Task: Find LinkedIn profiles of people who attended the University of Calicut, speak French, are located in Xining, Qinghai, China, and work at Aragen Life Sciences.
Action: Mouse moved to (716, 87)
Screenshot: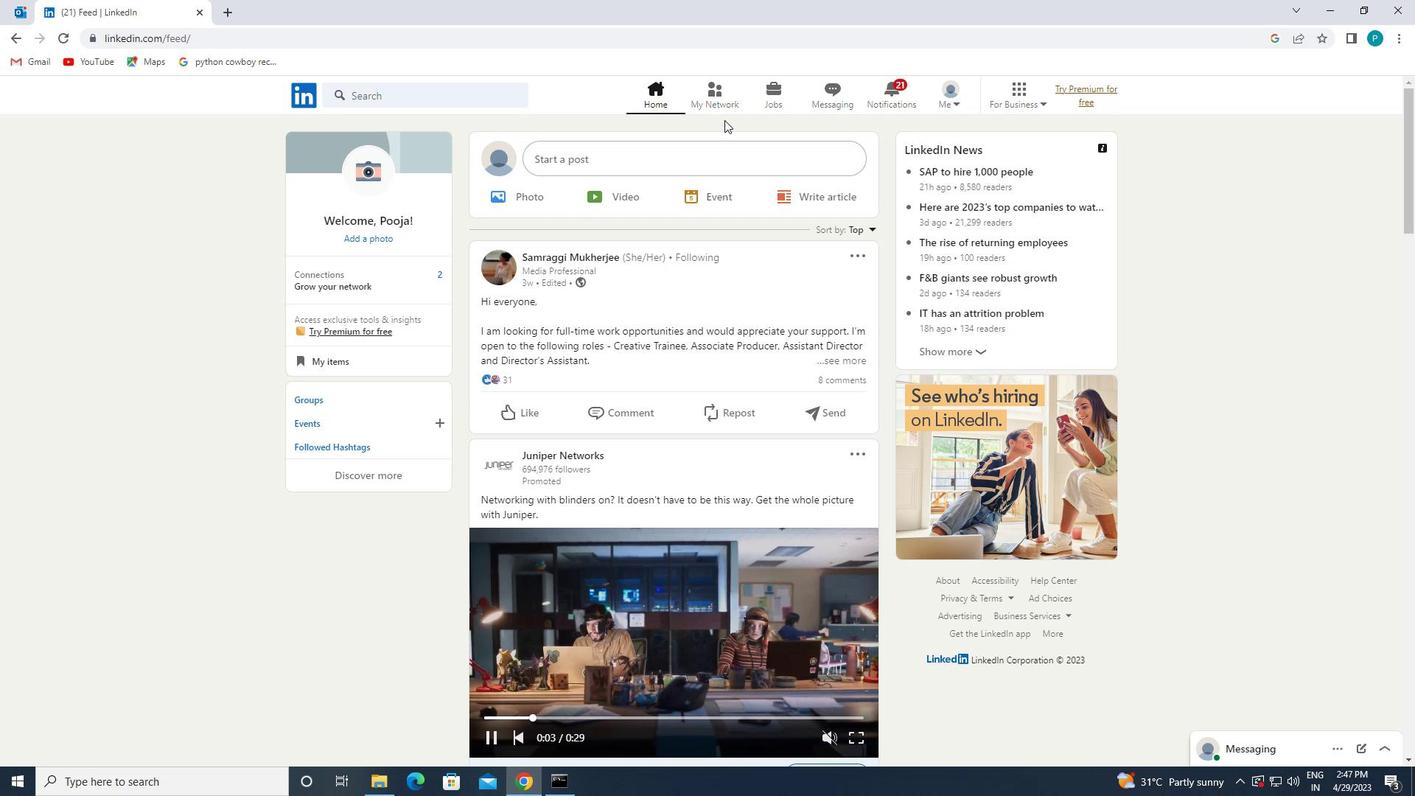 
Action: Mouse pressed left at (716, 87)
Screenshot: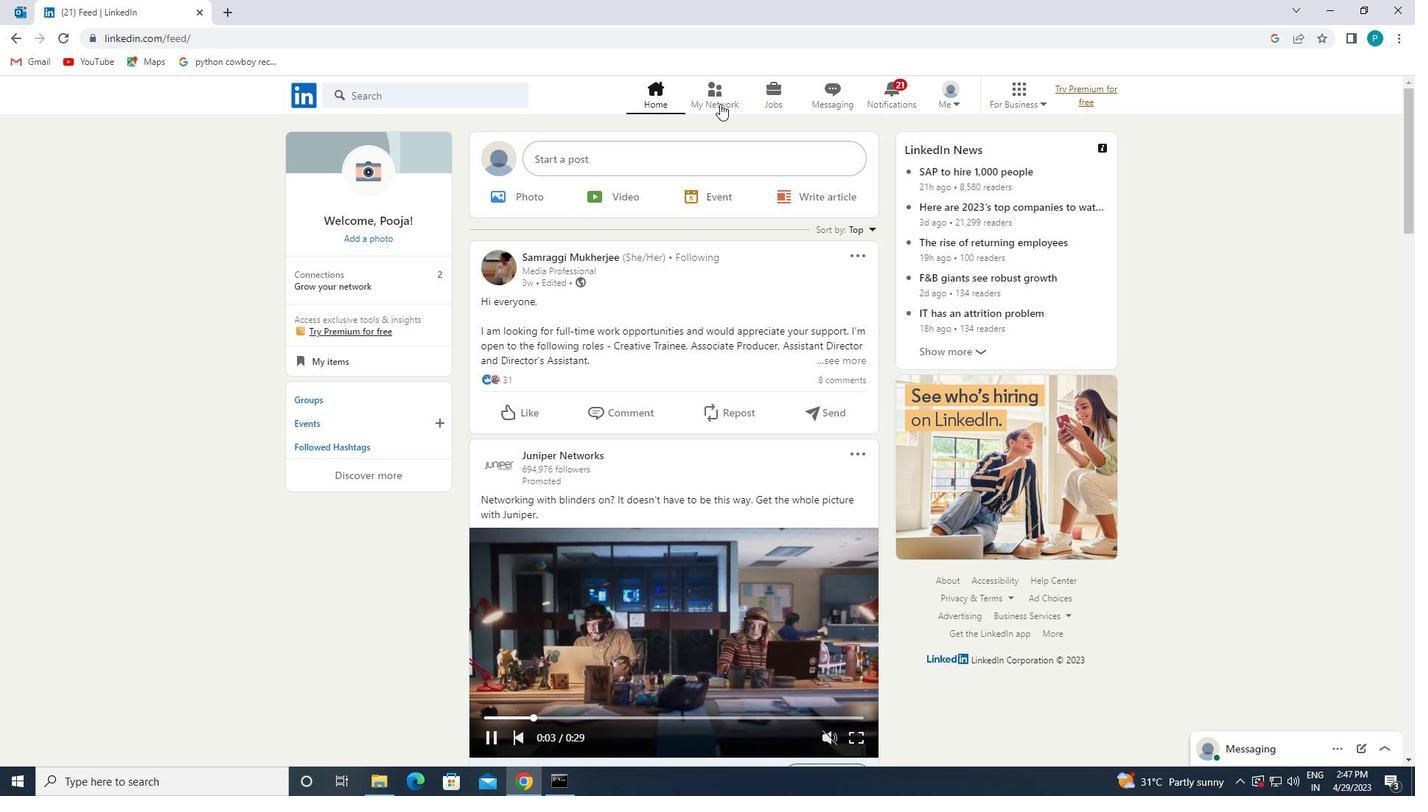 
Action: Mouse moved to (445, 184)
Screenshot: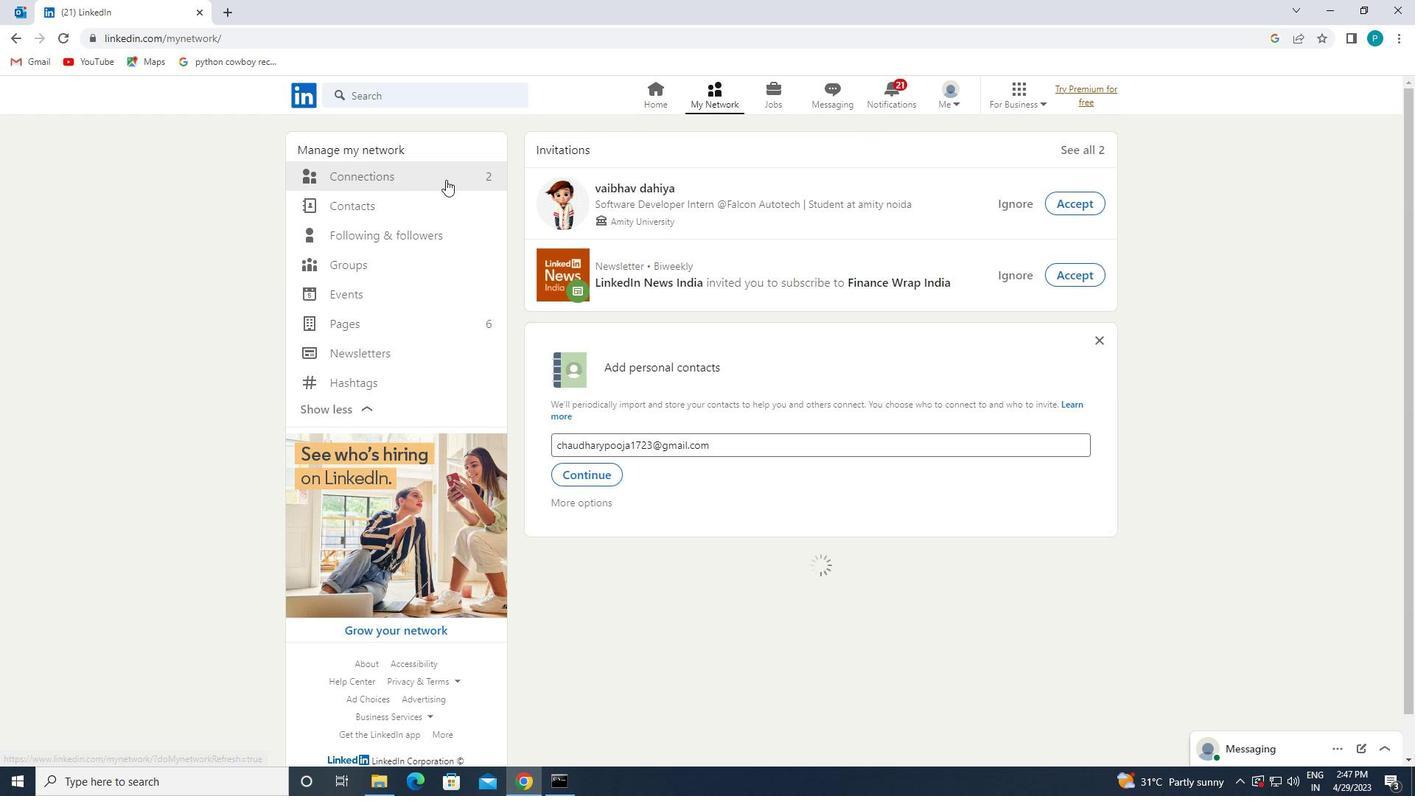 
Action: Mouse pressed left at (445, 184)
Screenshot: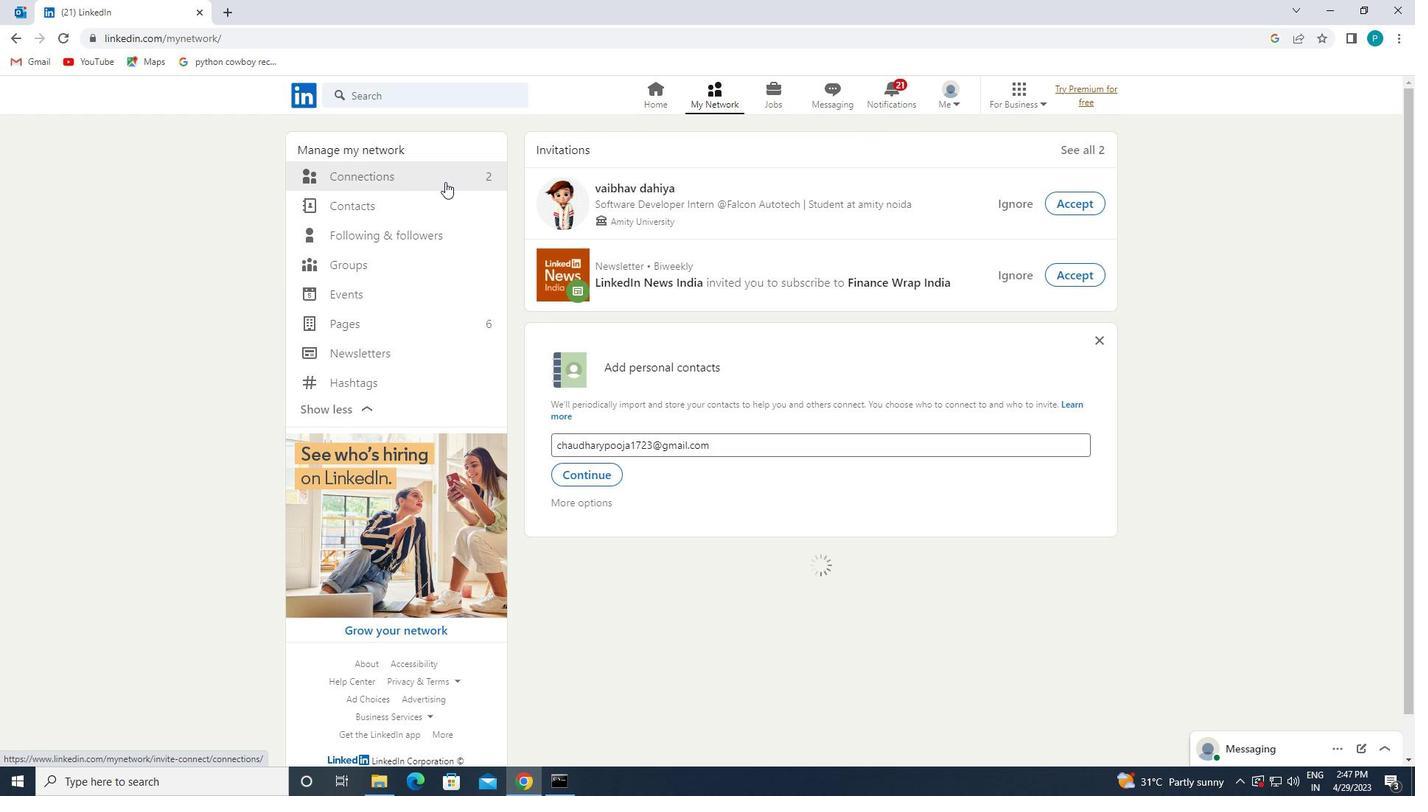 
Action: Mouse moved to (825, 171)
Screenshot: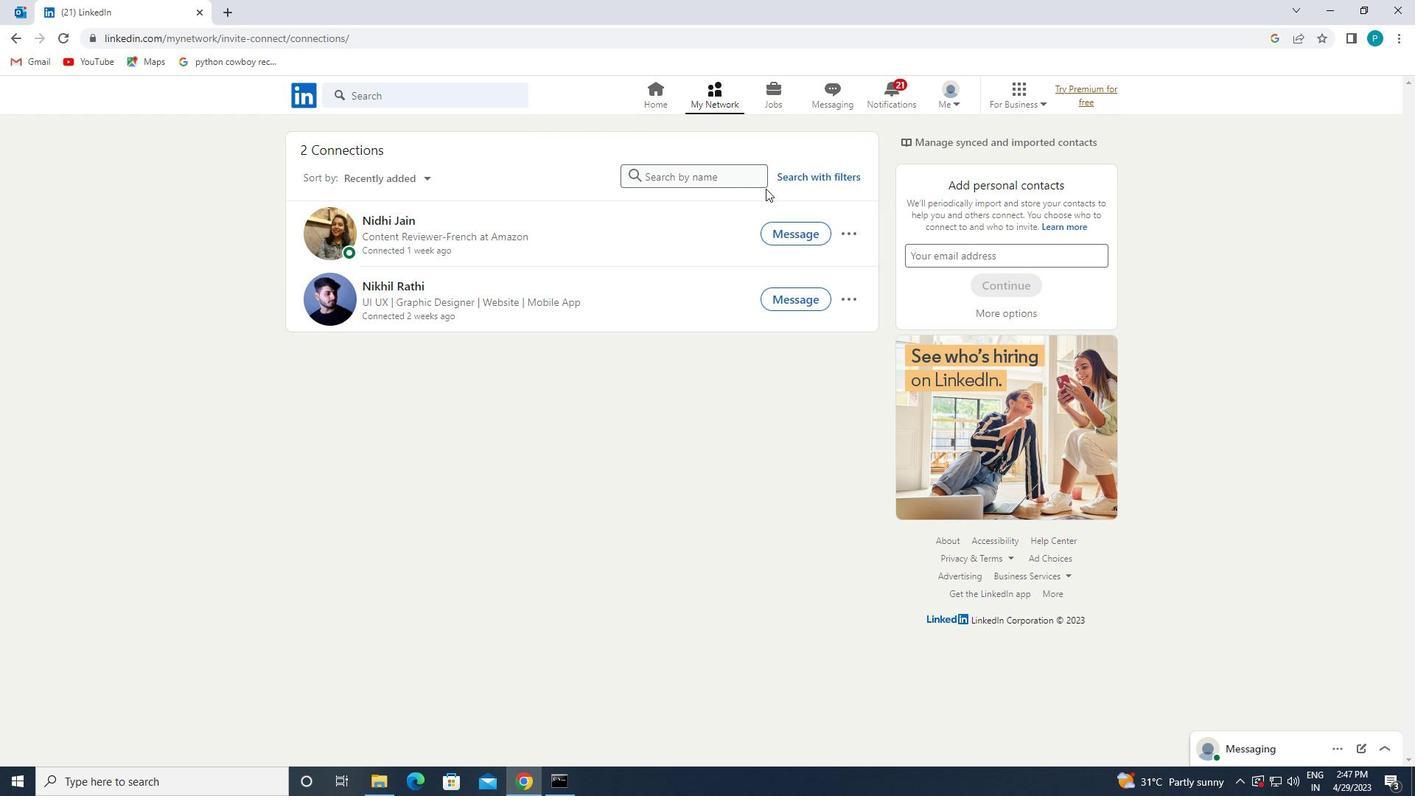 
Action: Mouse pressed left at (825, 171)
Screenshot: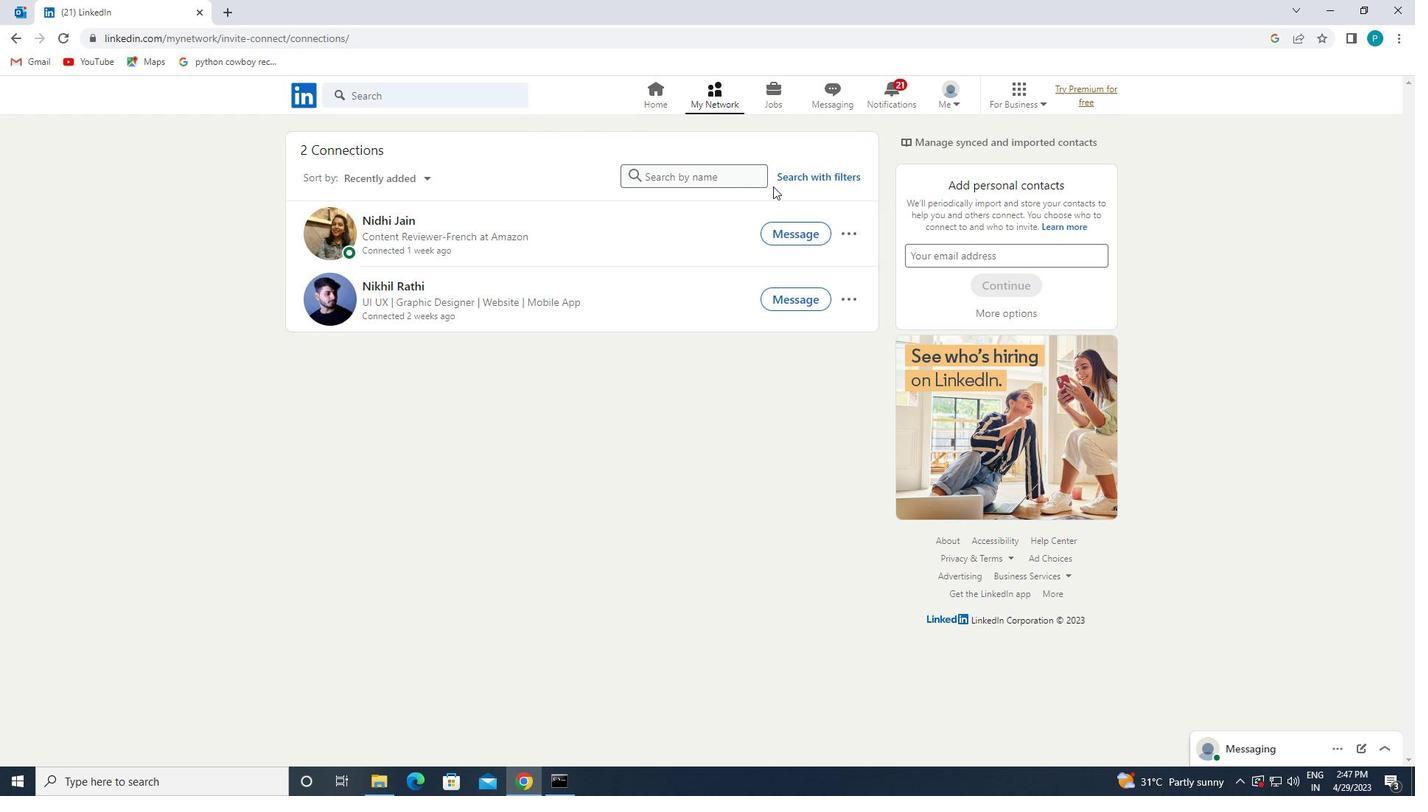 
Action: Mouse moved to (741, 140)
Screenshot: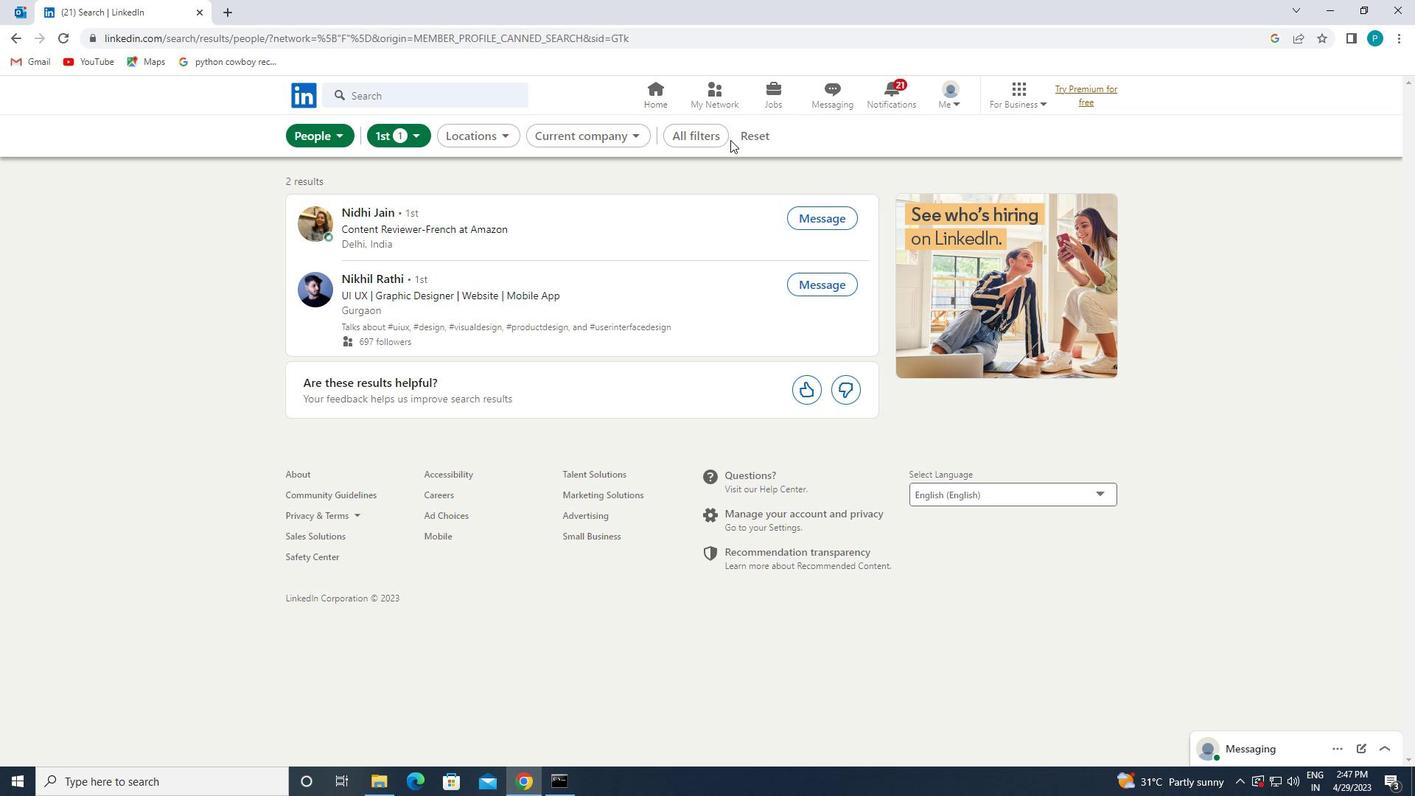 
Action: Mouse pressed left at (741, 140)
Screenshot: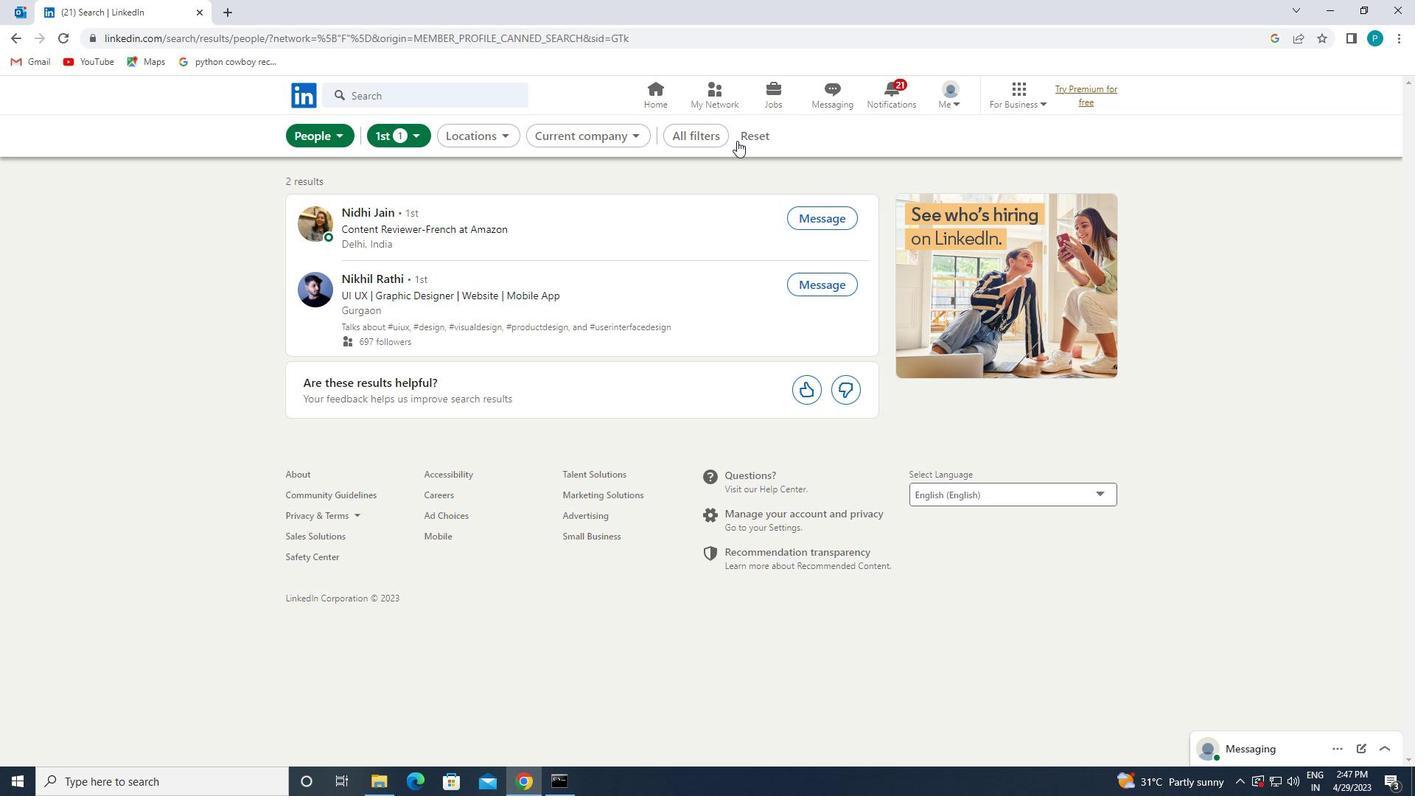
Action: Mouse moved to (733, 137)
Screenshot: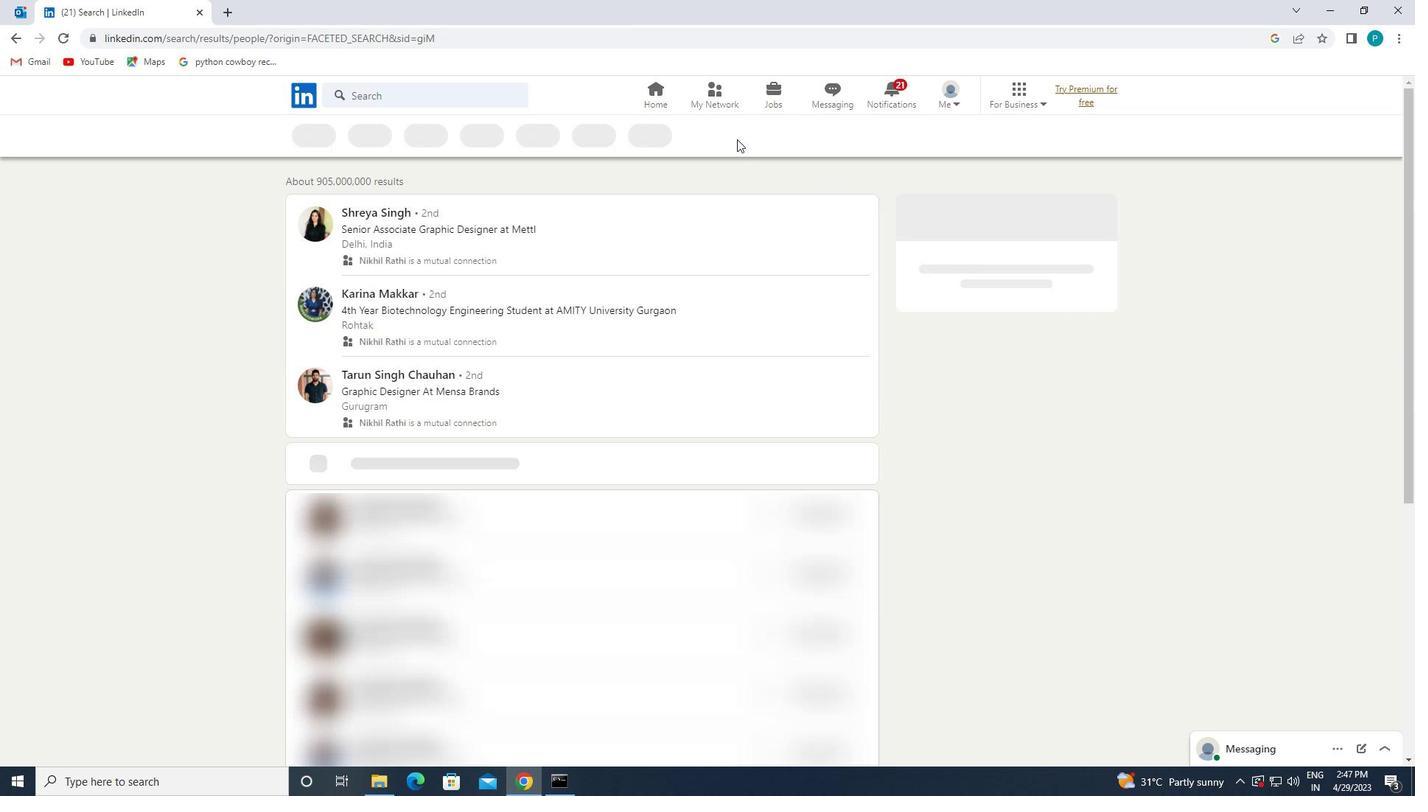 
Action: Mouse pressed left at (733, 137)
Screenshot: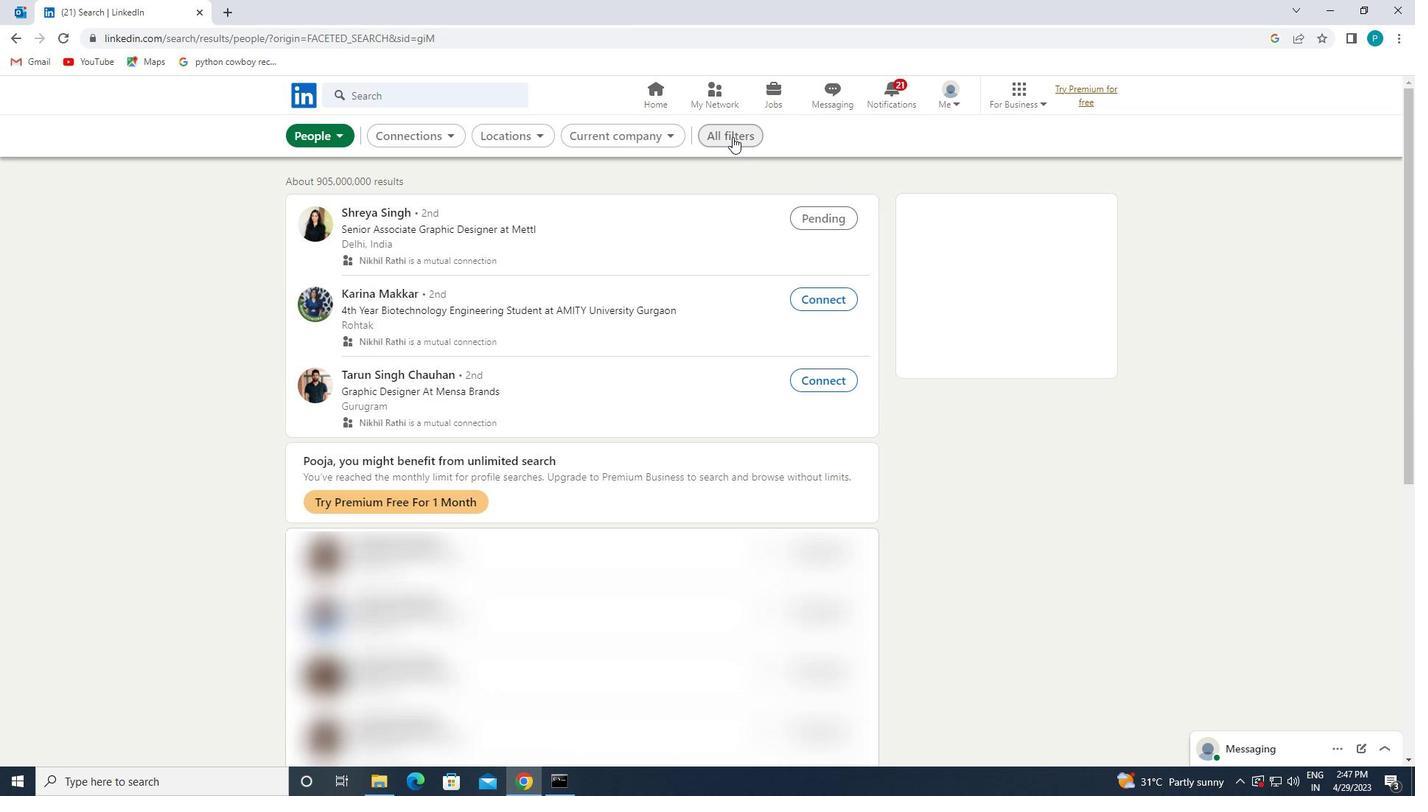 
Action: Mouse moved to (1335, 396)
Screenshot: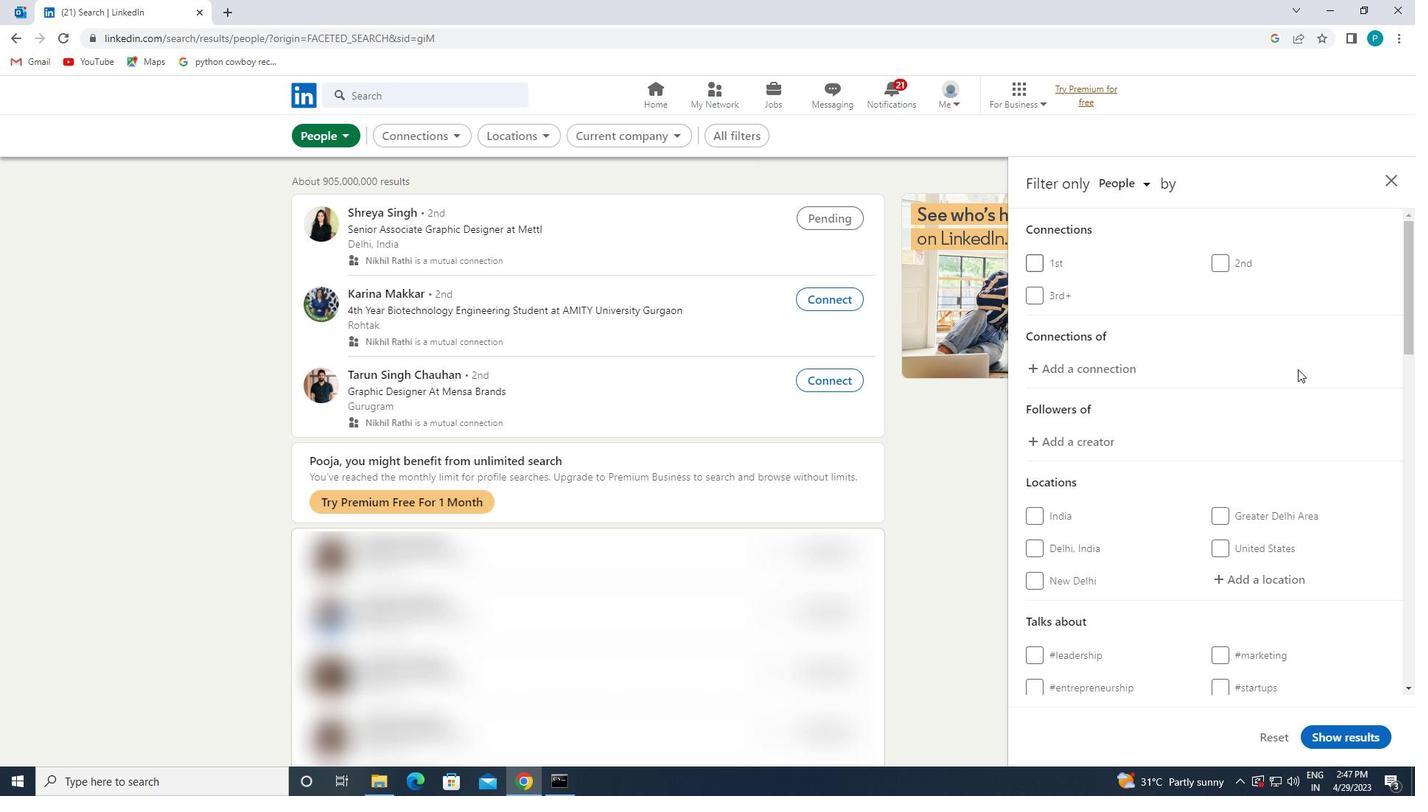 
Action: Mouse scrolled (1335, 395) with delta (0, 0)
Screenshot: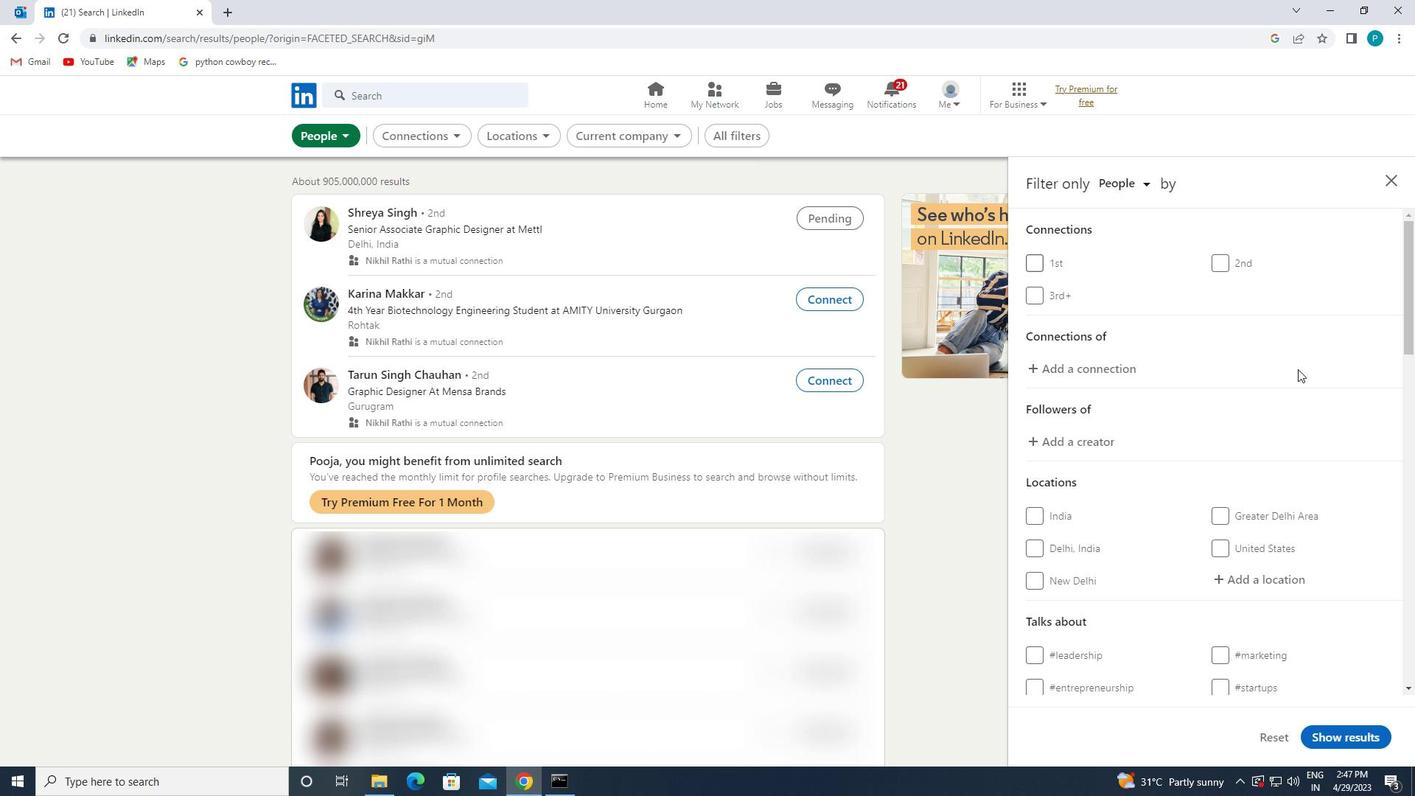 
Action: Mouse moved to (1337, 397)
Screenshot: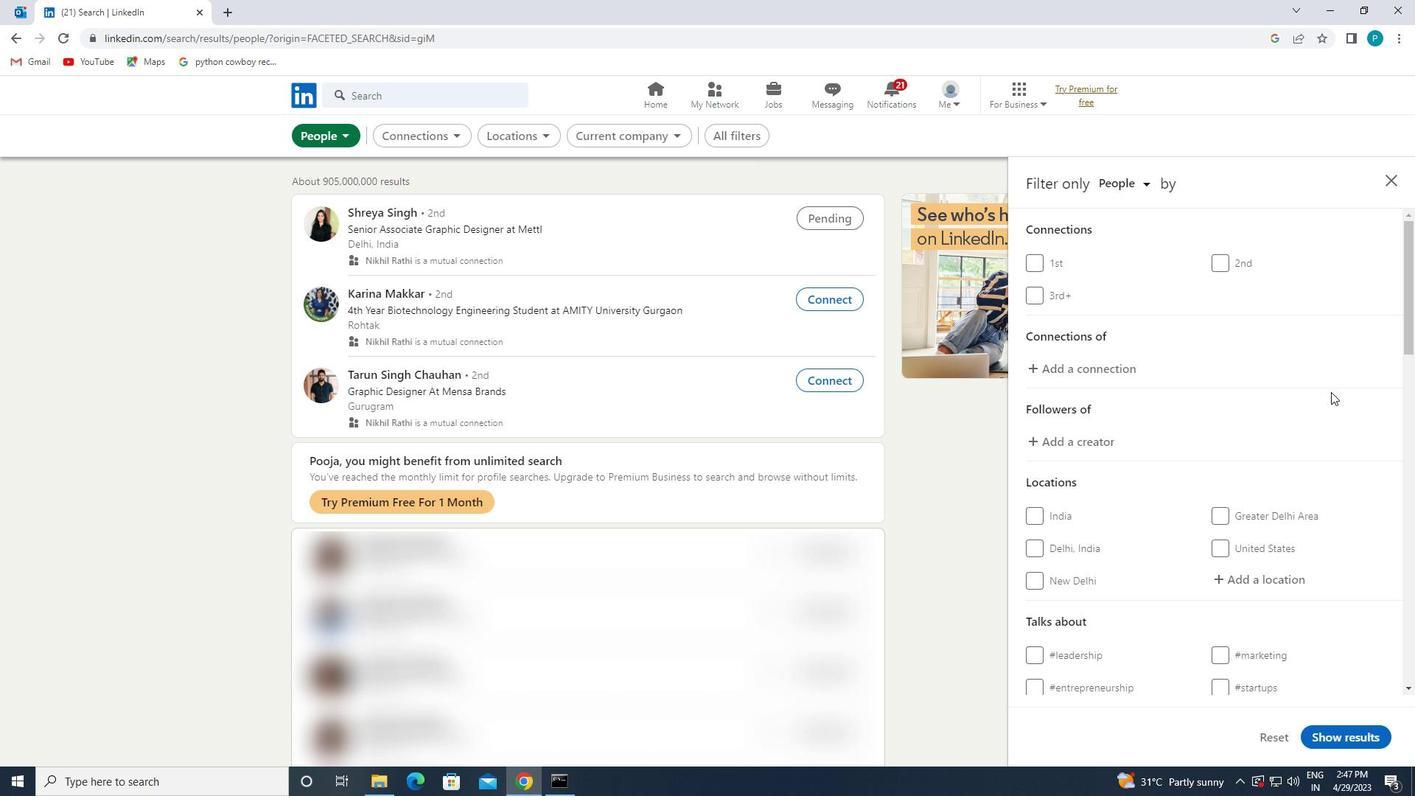 
Action: Mouse scrolled (1337, 396) with delta (0, 0)
Screenshot: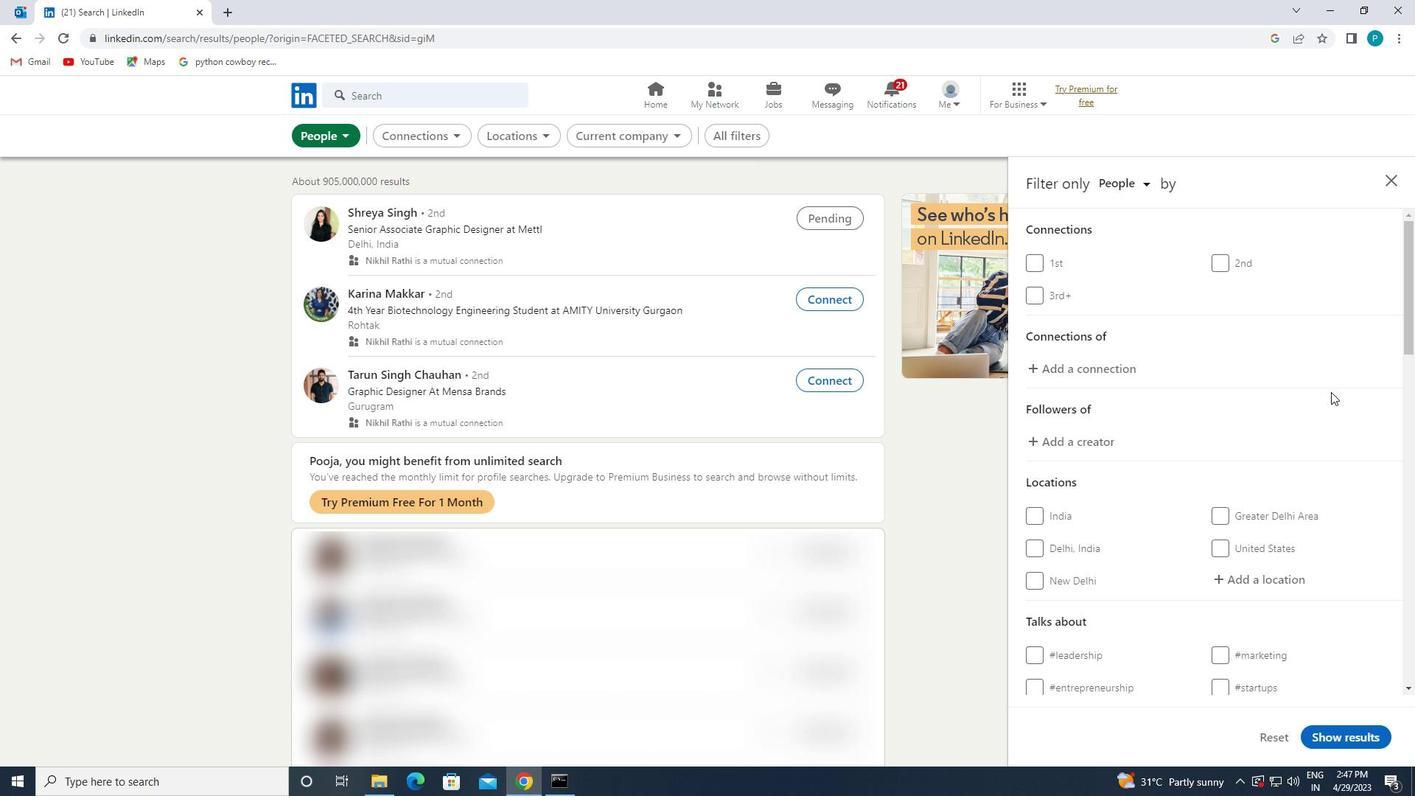 
Action: Mouse moved to (1309, 426)
Screenshot: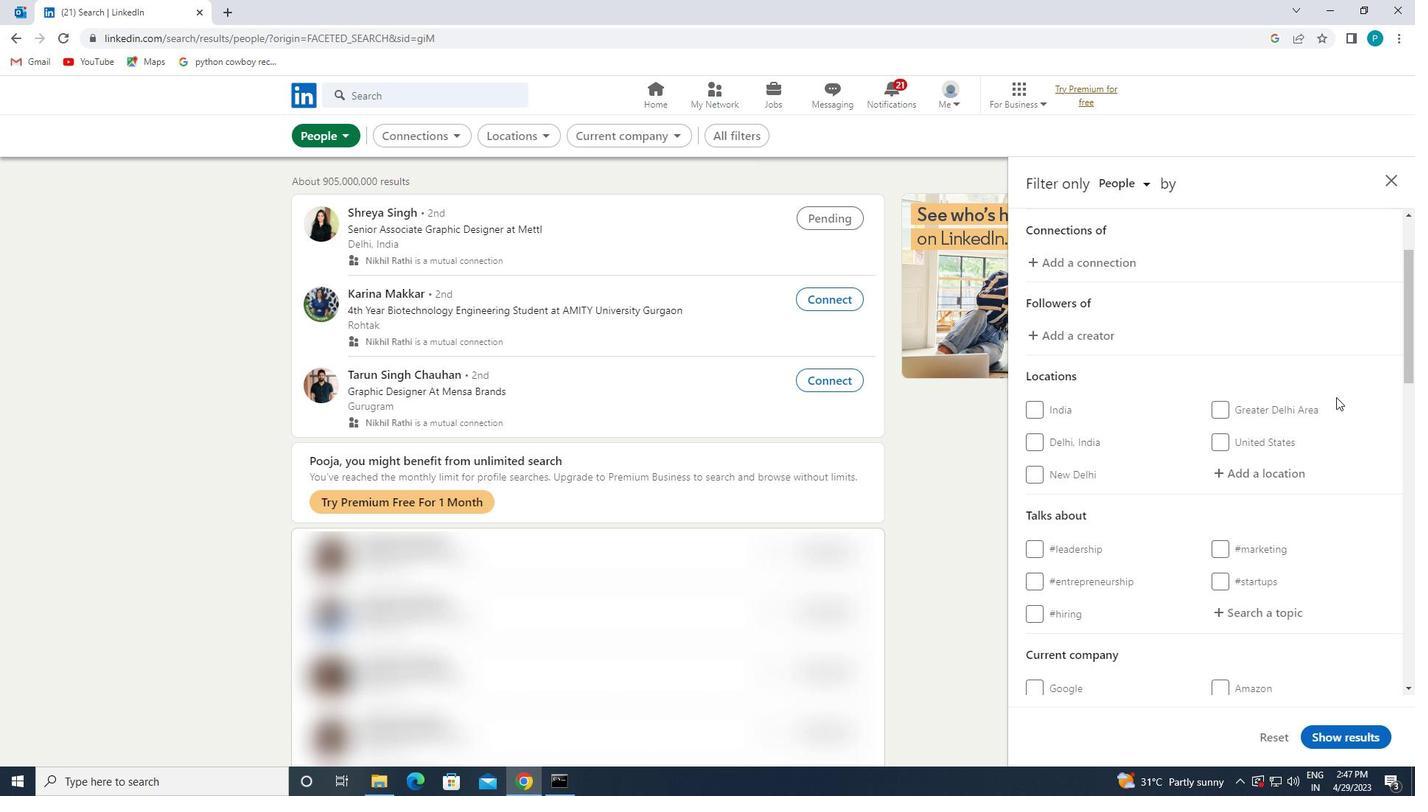 
Action: Mouse pressed left at (1309, 426)
Screenshot: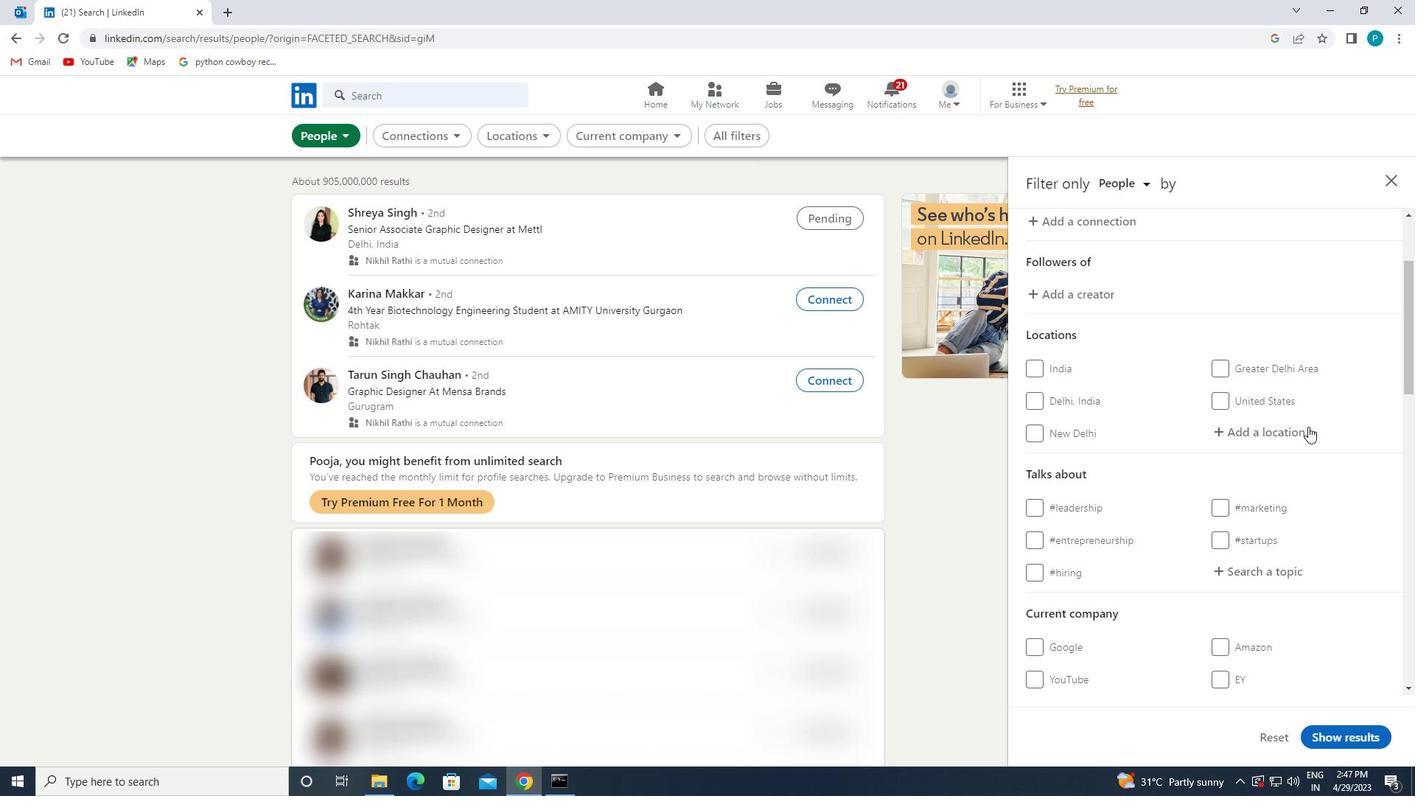 
Action: Key pressed <Key.caps_lock>x<Key.caps_lock>ining
Screenshot: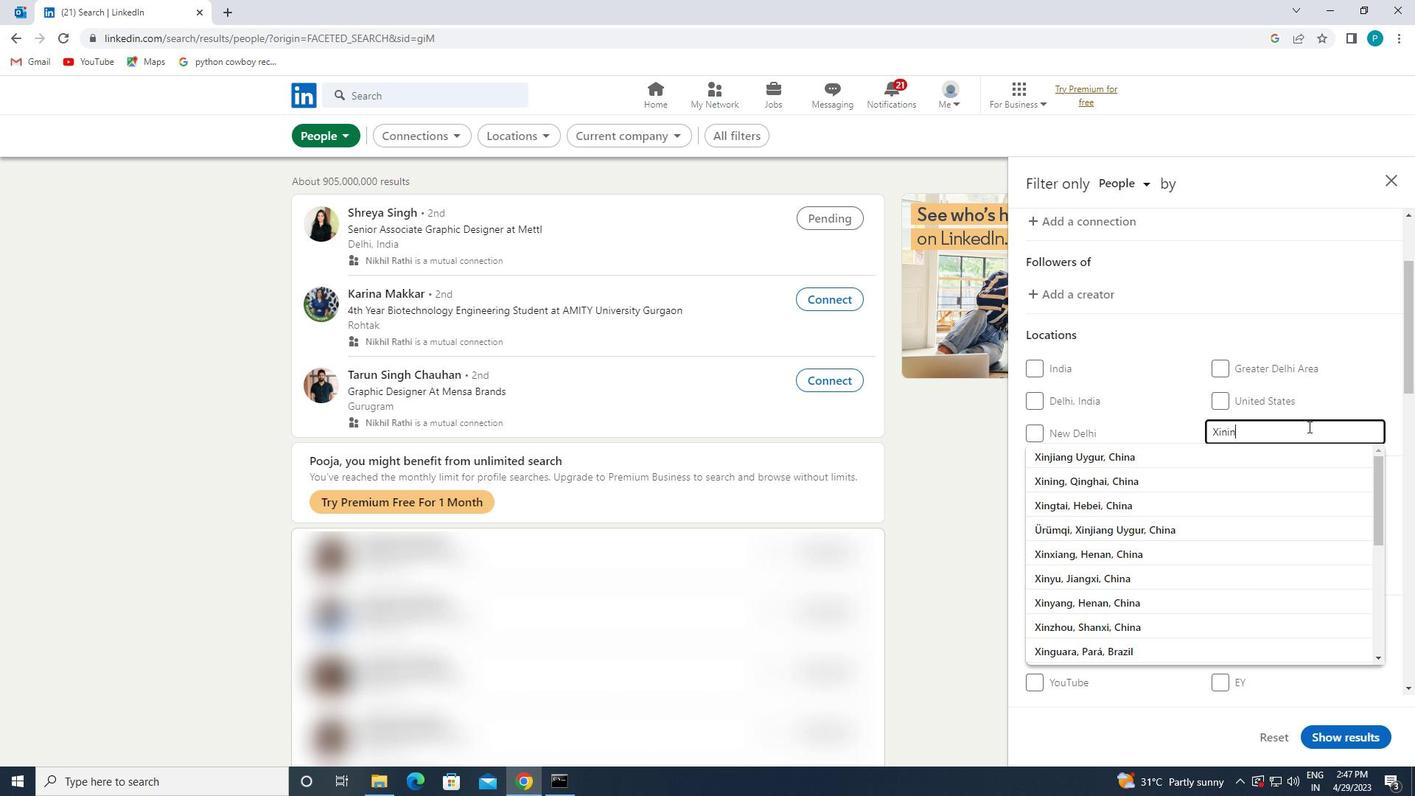 
Action: Mouse moved to (1293, 447)
Screenshot: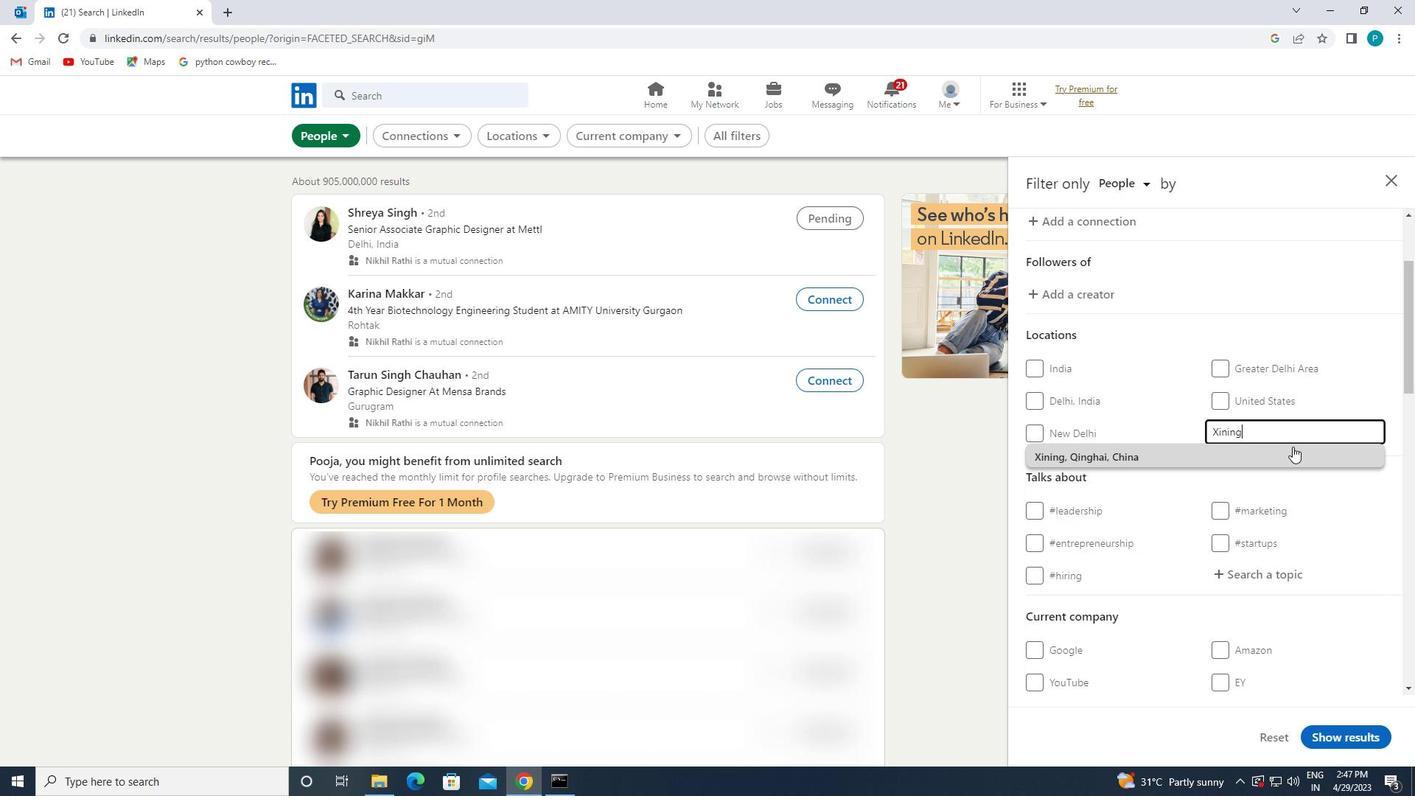 
Action: Mouse pressed left at (1293, 447)
Screenshot: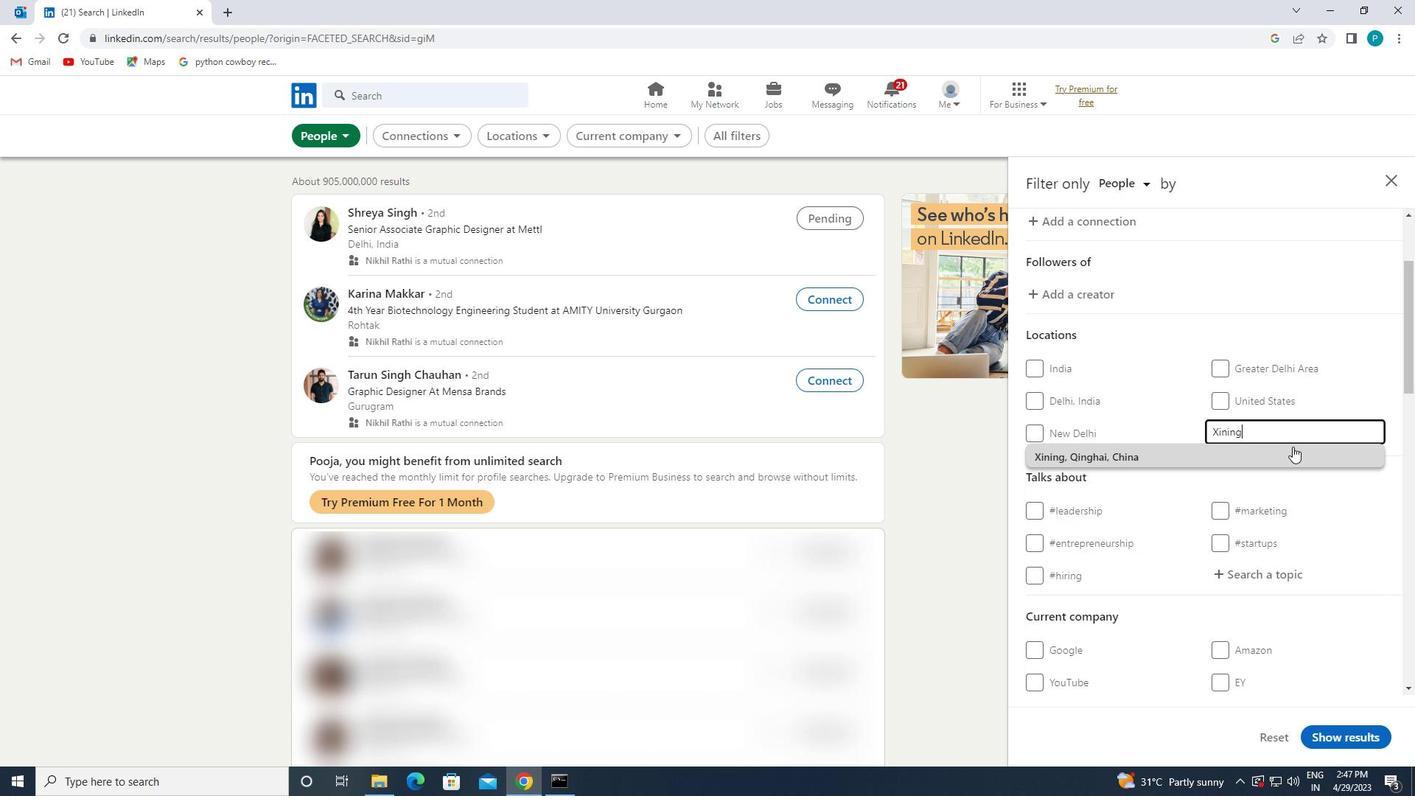 
Action: Mouse scrolled (1293, 446) with delta (0, 0)
Screenshot: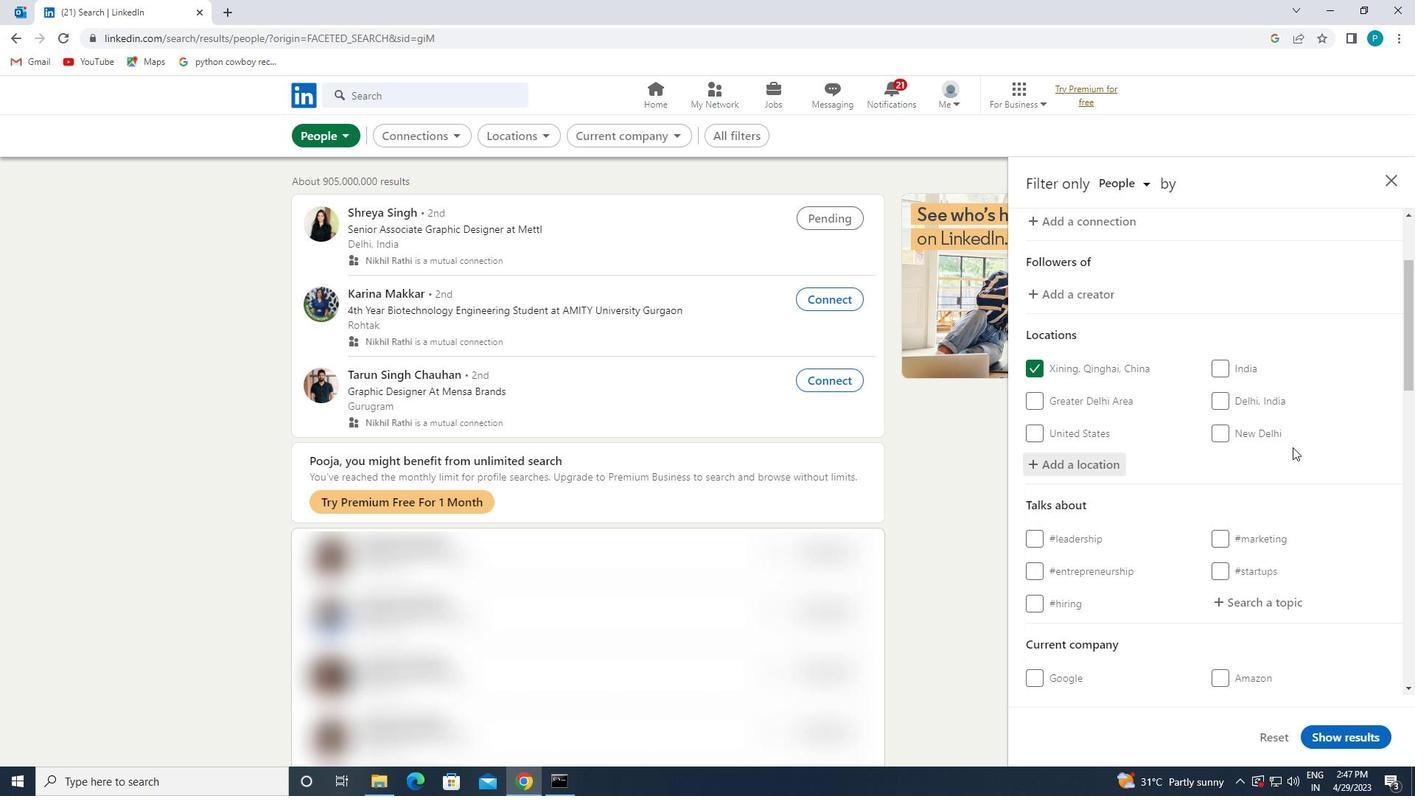 
Action: Mouse scrolled (1293, 446) with delta (0, 0)
Screenshot: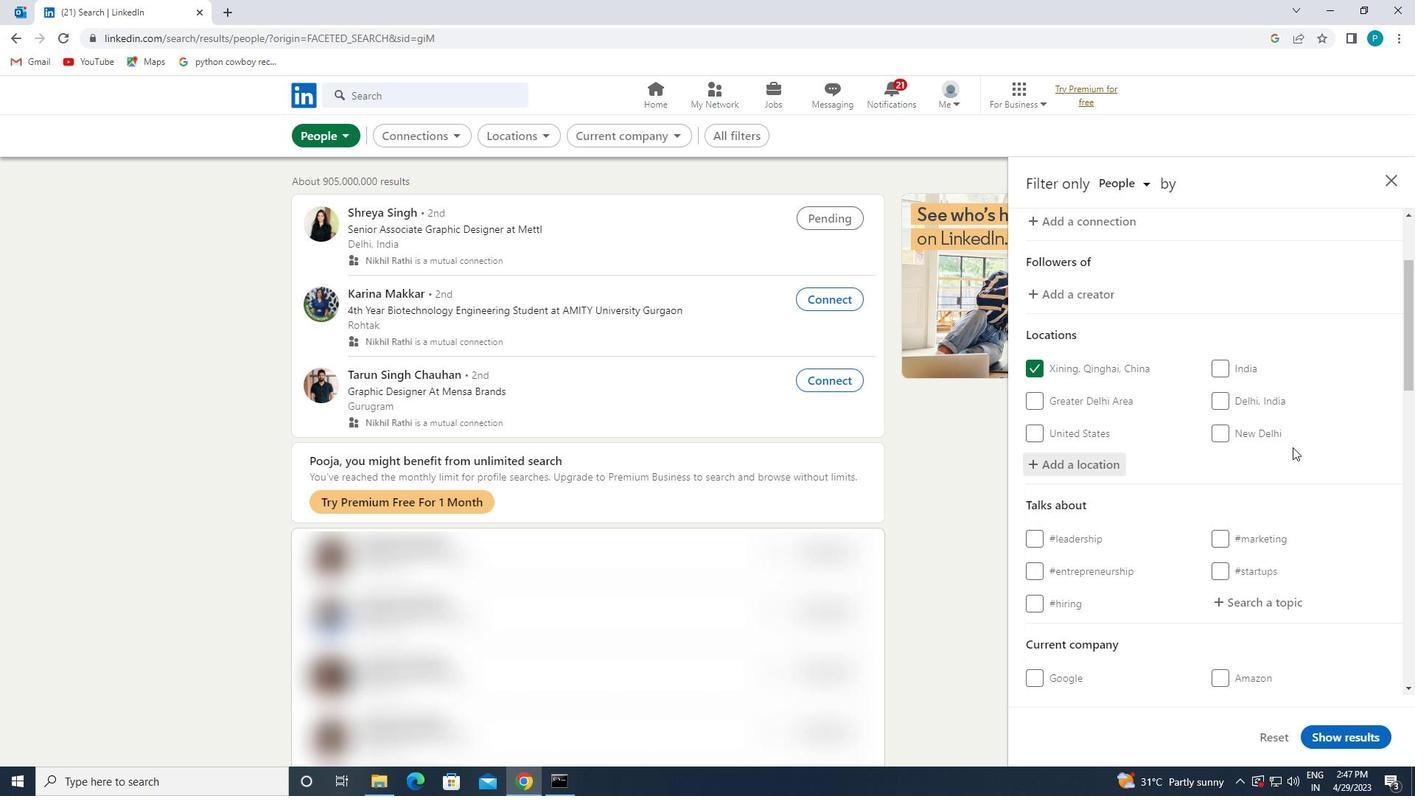 
Action: Mouse scrolled (1293, 446) with delta (0, 0)
Screenshot: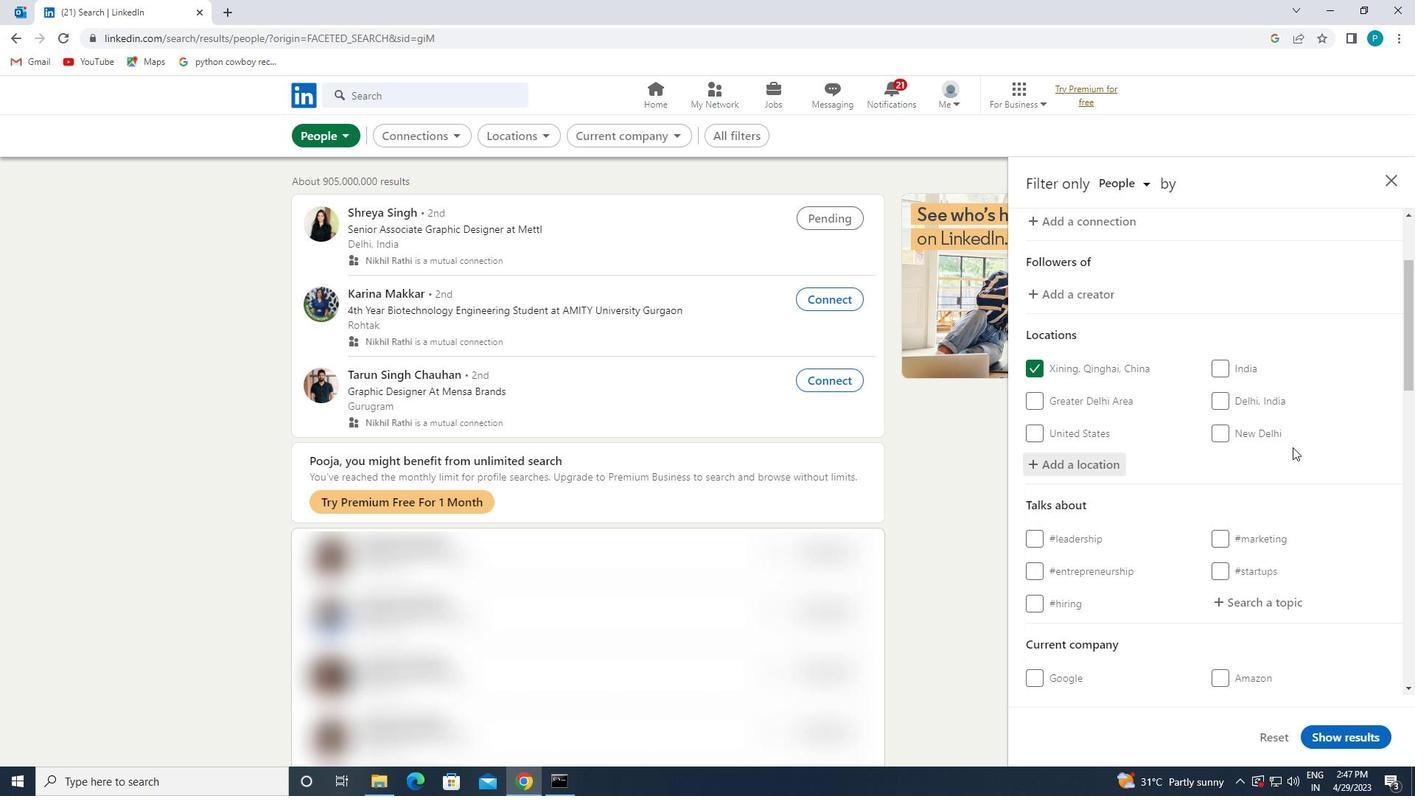 
Action: Mouse moved to (1255, 384)
Screenshot: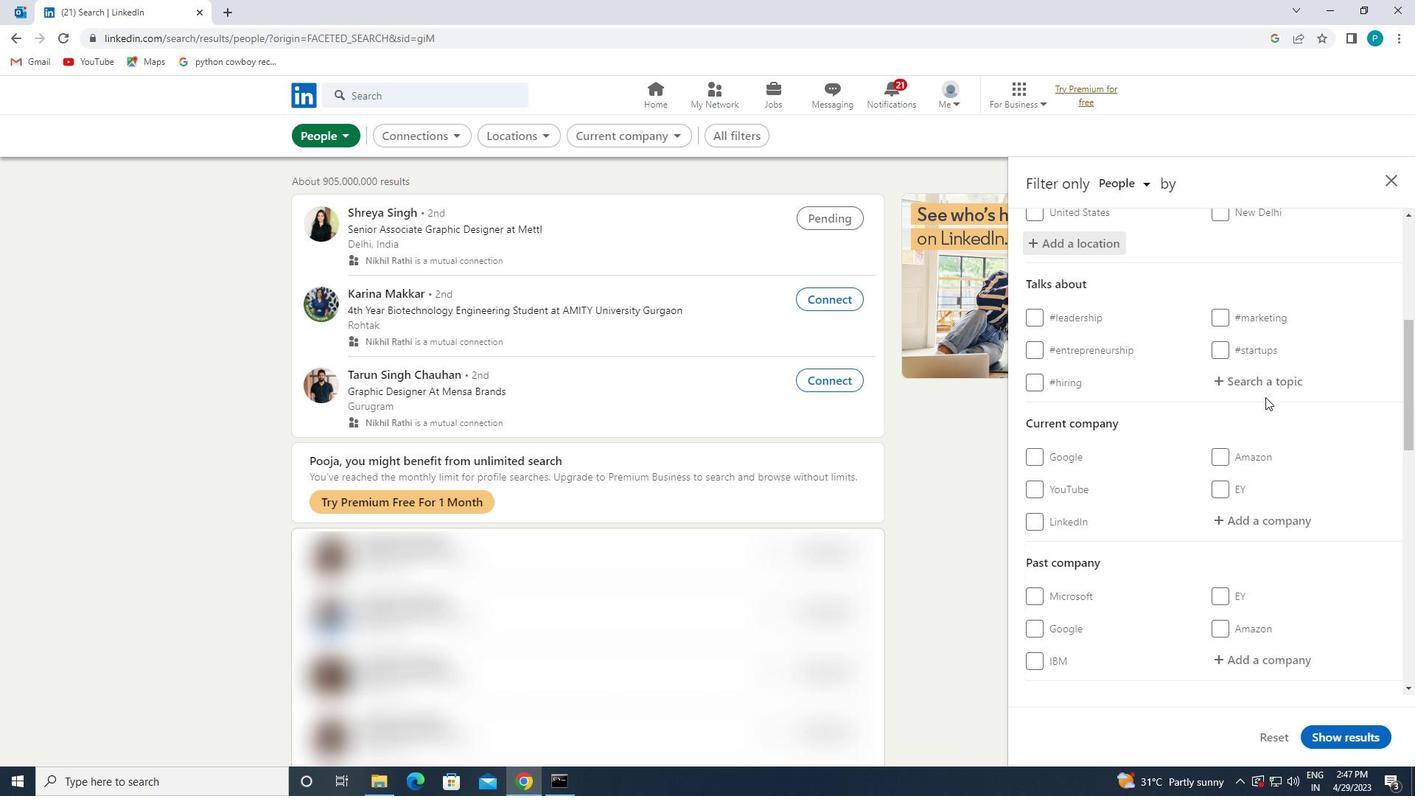 
Action: Mouse pressed left at (1255, 384)
Screenshot: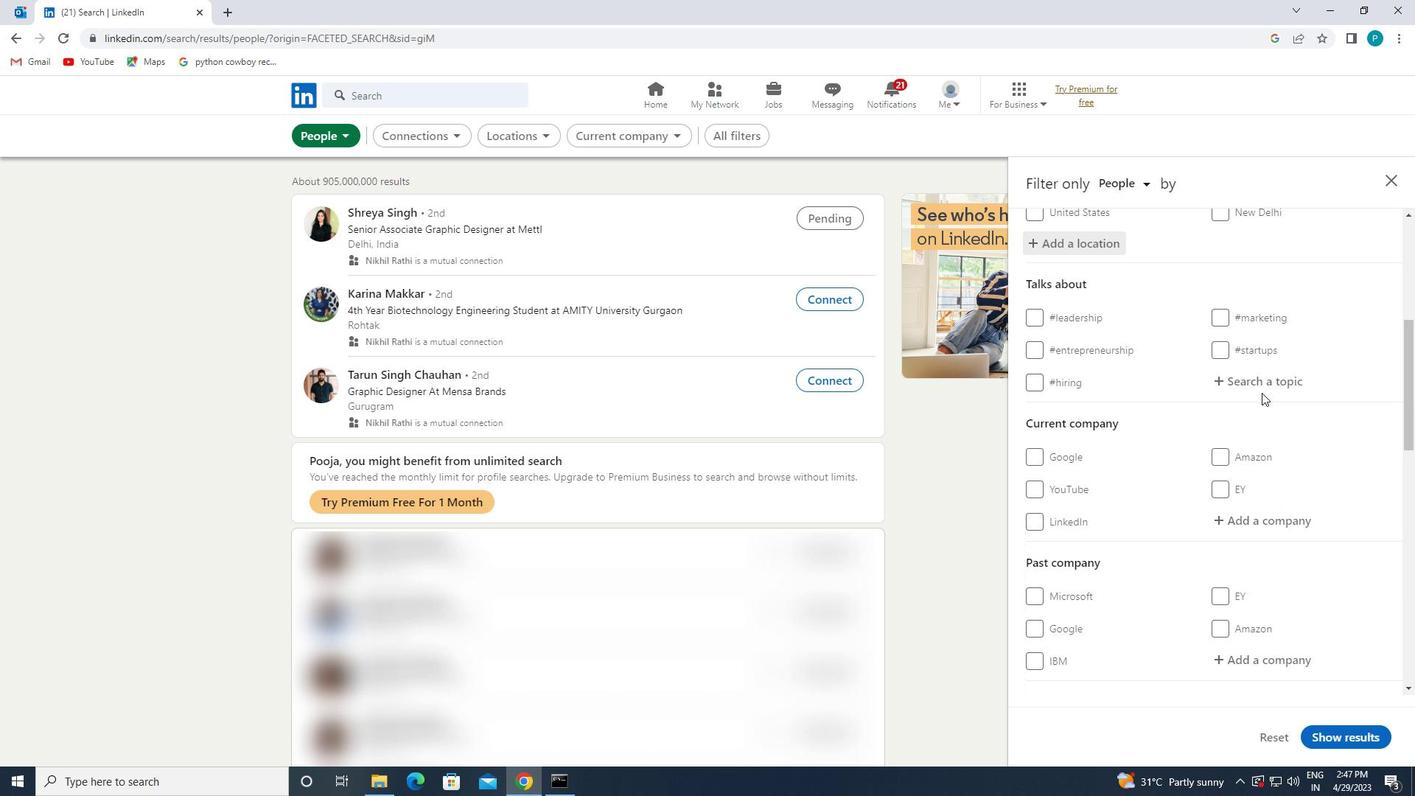 
Action: Key pressed <Key.shift>#<Key.caps_lock>M<Key.caps_lock>ONDAYMOTIVATION
Screenshot: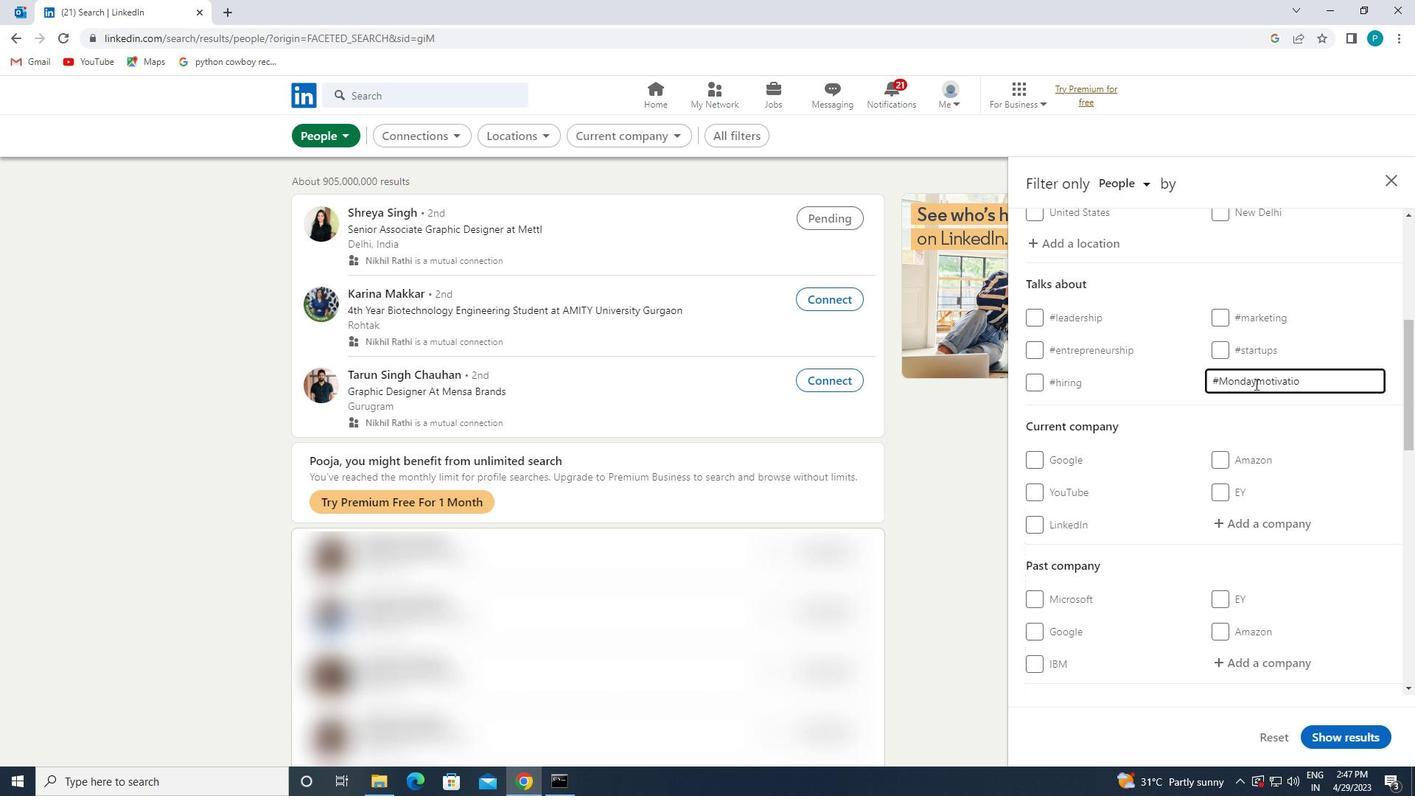 
Action: Mouse scrolled (1255, 383) with delta (0, 0)
Screenshot: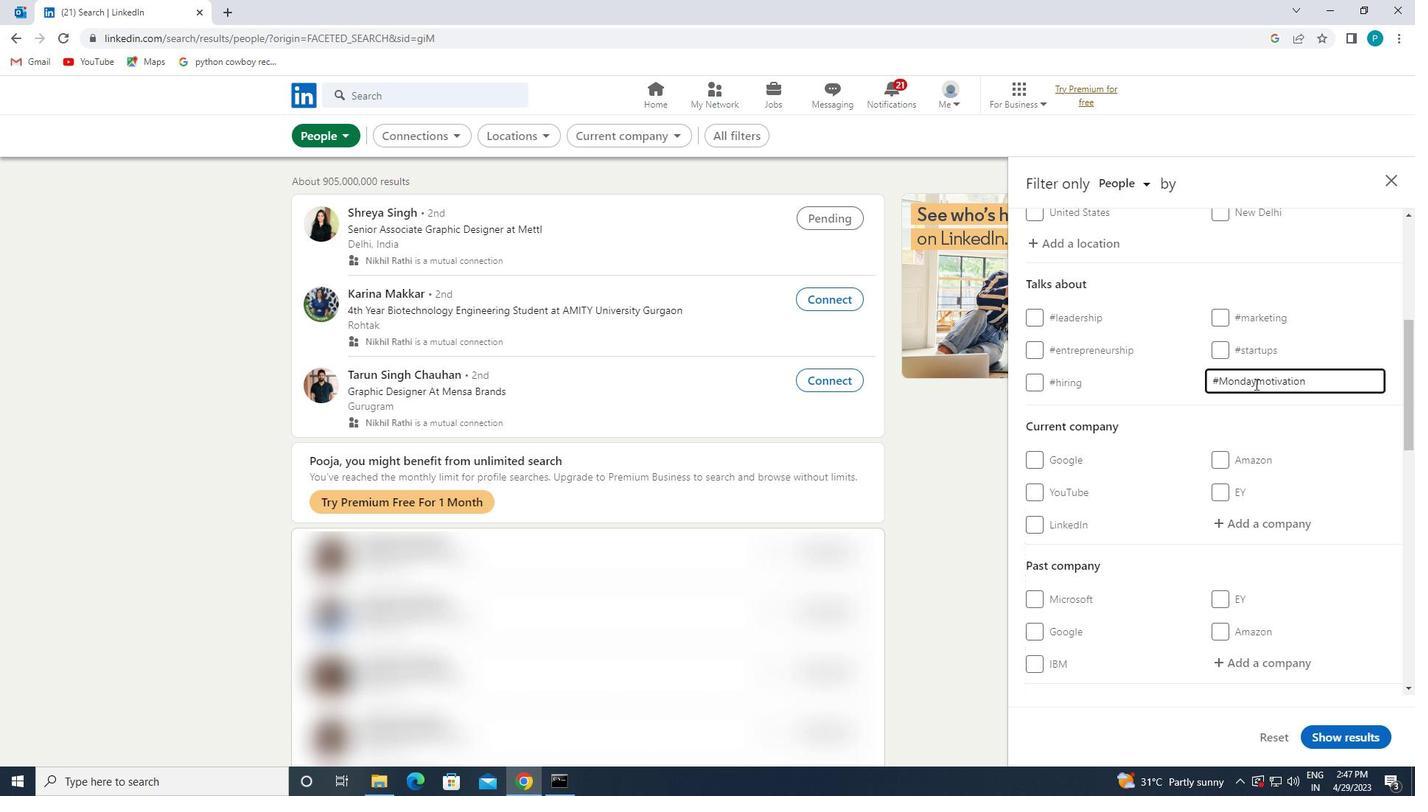 
Action: Mouse moved to (1255, 384)
Screenshot: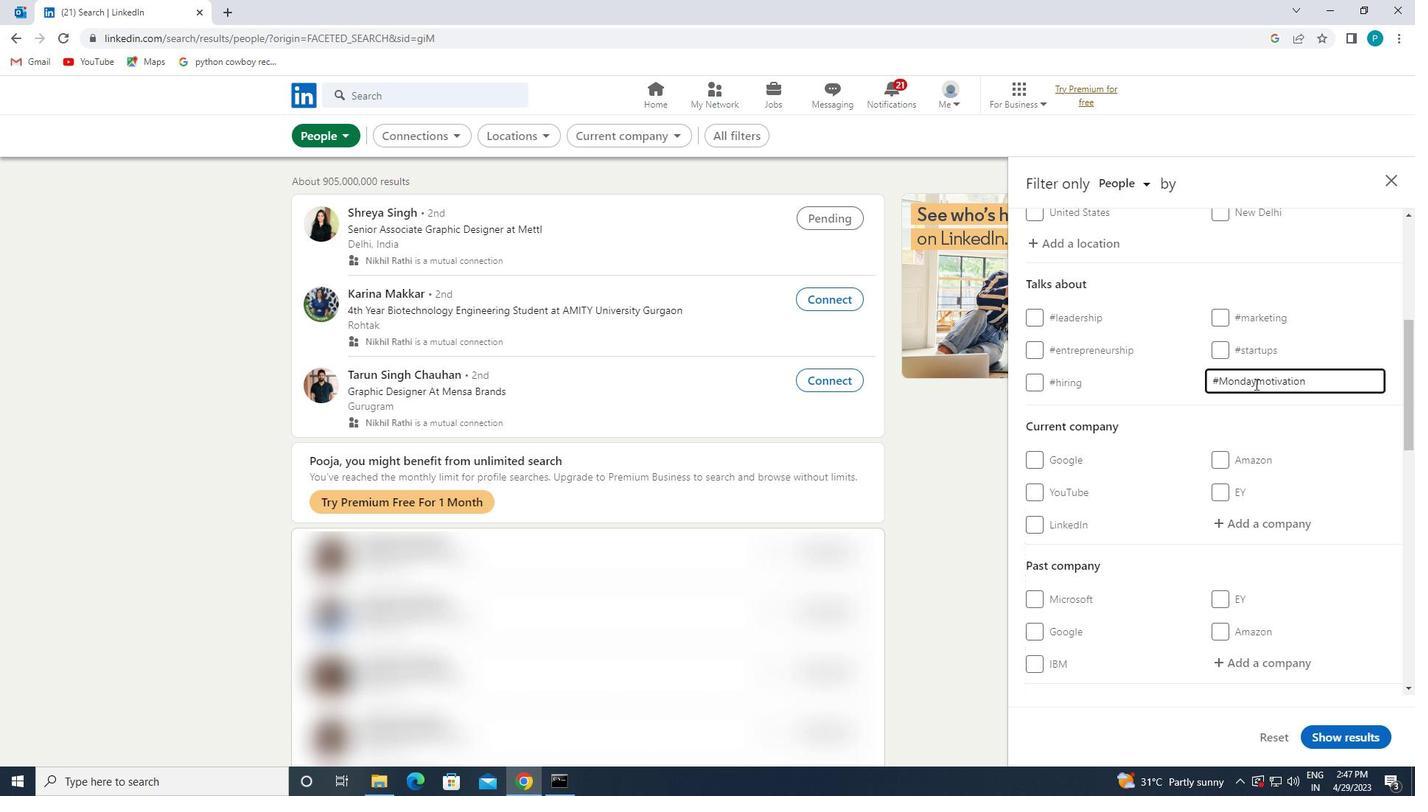 
Action: Mouse scrolled (1255, 383) with delta (0, 0)
Screenshot: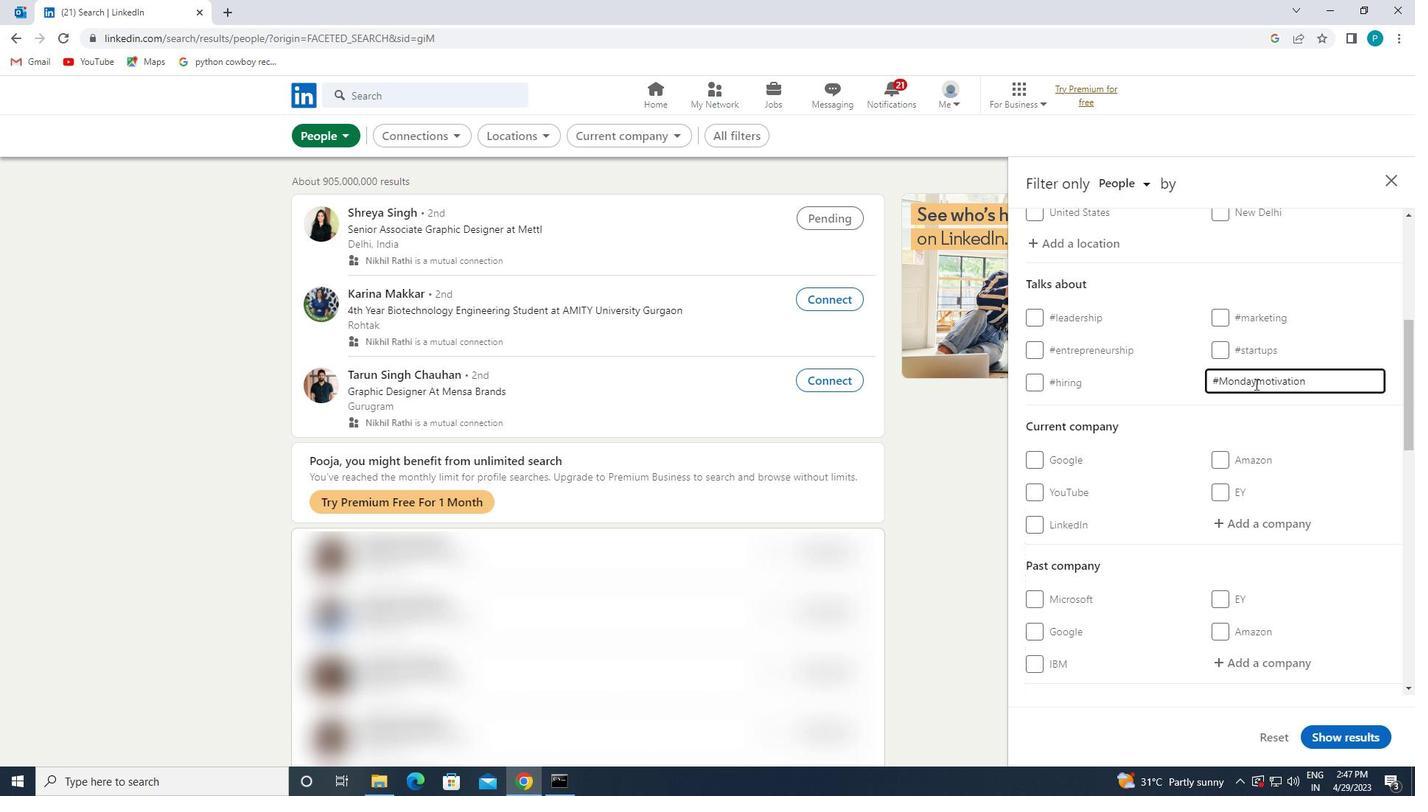 
Action: Mouse moved to (1230, 474)
Screenshot: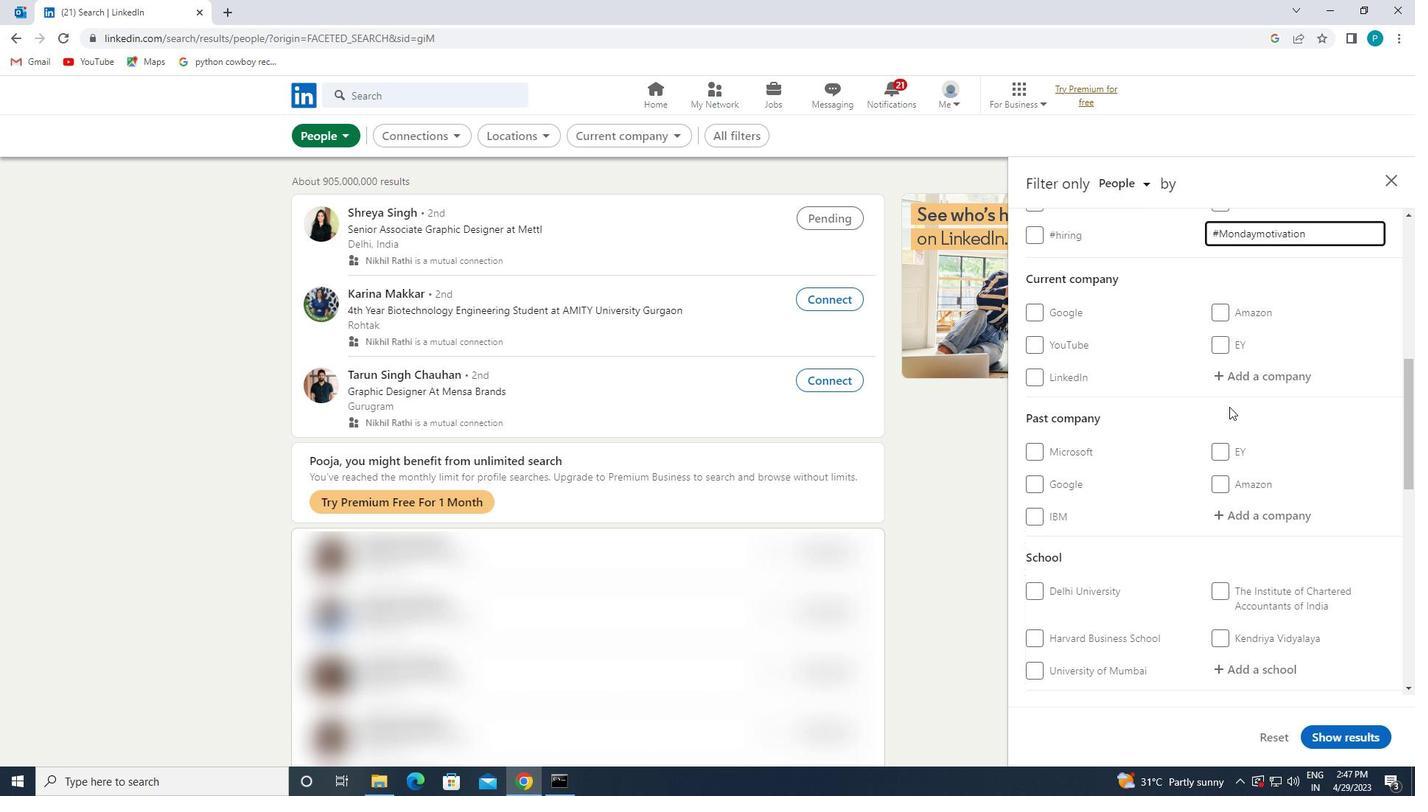 
Action: Mouse scrolled (1230, 474) with delta (0, 0)
Screenshot: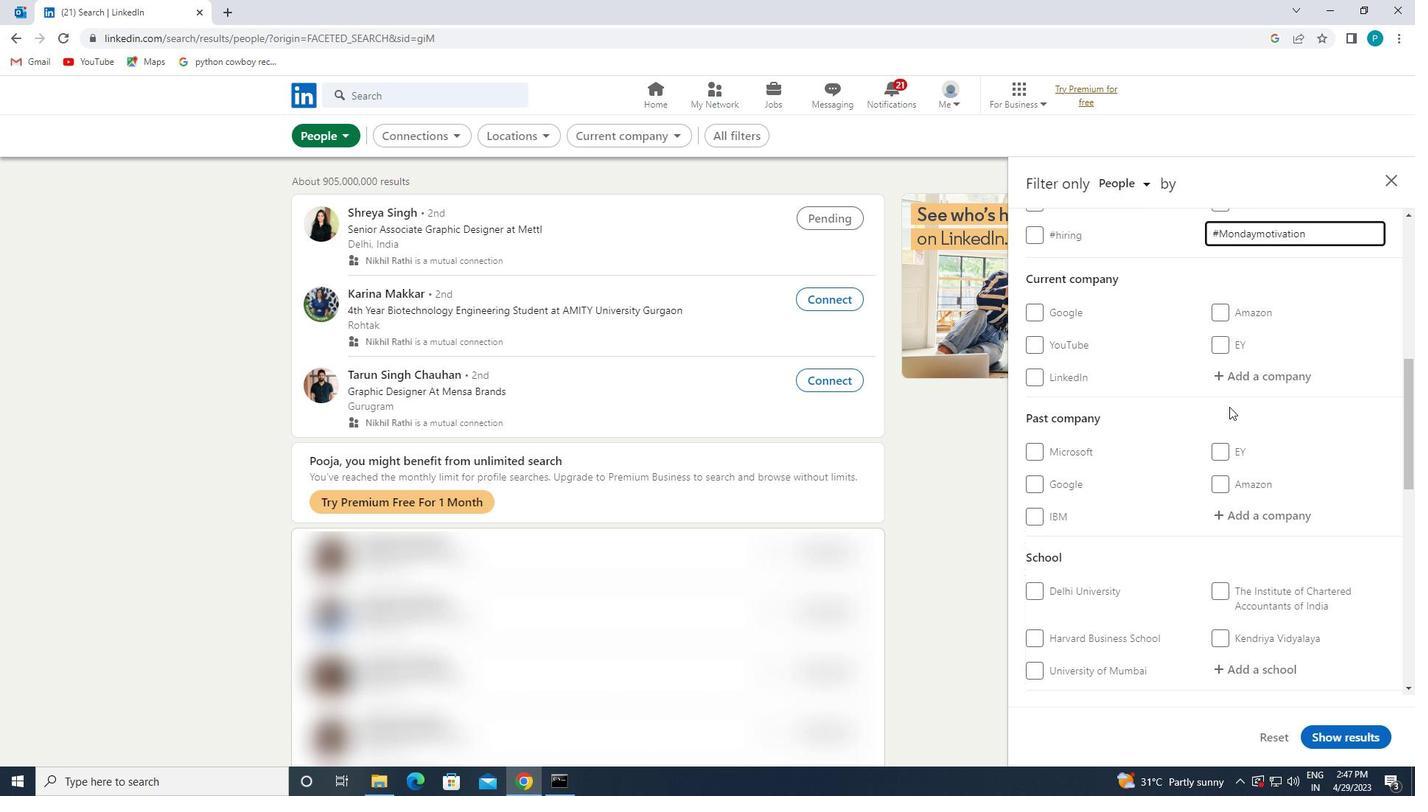 
Action: Mouse moved to (1230, 476)
Screenshot: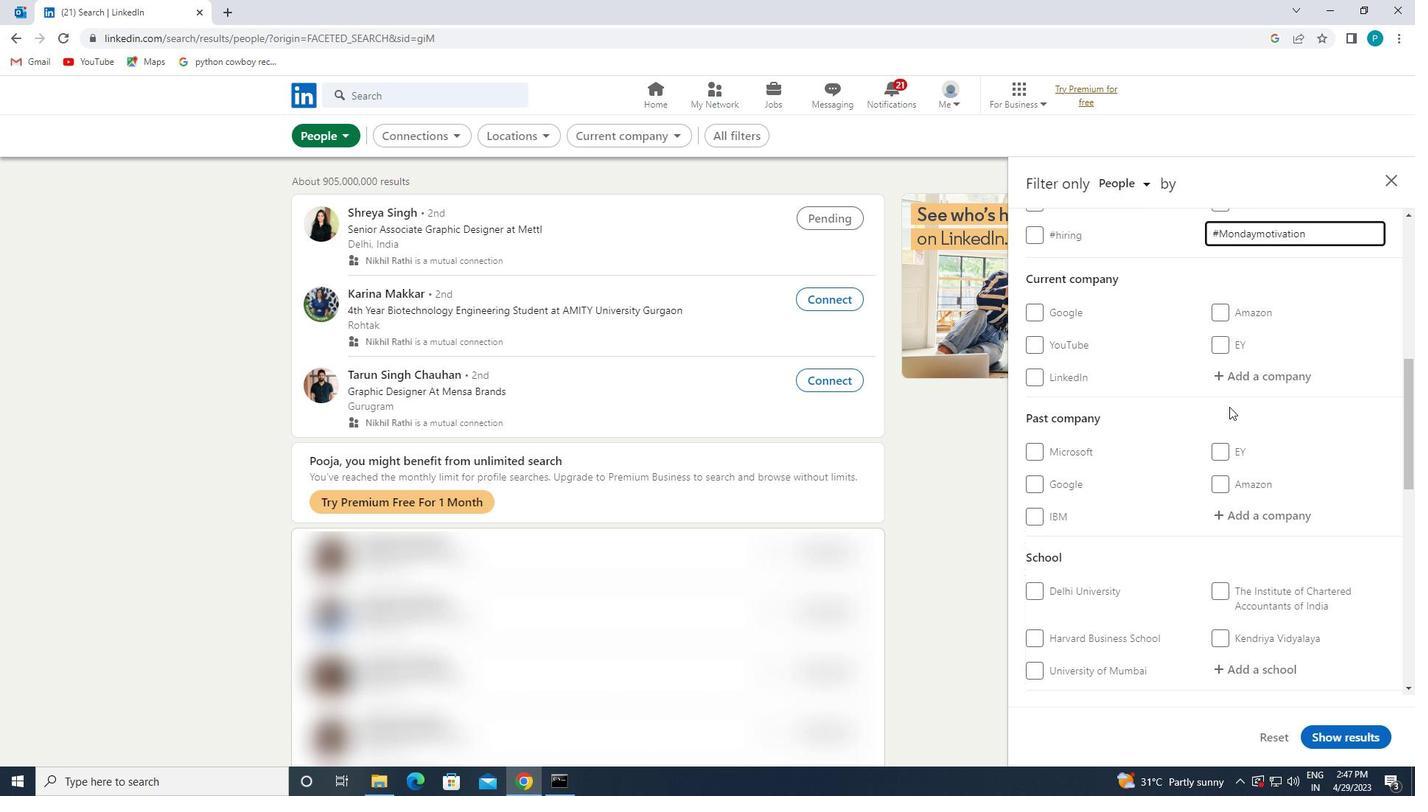 
Action: Mouse scrolled (1230, 475) with delta (0, 0)
Screenshot: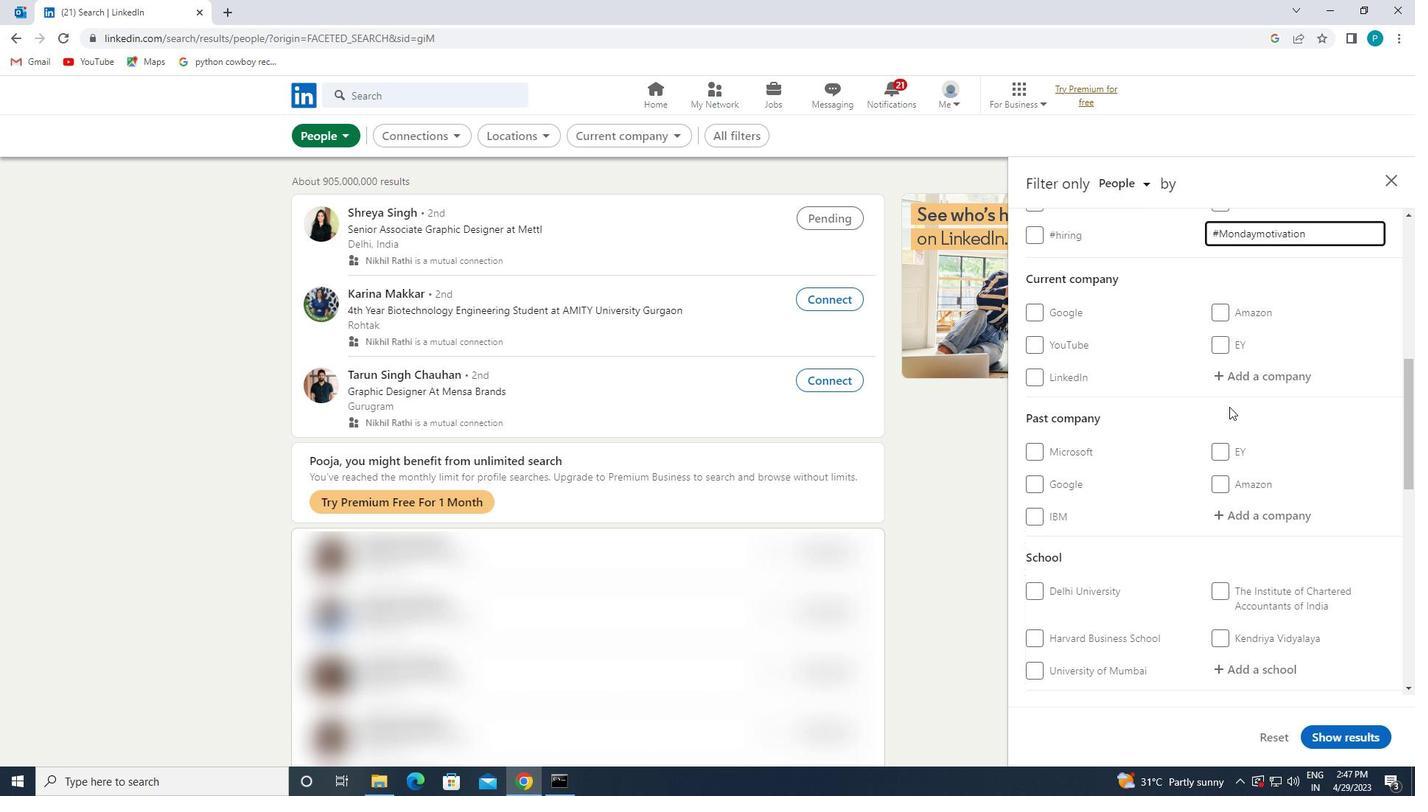 
Action: Mouse moved to (1230, 481)
Screenshot: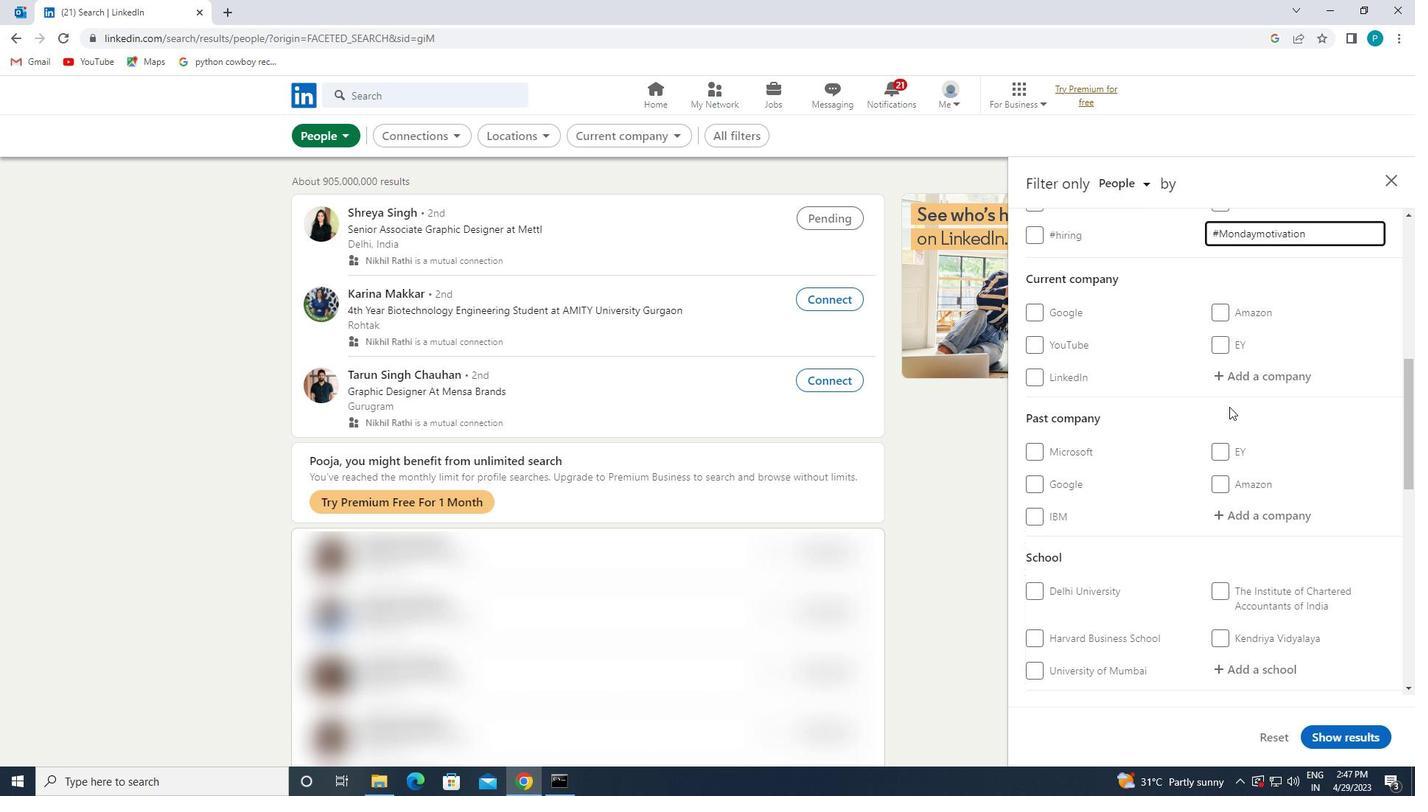 
Action: Mouse scrolled (1230, 480) with delta (0, 0)
Screenshot: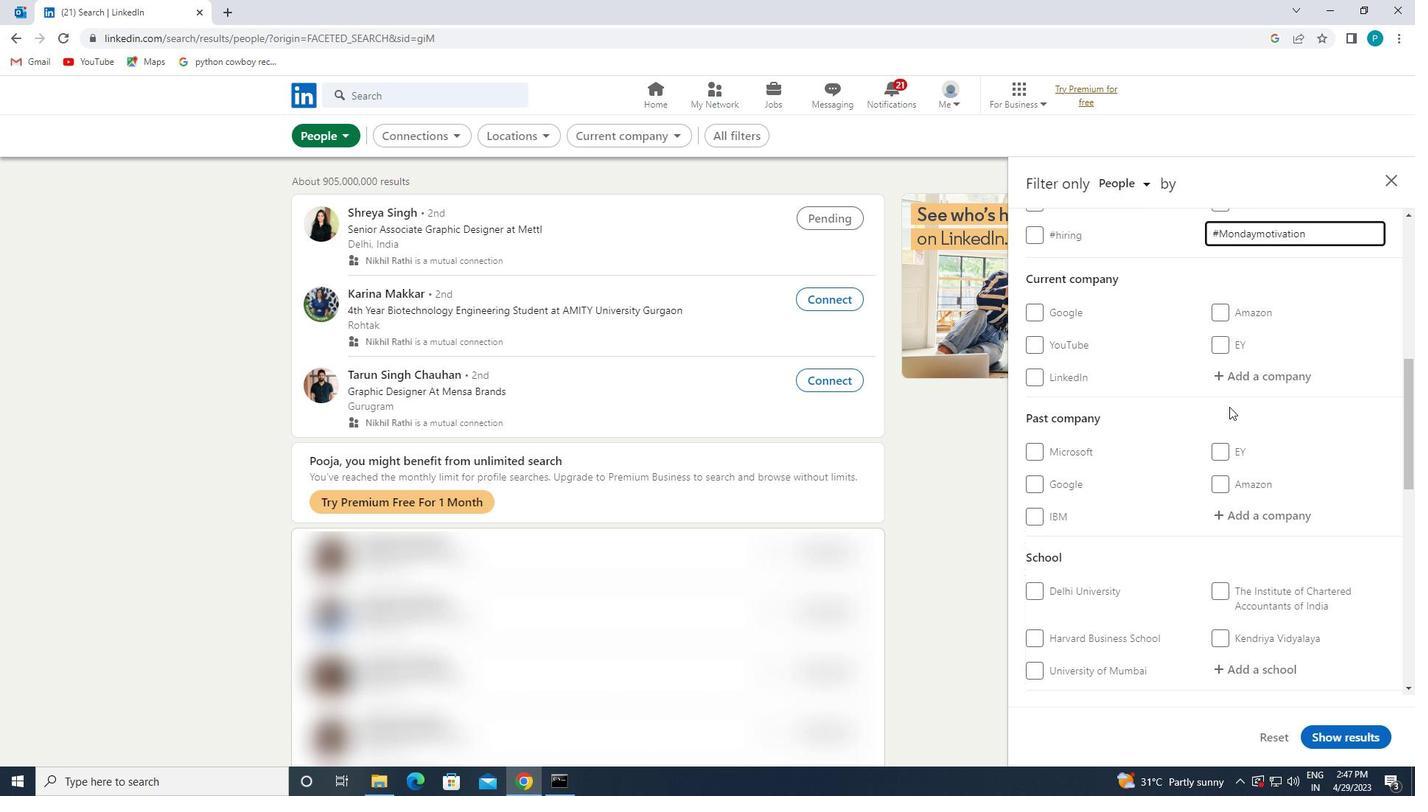 
Action: Mouse scrolled (1230, 480) with delta (0, 0)
Screenshot: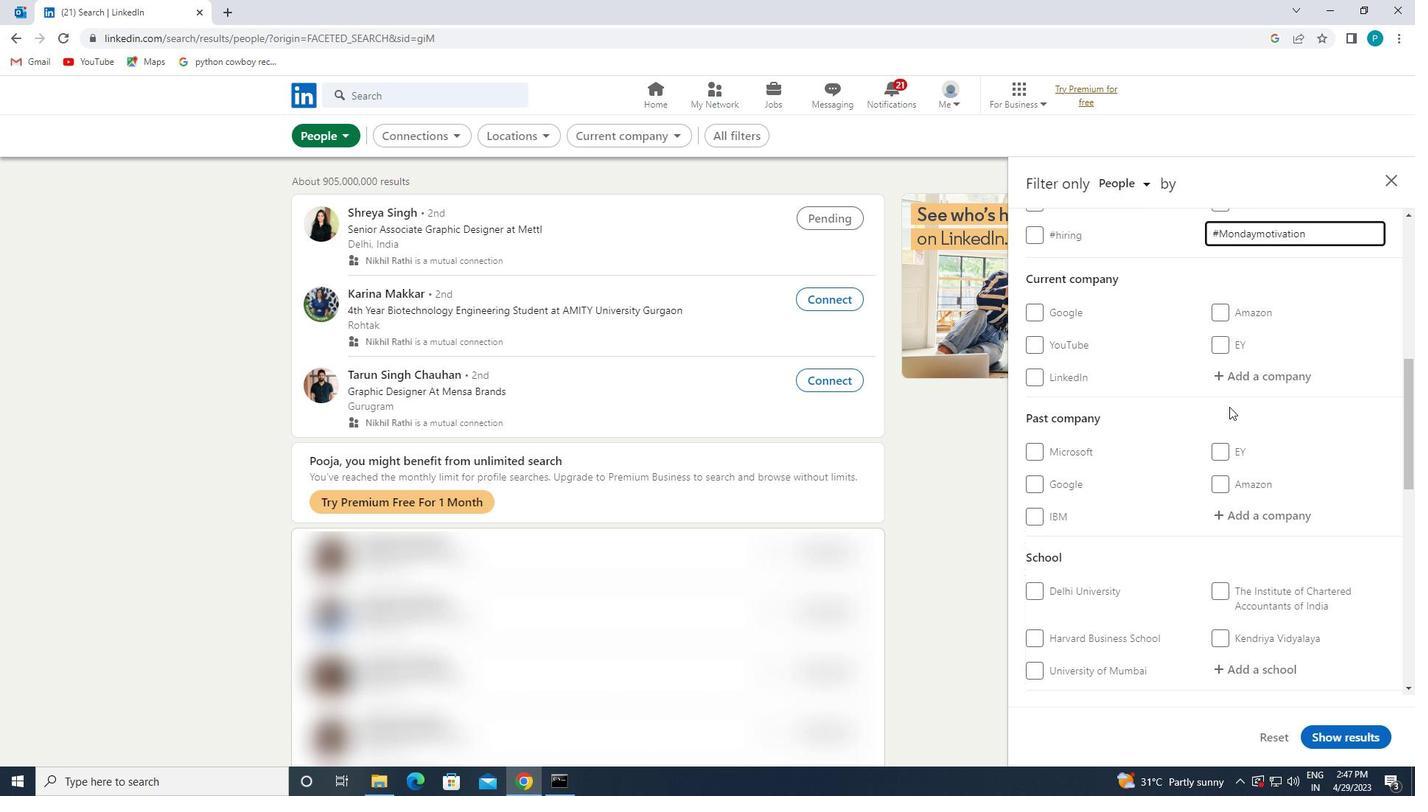 
Action: Mouse scrolled (1230, 480) with delta (0, 0)
Screenshot: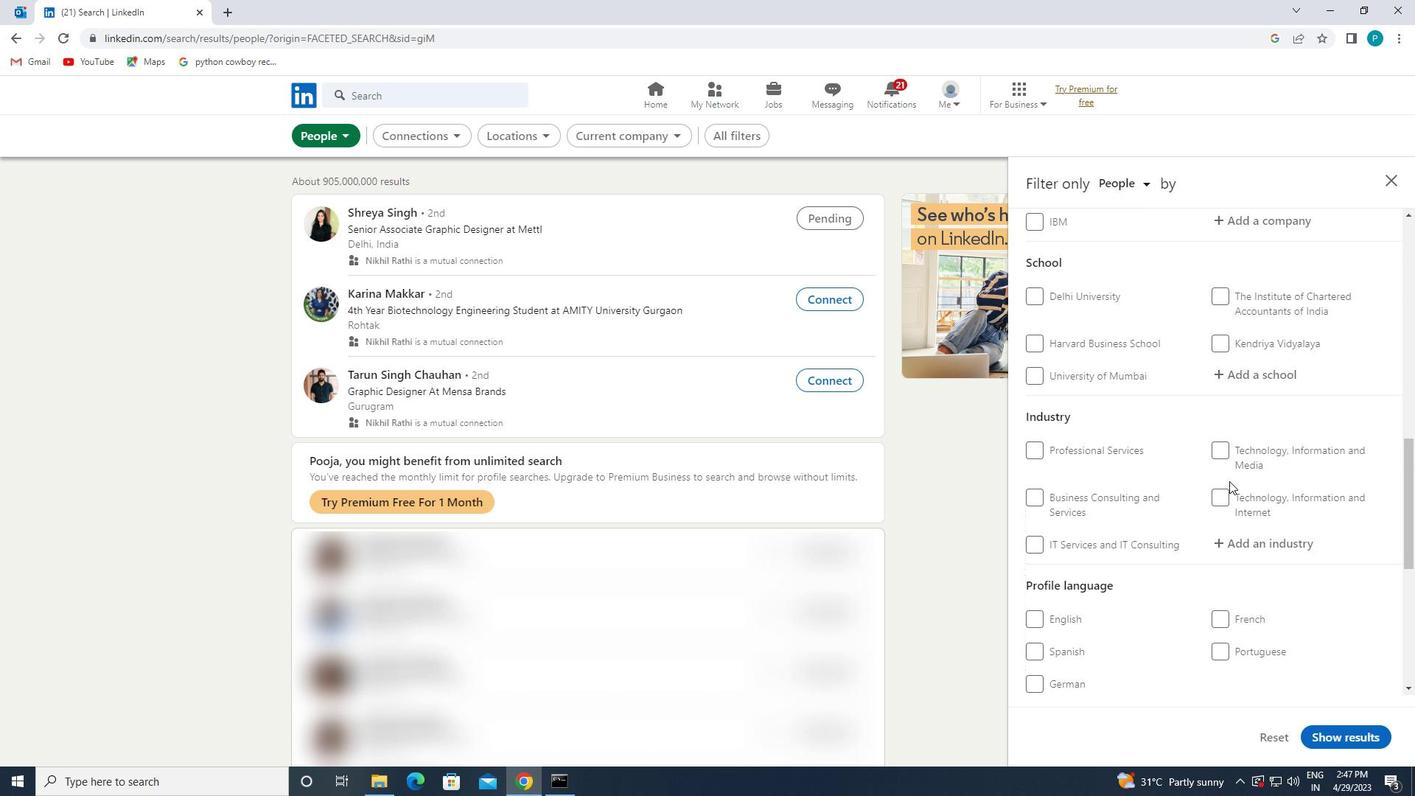 
Action: Mouse scrolled (1230, 480) with delta (0, 0)
Screenshot: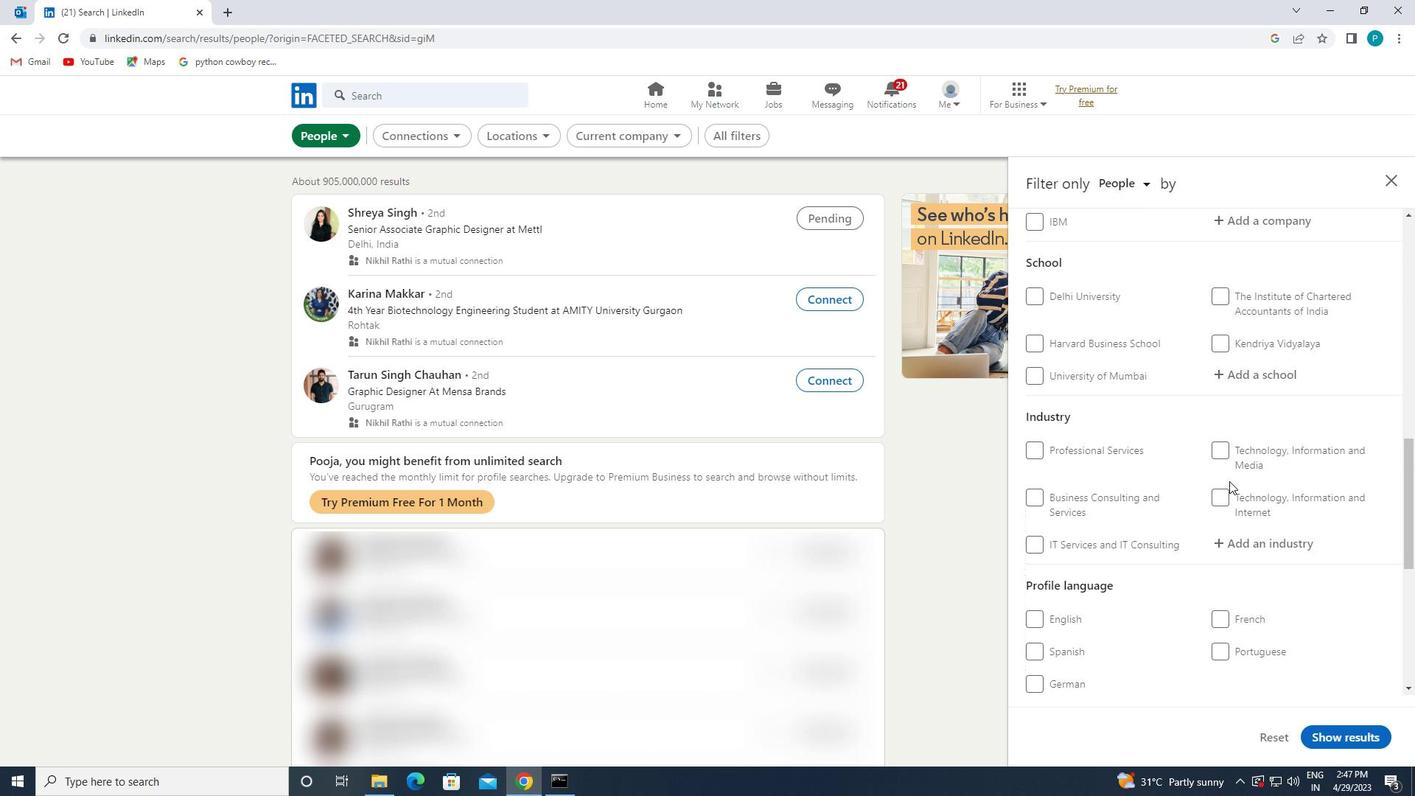 
Action: Mouse scrolled (1230, 480) with delta (0, 0)
Screenshot: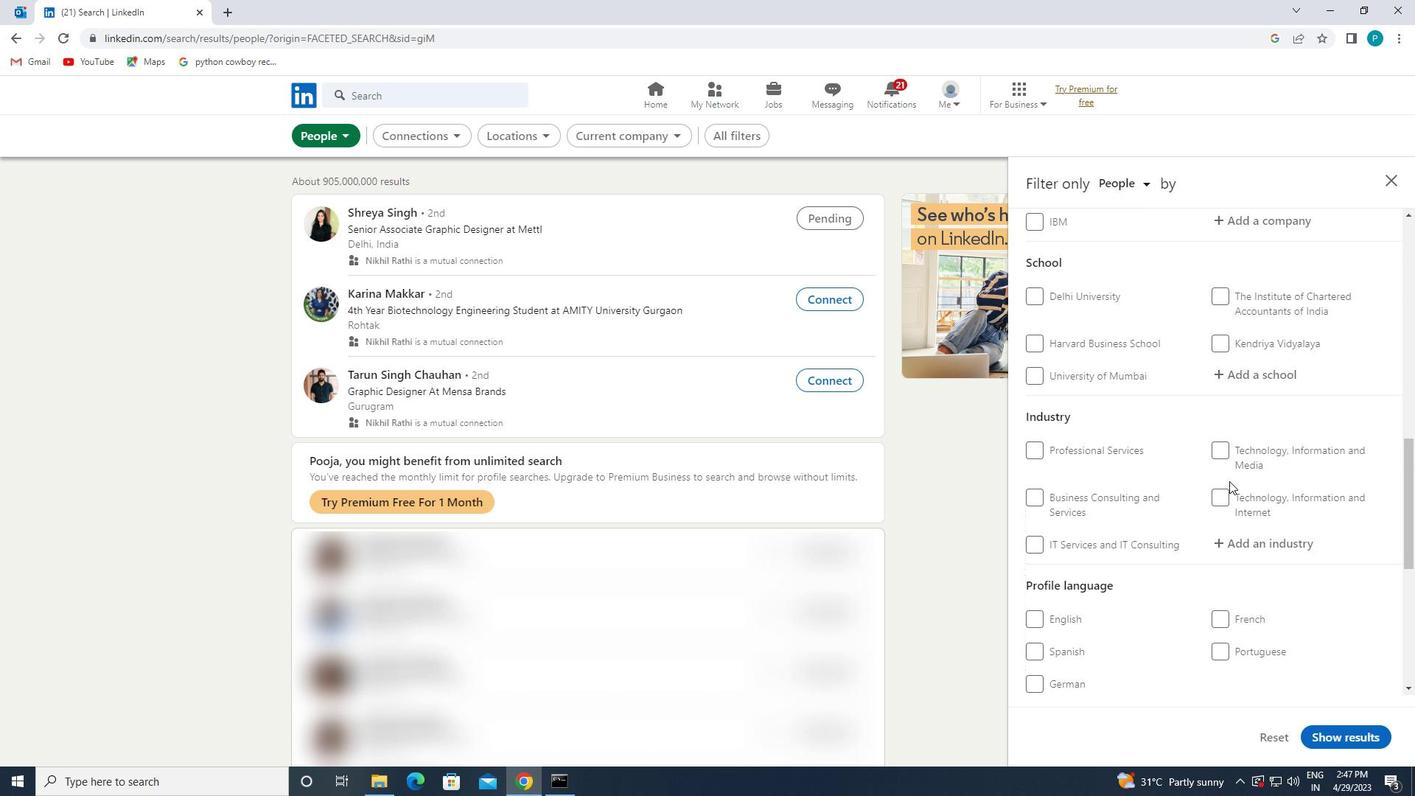 
Action: Mouse scrolled (1230, 480) with delta (0, 0)
Screenshot: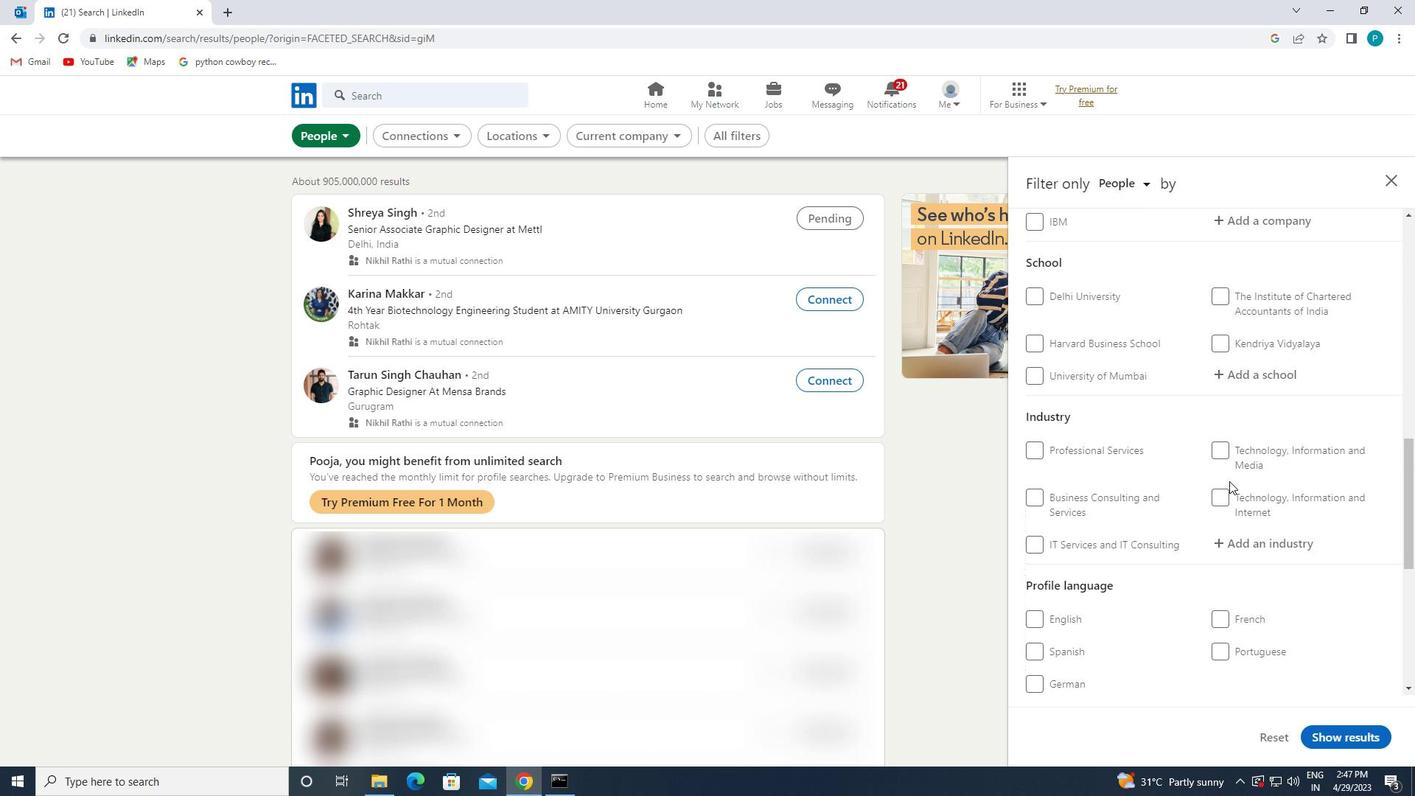 
Action: Mouse moved to (1119, 499)
Screenshot: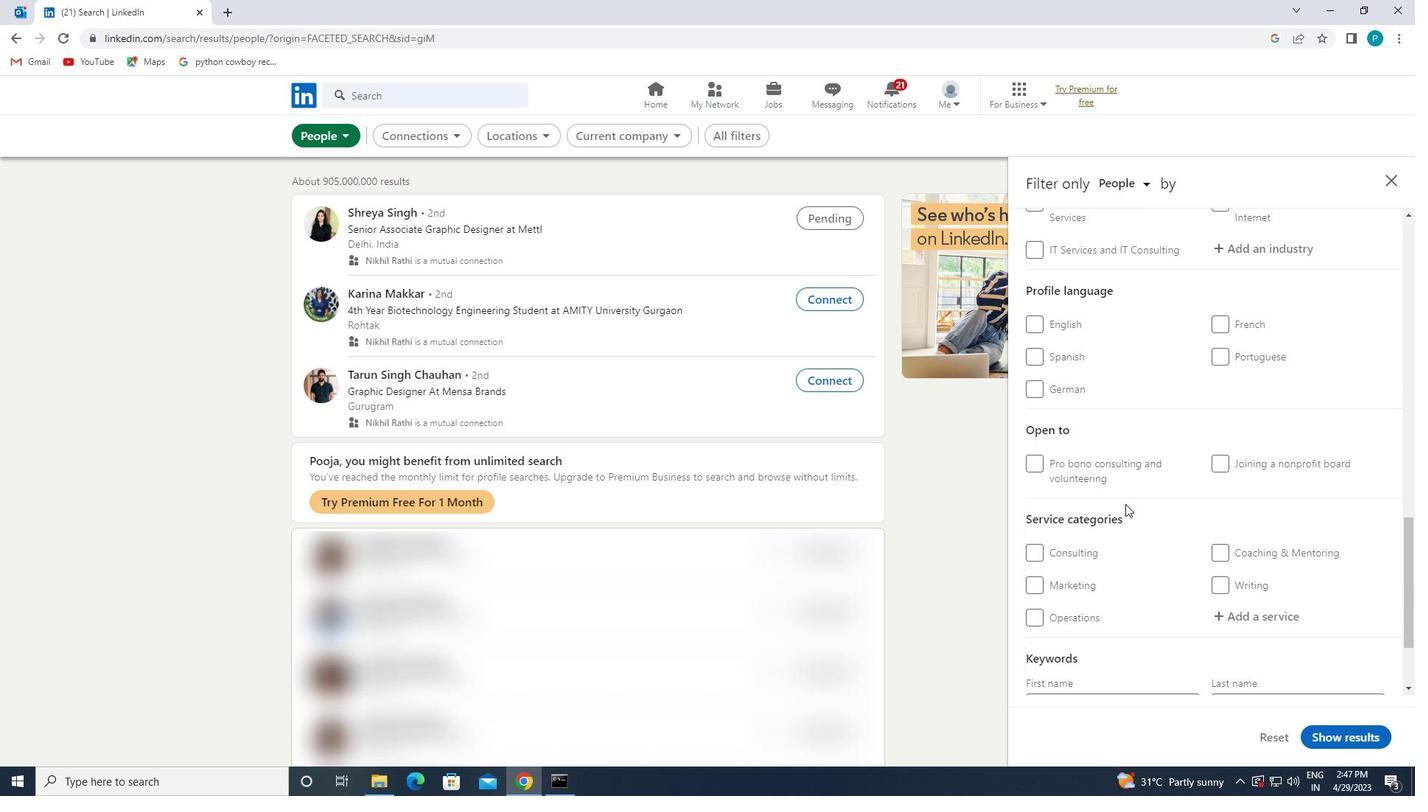 
Action: Mouse scrolled (1119, 498) with delta (0, 0)
Screenshot: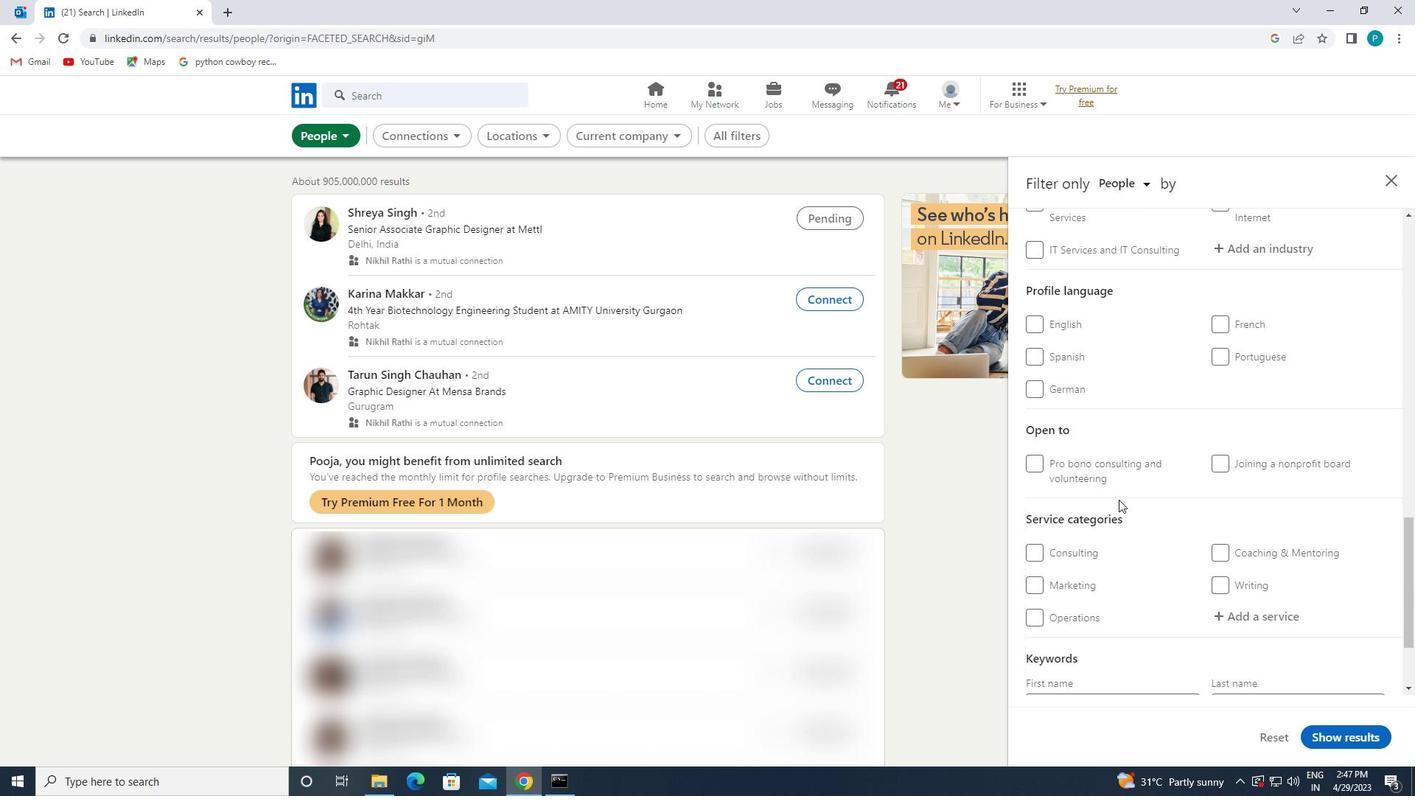 
Action: Mouse moved to (1180, 502)
Screenshot: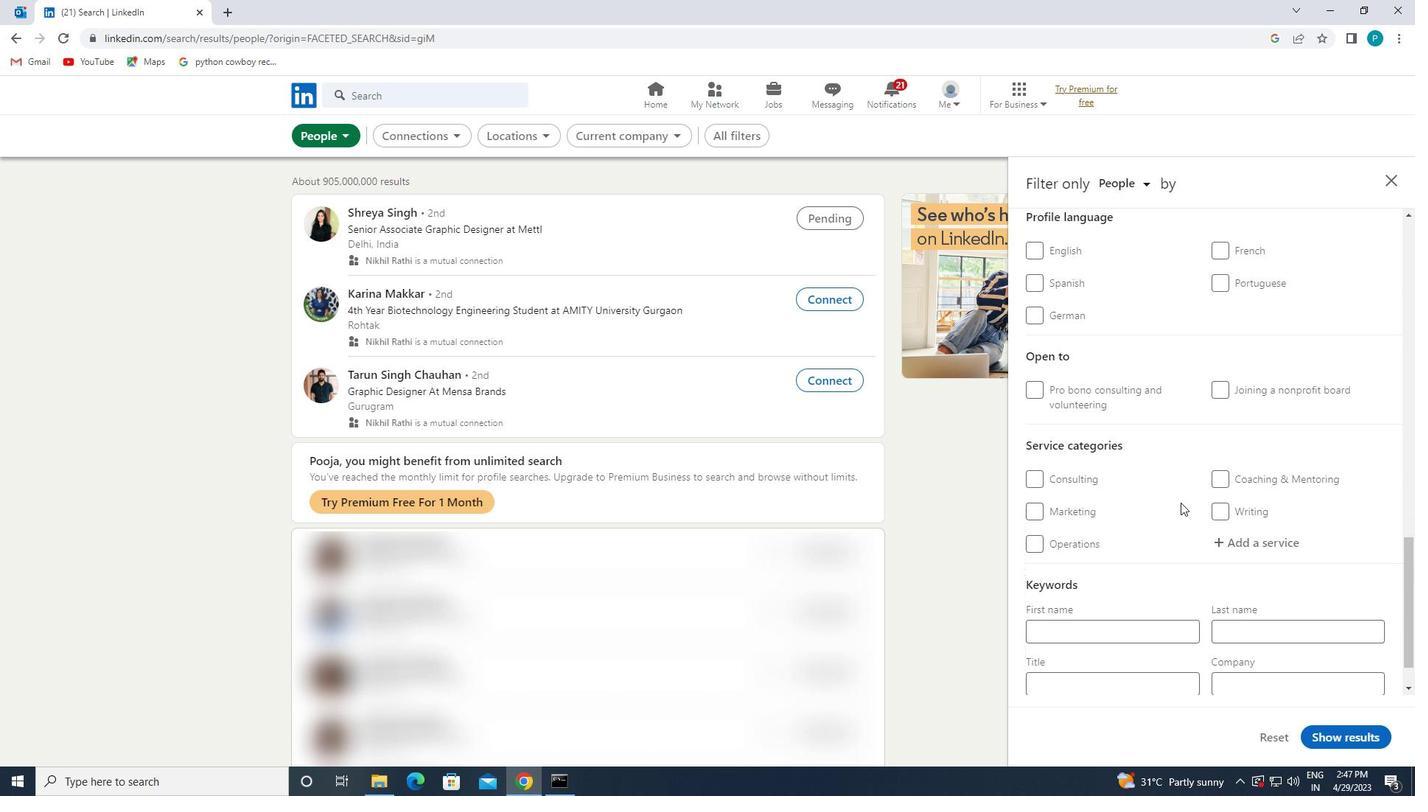 
Action: Mouse scrolled (1180, 503) with delta (0, 0)
Screenshot: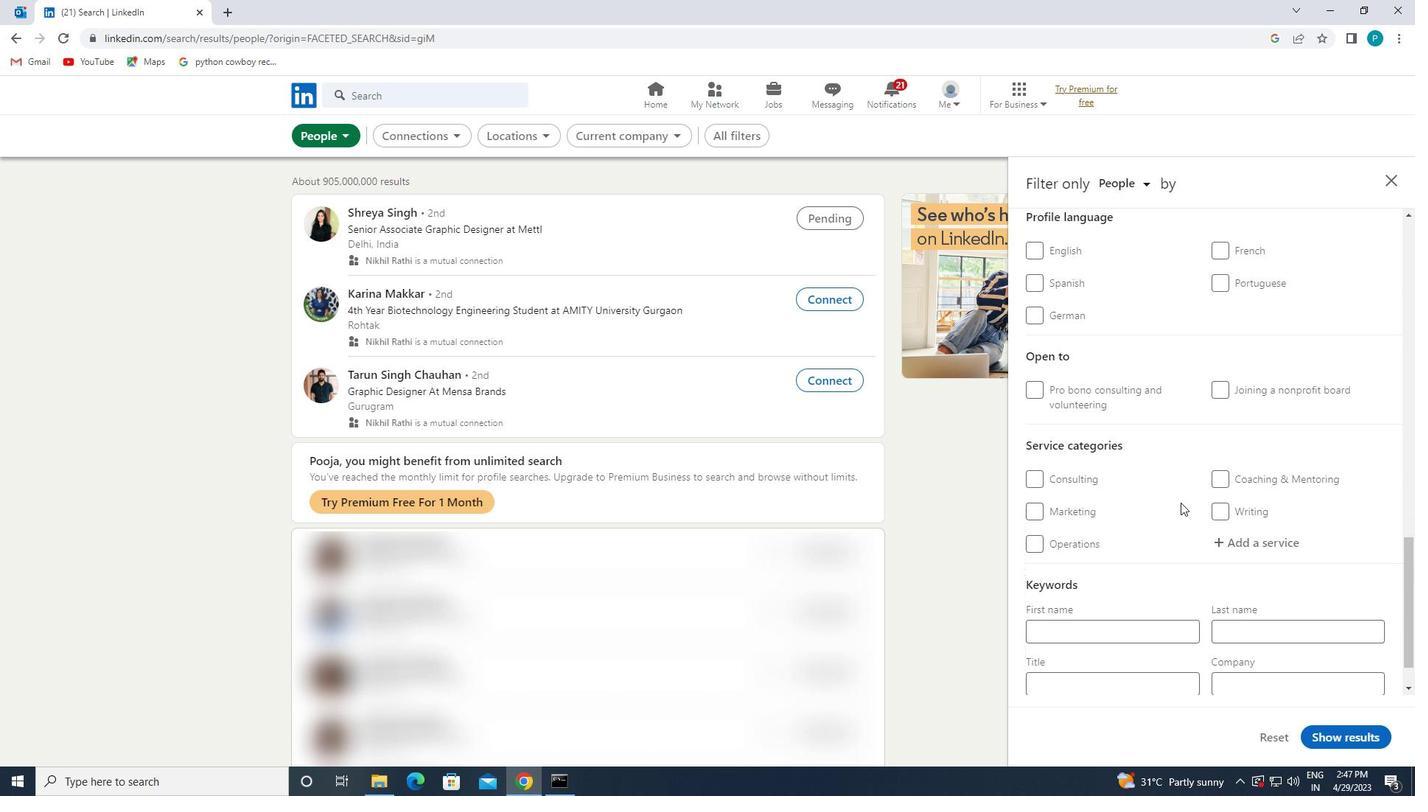
Action: Mouse moved to (1179, 501)
Screenshot: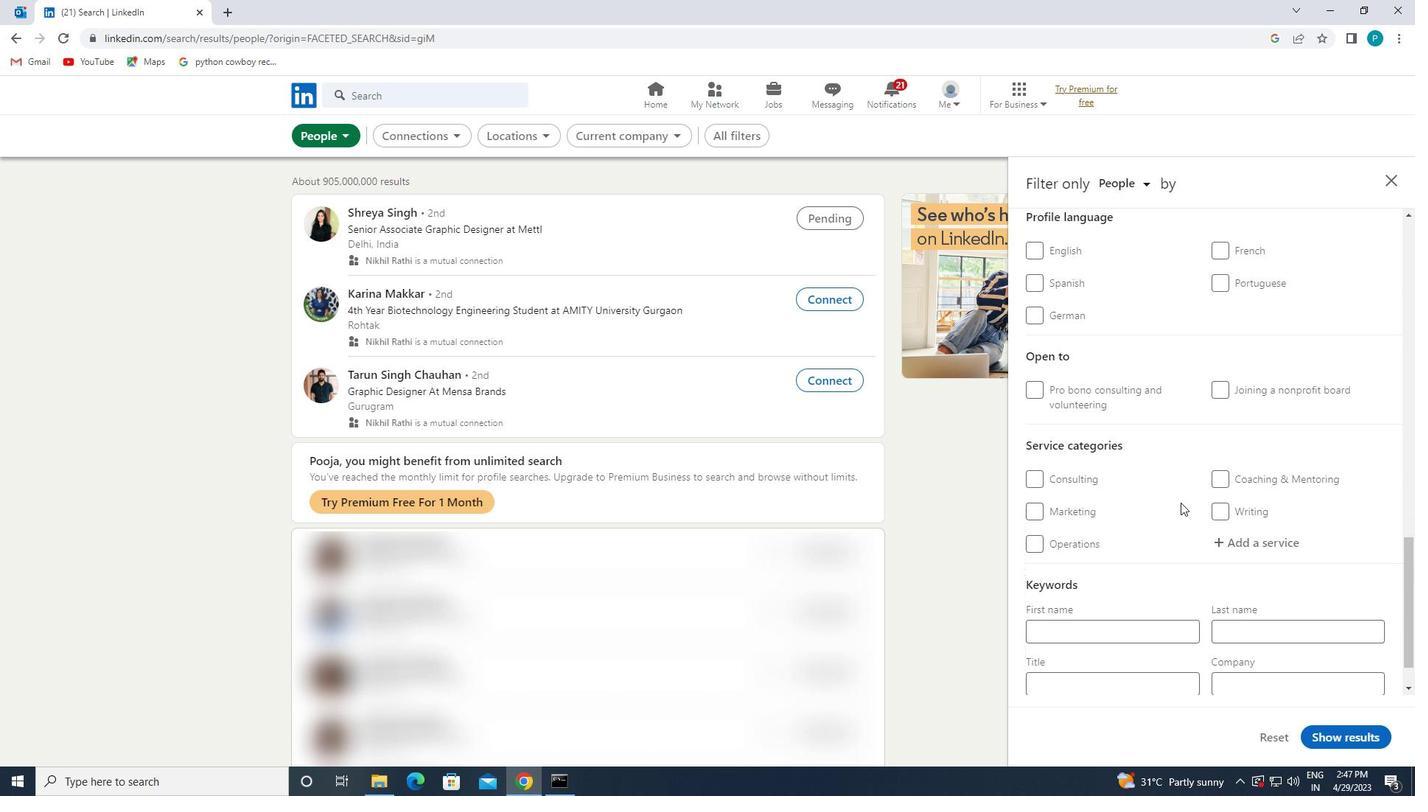 
Action: Mouse scrolled (1179, 502) with delta (0, 0)
Screenshot: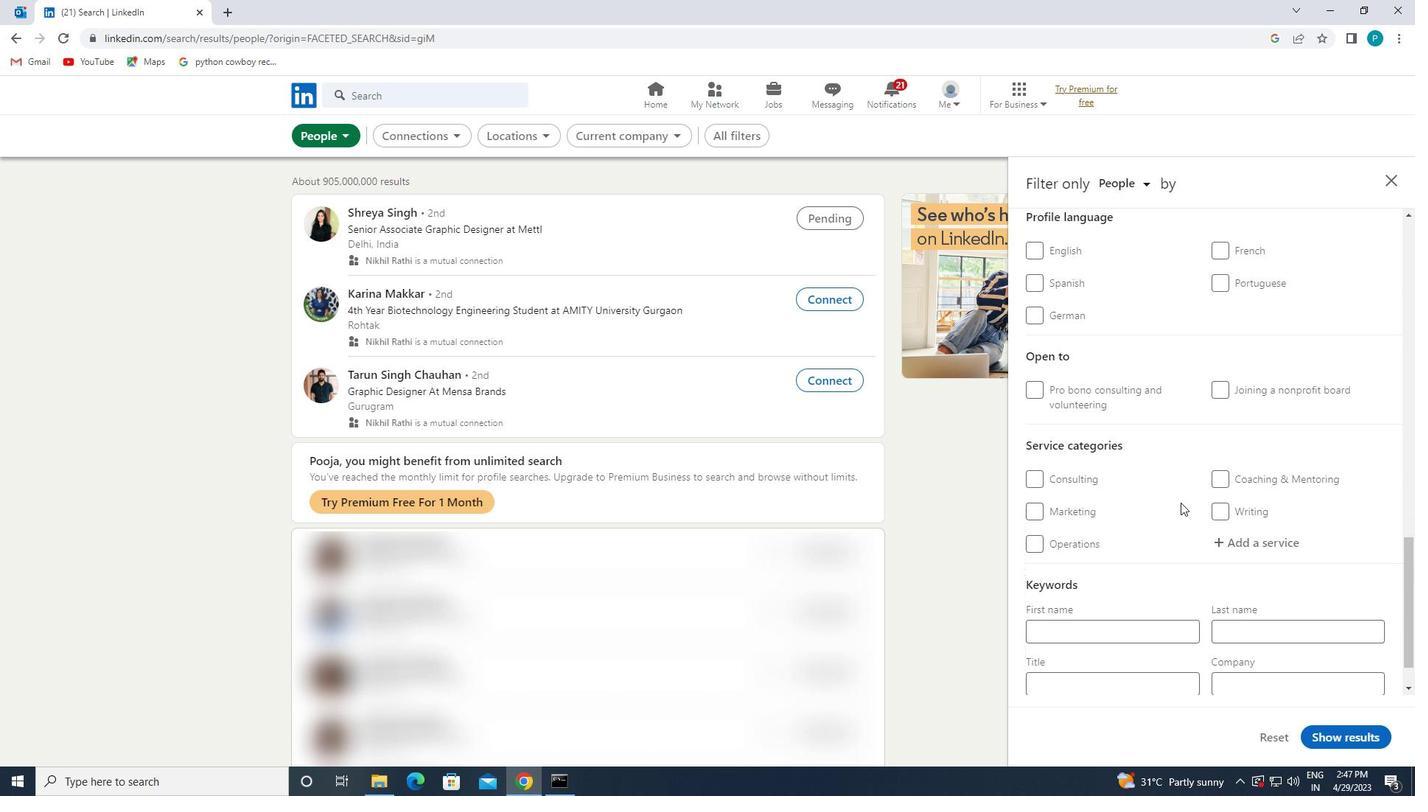 
Action: Mouse moved to (1179, 497)
Screenshot: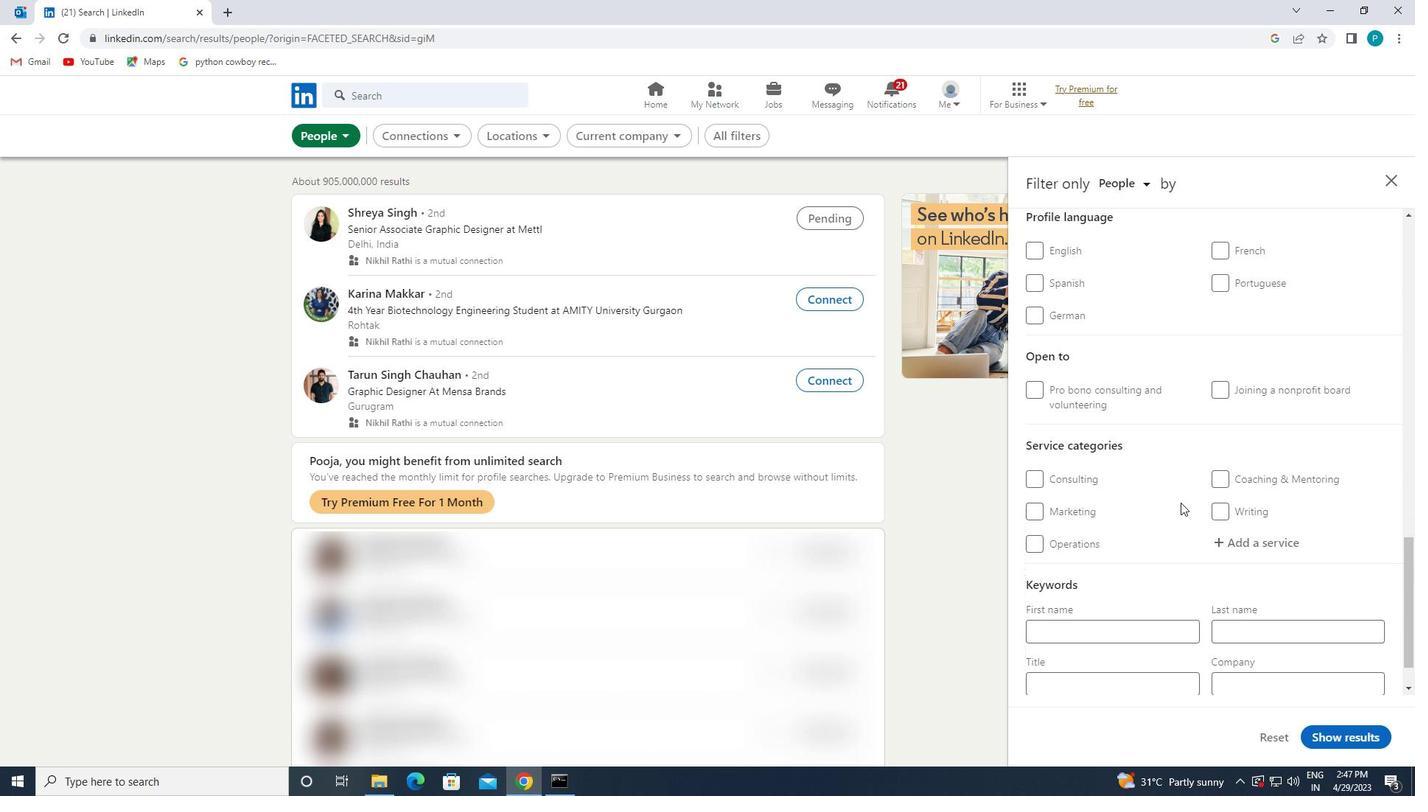 
Action: Mouse scrolled (1179, 497) with delta (0, 0)
Screenshot: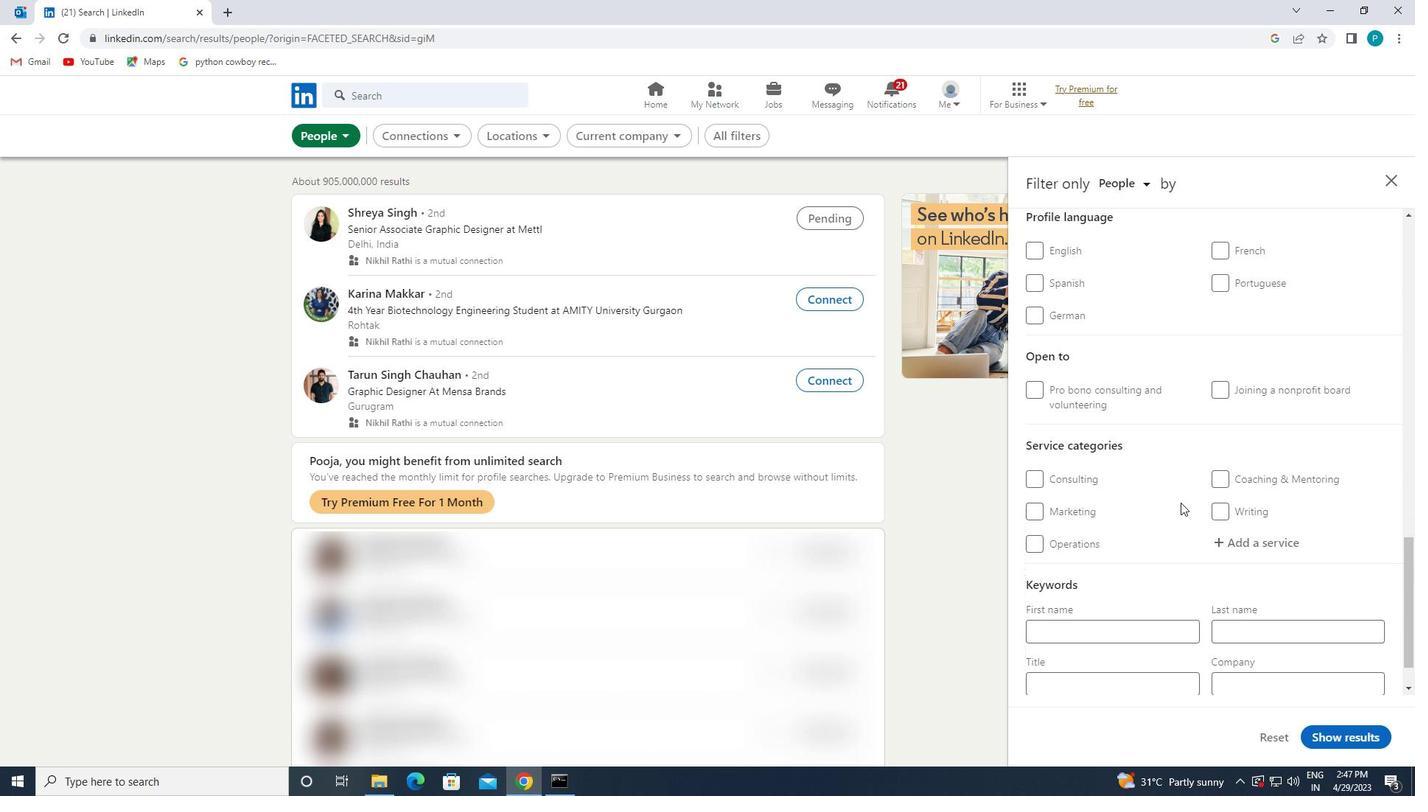 
Action: Mouse moved to (1242, 471)
Screenshot: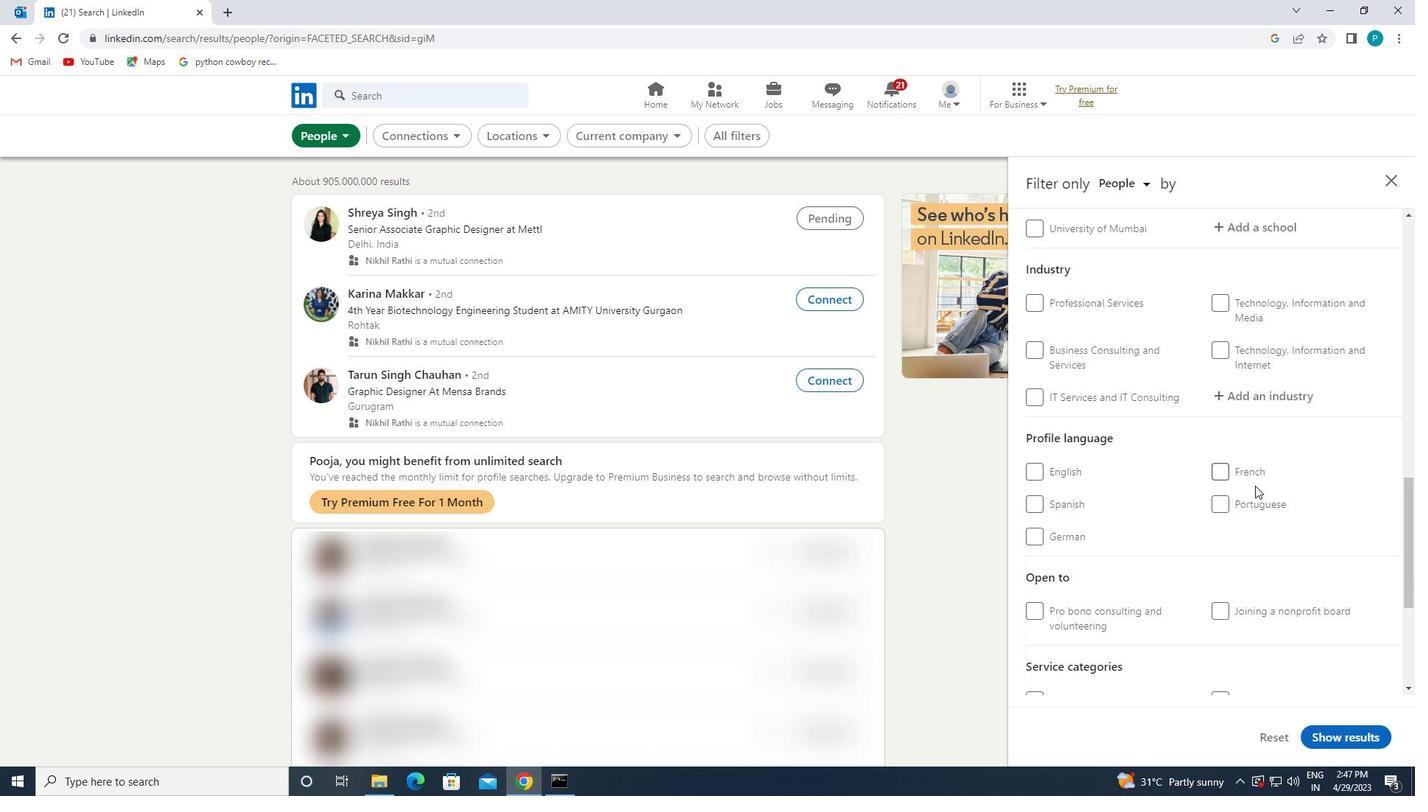 
Action: Mouse pressed left at (1242, 471)
Screenshot: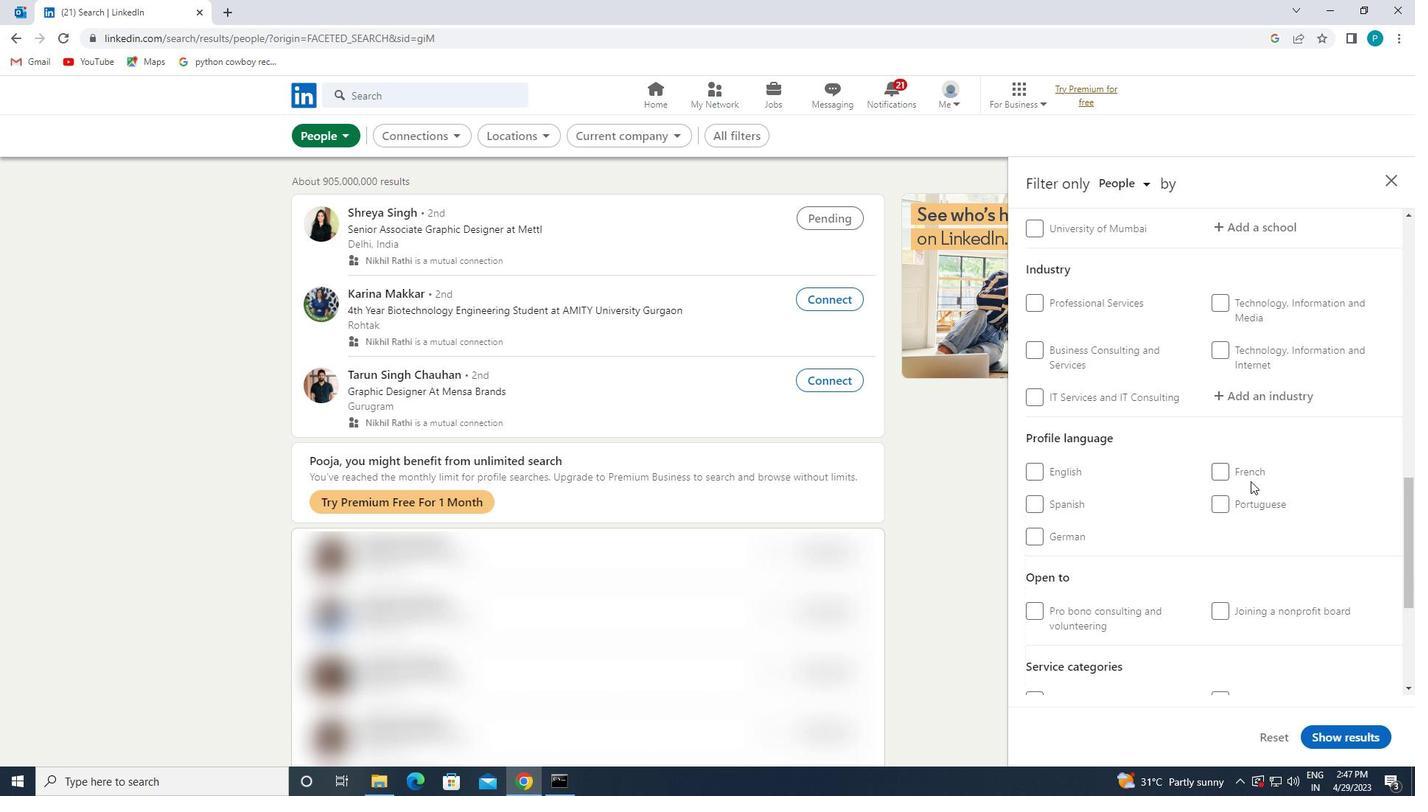 
Action: Mouse moved to (1284, 447)
Screenshot: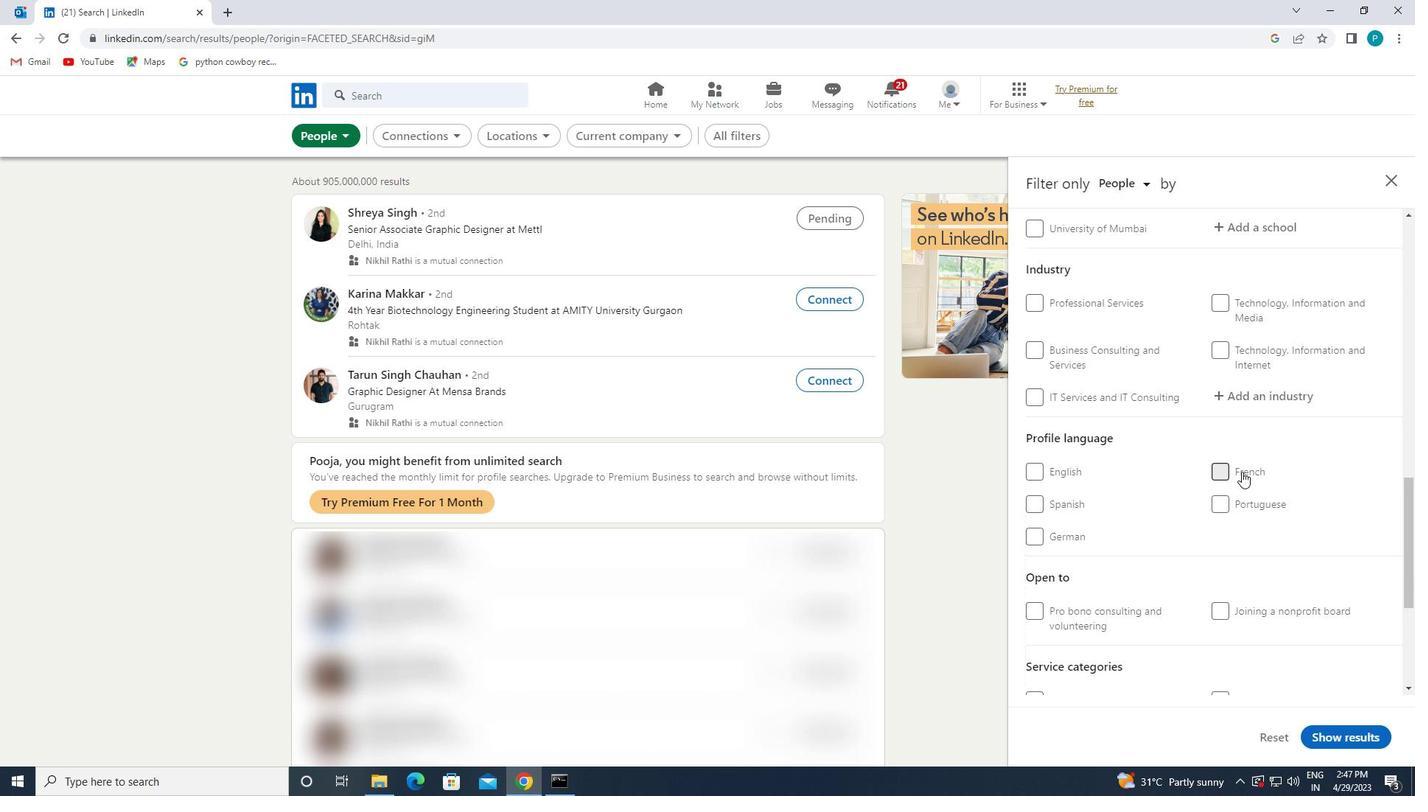 
Action: Mouse scrolled (1284, 448) with delta (0, 0)
Screenshot: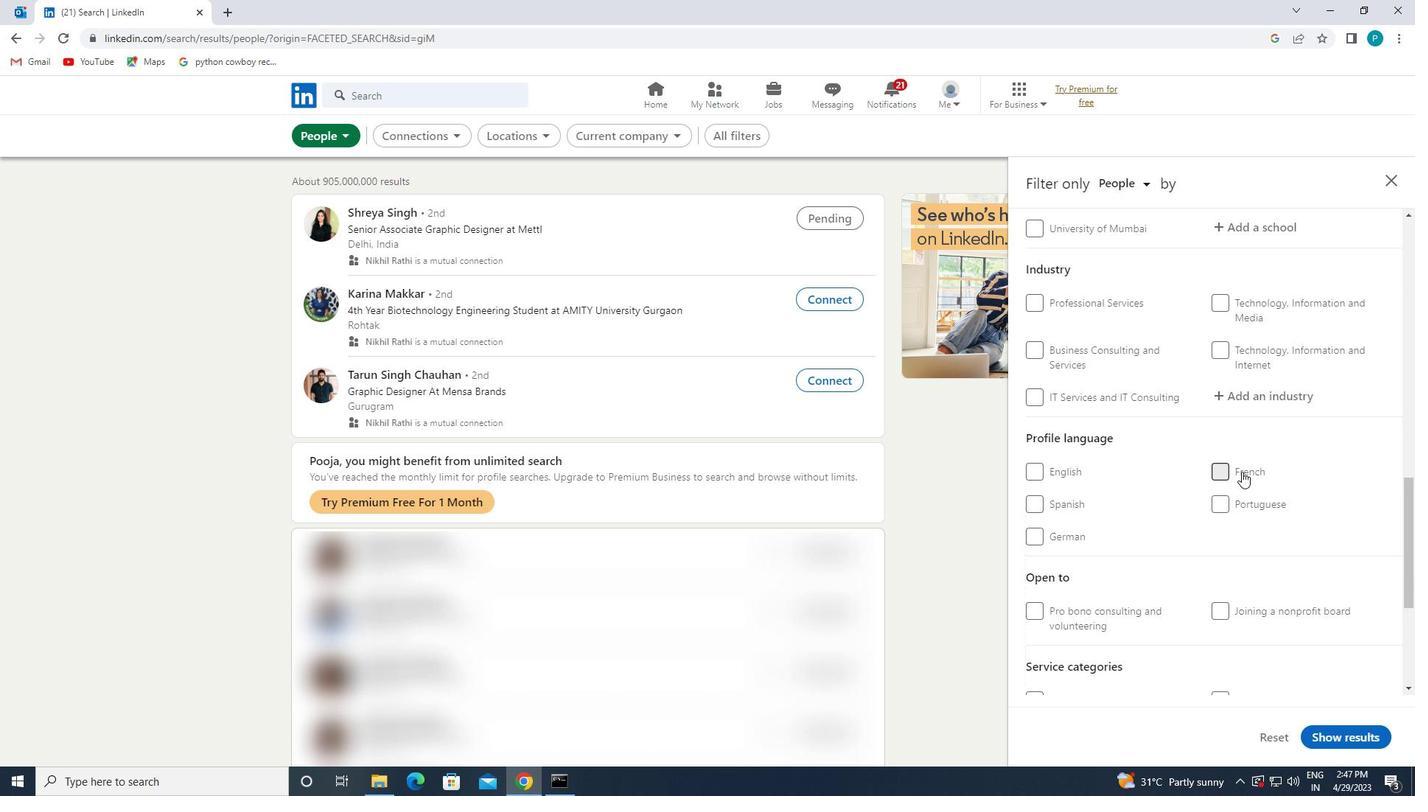 
Action: Mouse scrolled (1284, 448) with delta (0, 0)
Screenshot: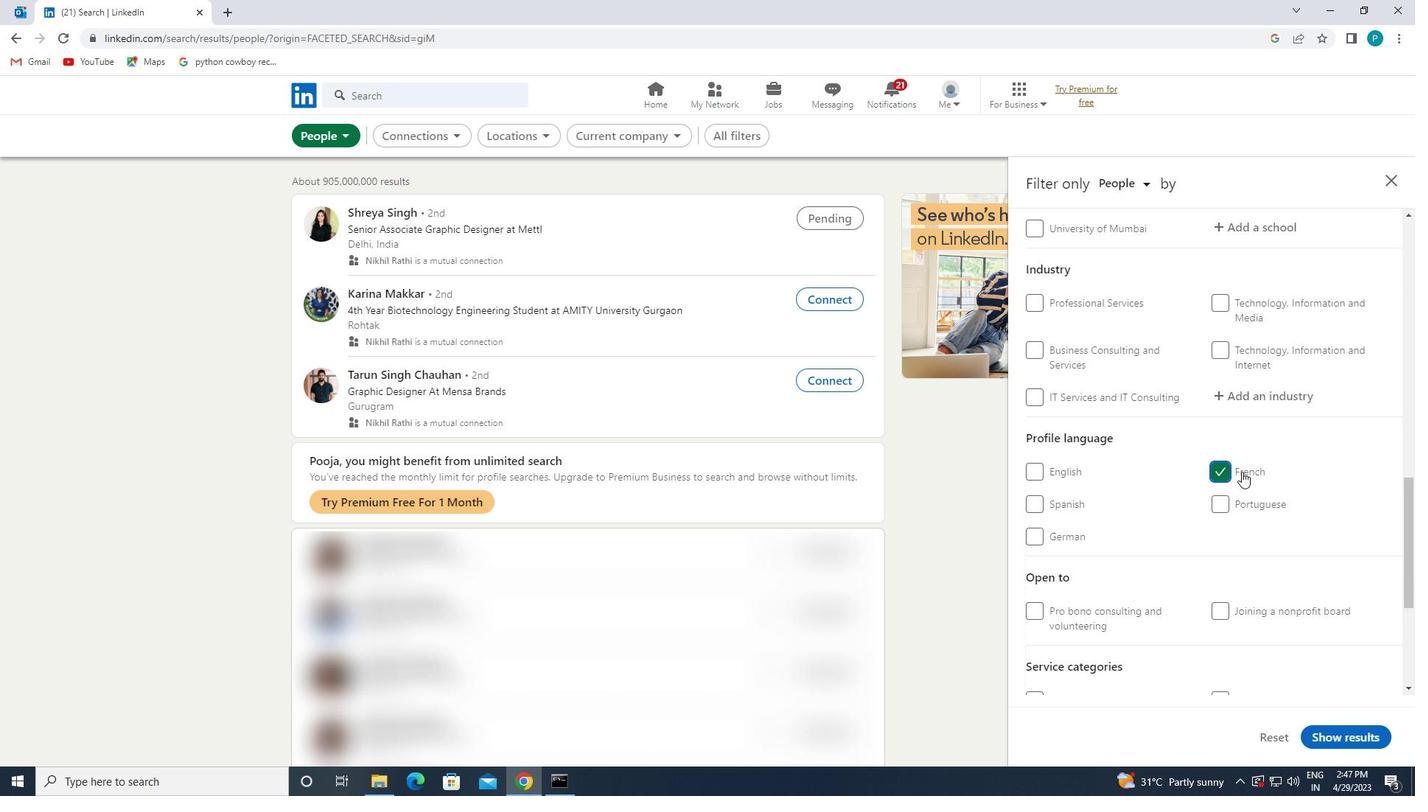 
Action: Mouse scrolled (1284, 448) with delta (0, 0)
Screenshot: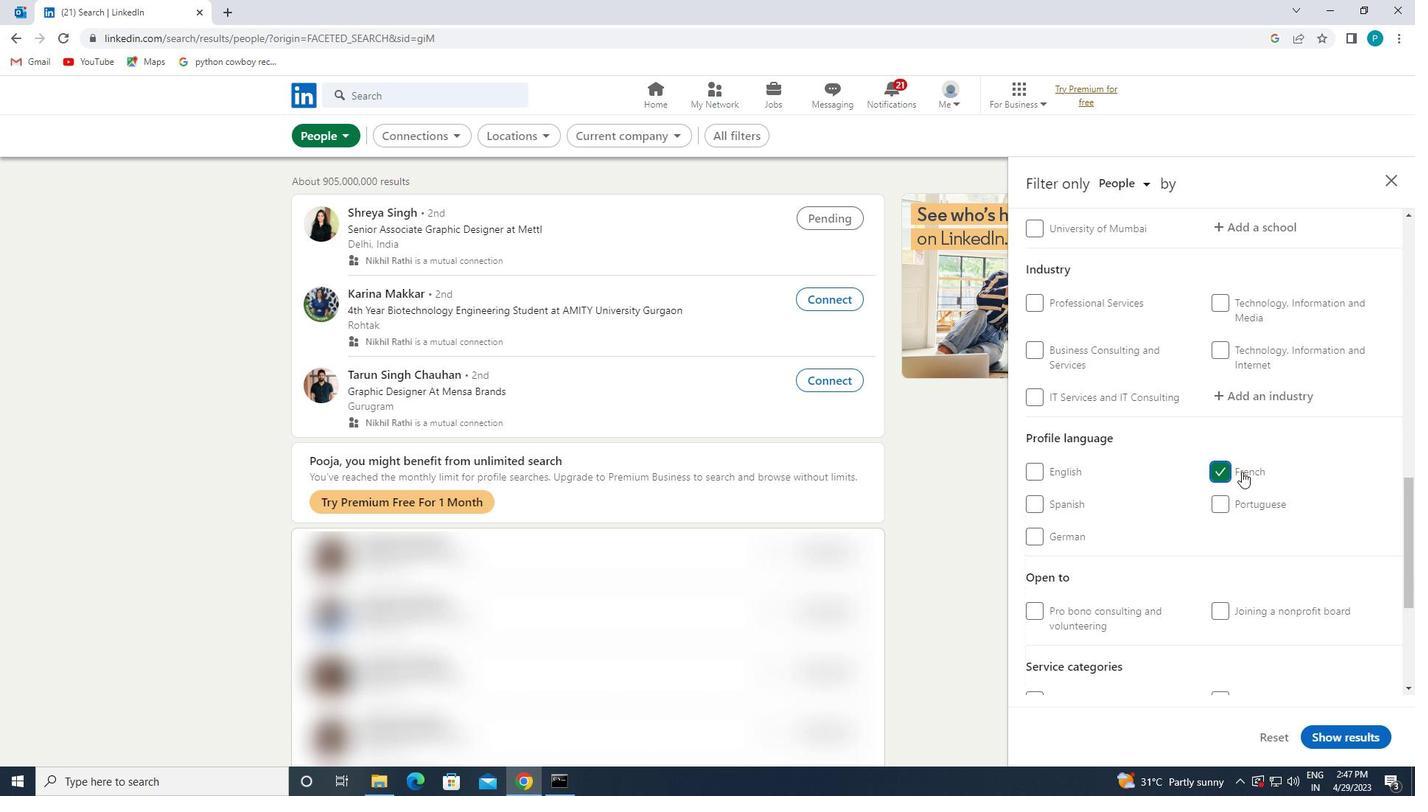 
Action: Mouse scrolled (1284, 448) with delta (0, 0)
Screenshot: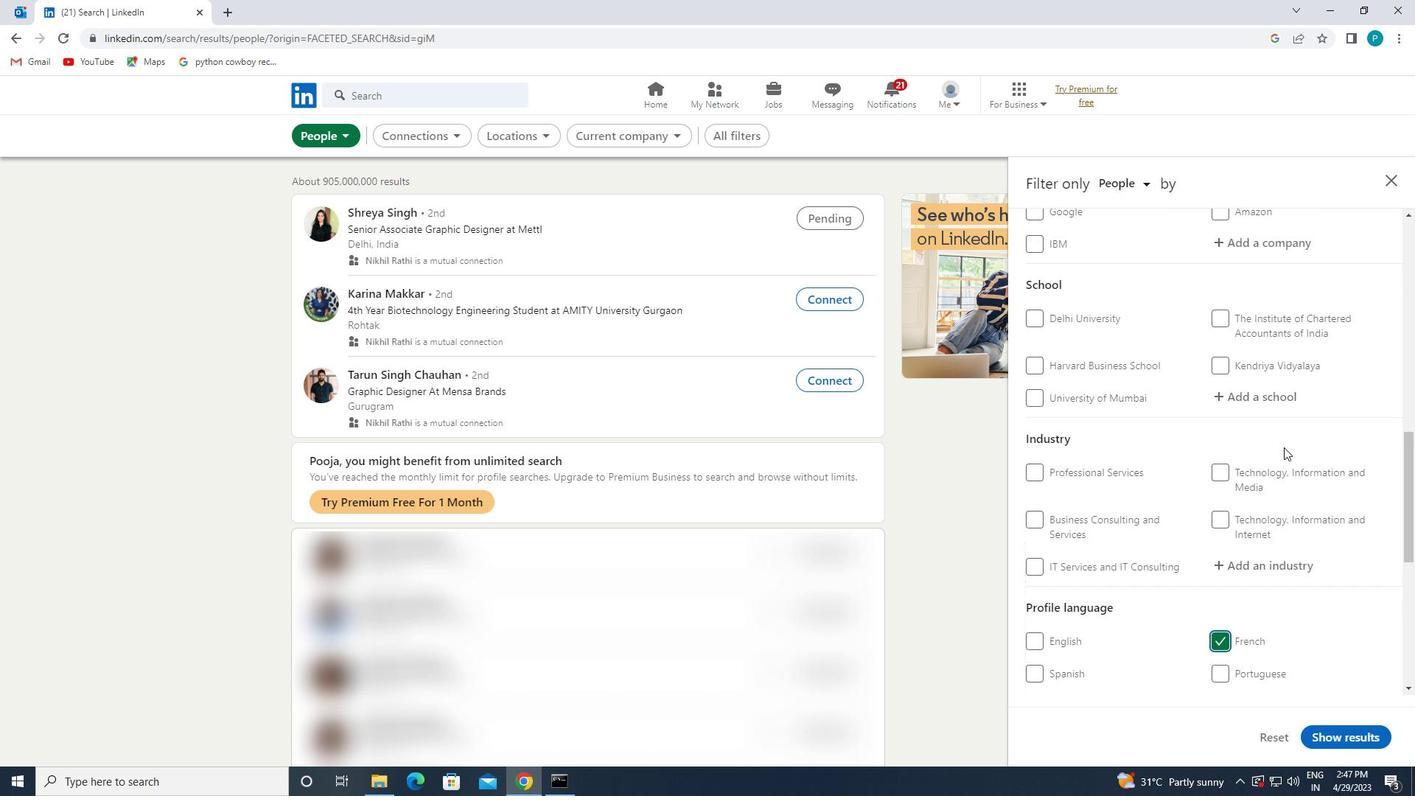 
Action: Mouse scrolled (1284, 448) with delta (0, 0)
Screenshot: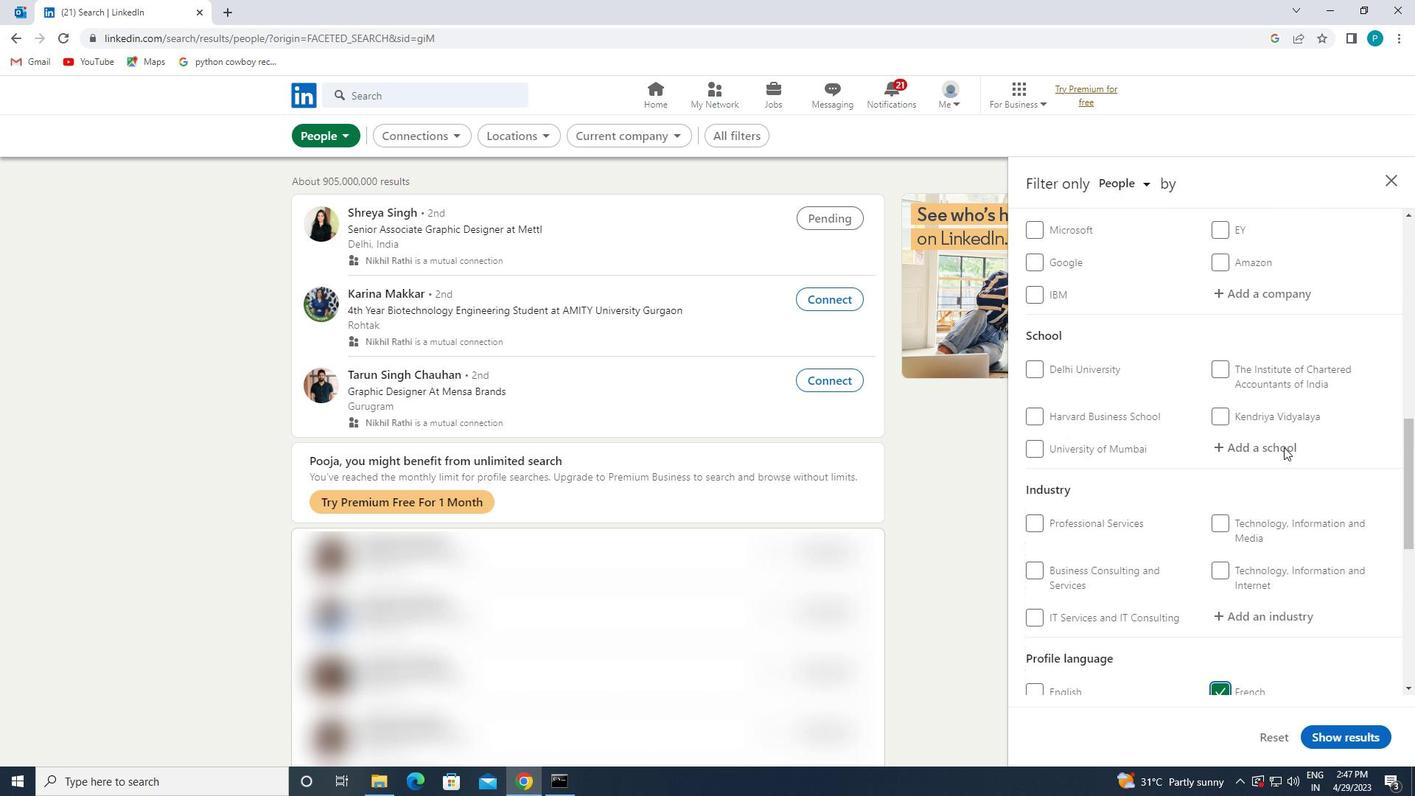 
Action: Mouse scrolled (1284, 448) with delta (0, 0)
Screenshot: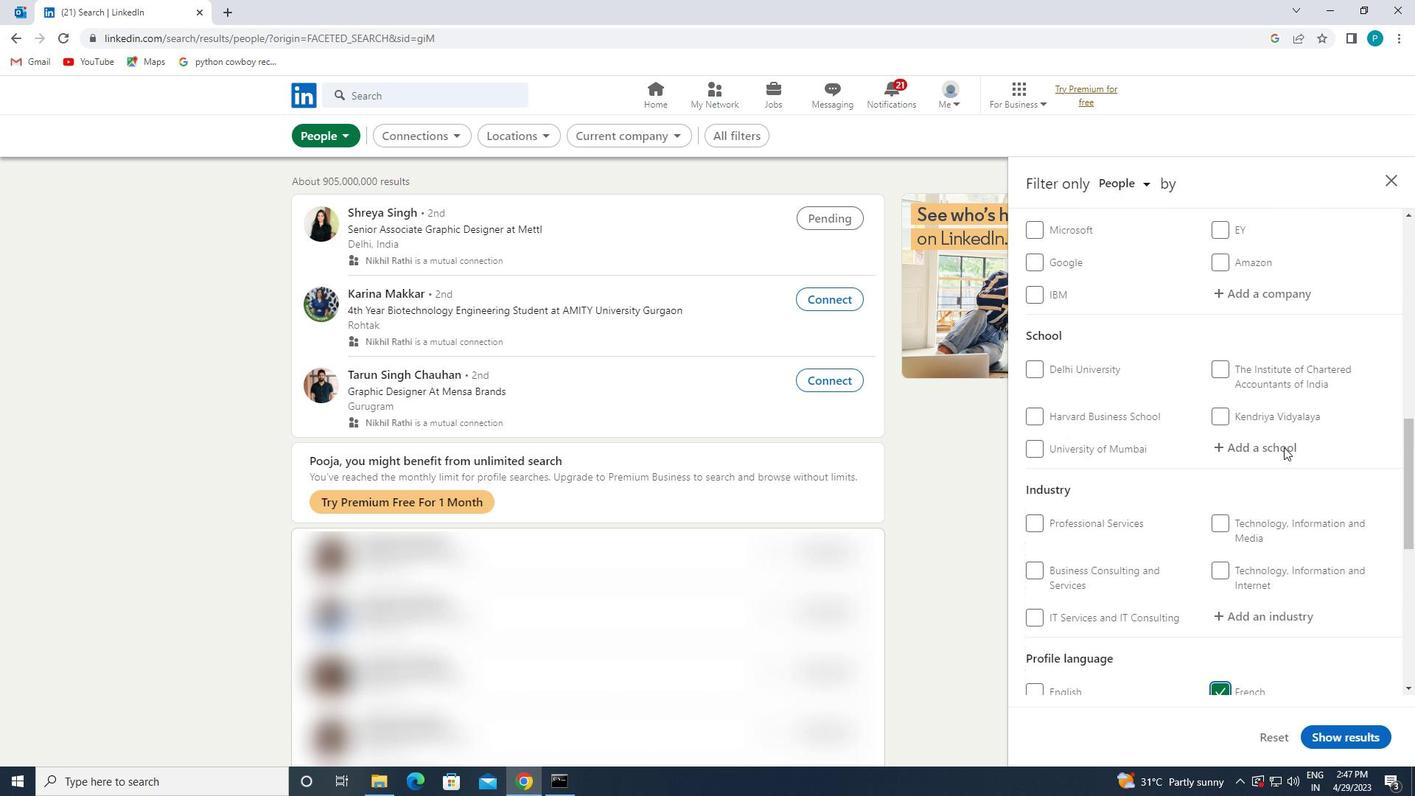 
Action: Mouse scrolled (1284, 448) with delta (0, 0)
Screenshot: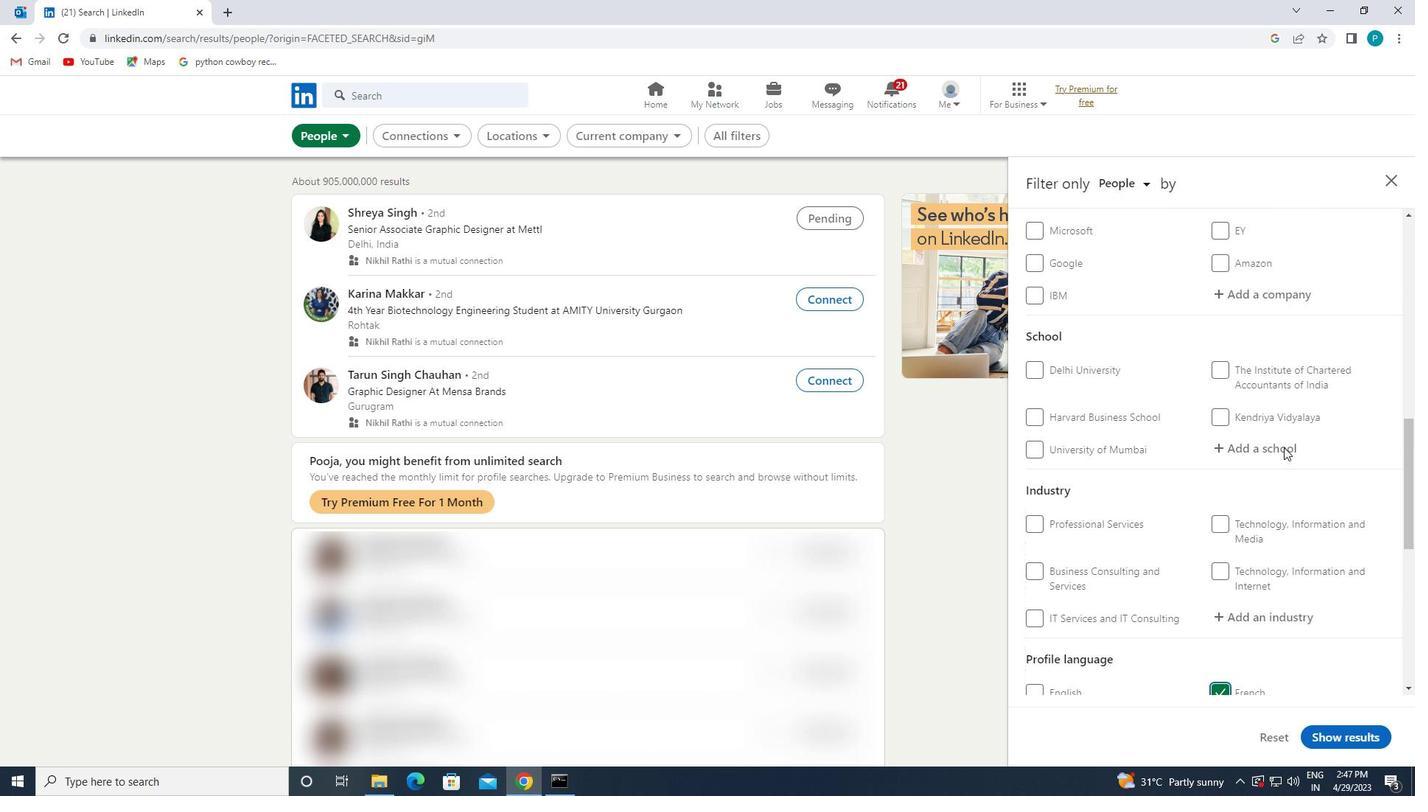 
Action: Mouse moved to (1275, 452)
Screenshot: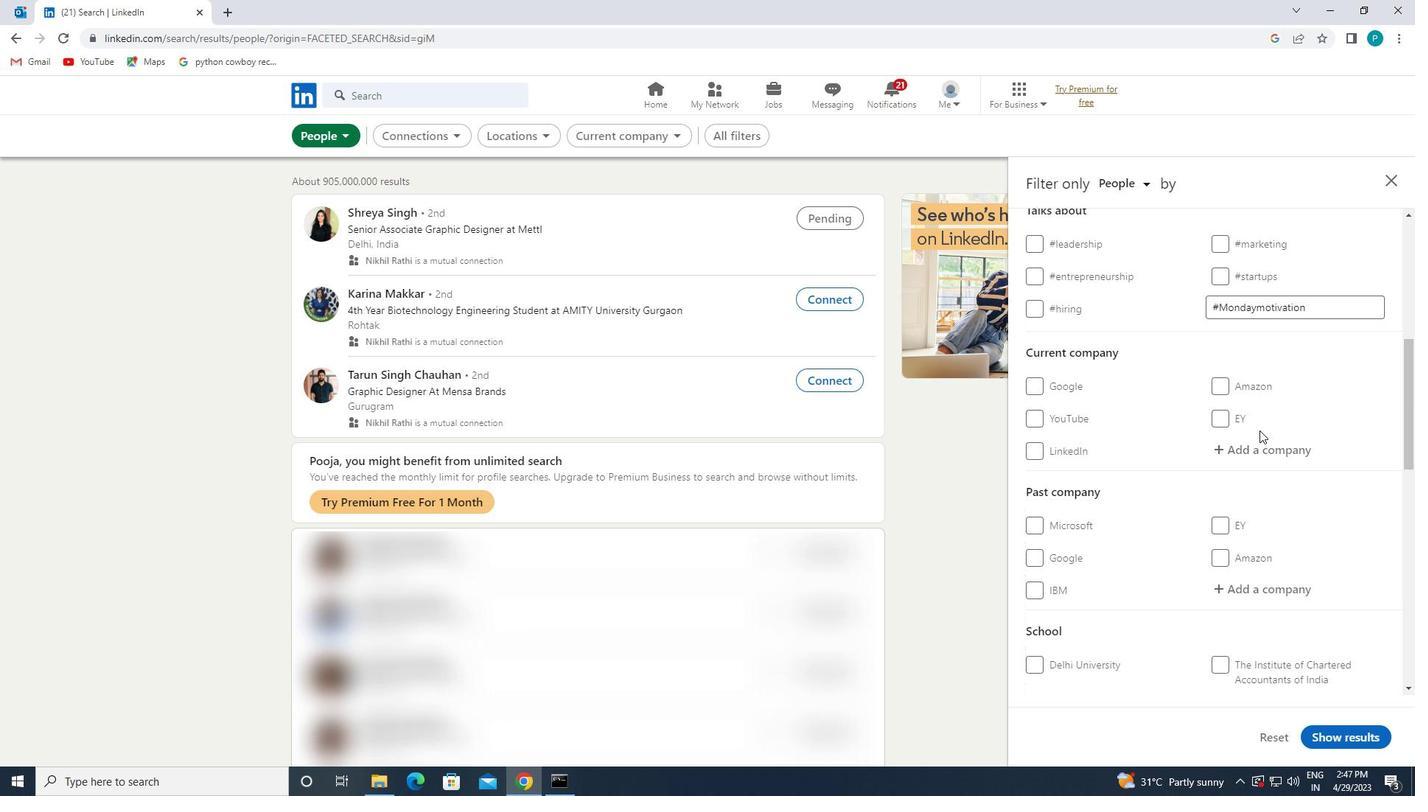 
Action: Mouse pressed left at (1275, 452)
Screenshot: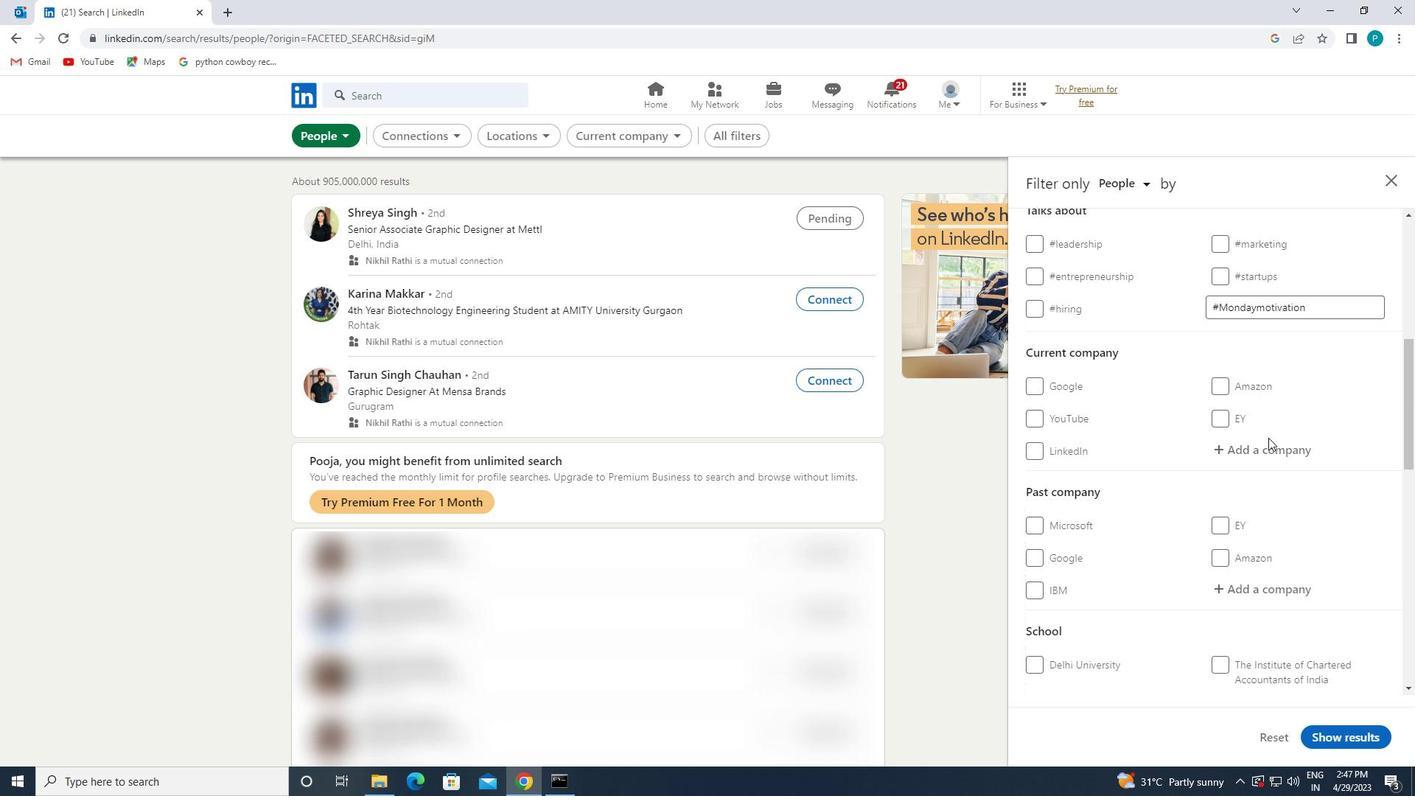 
Action: Key pressed <Key.caps_lock>A<Key.caps_lock>RAGEN
Screenshot: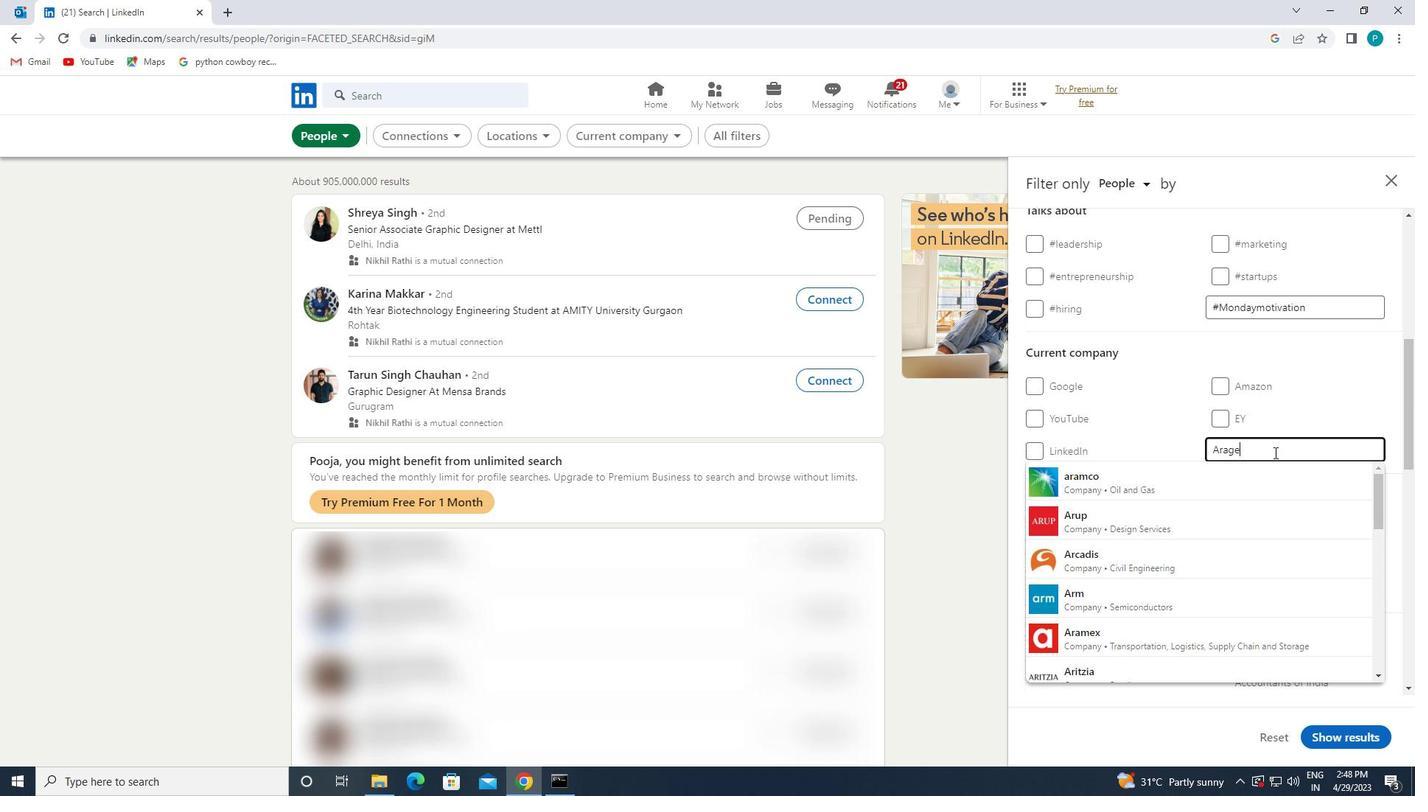 
Action: Mouse moved to (1257, 480)
Screenshot: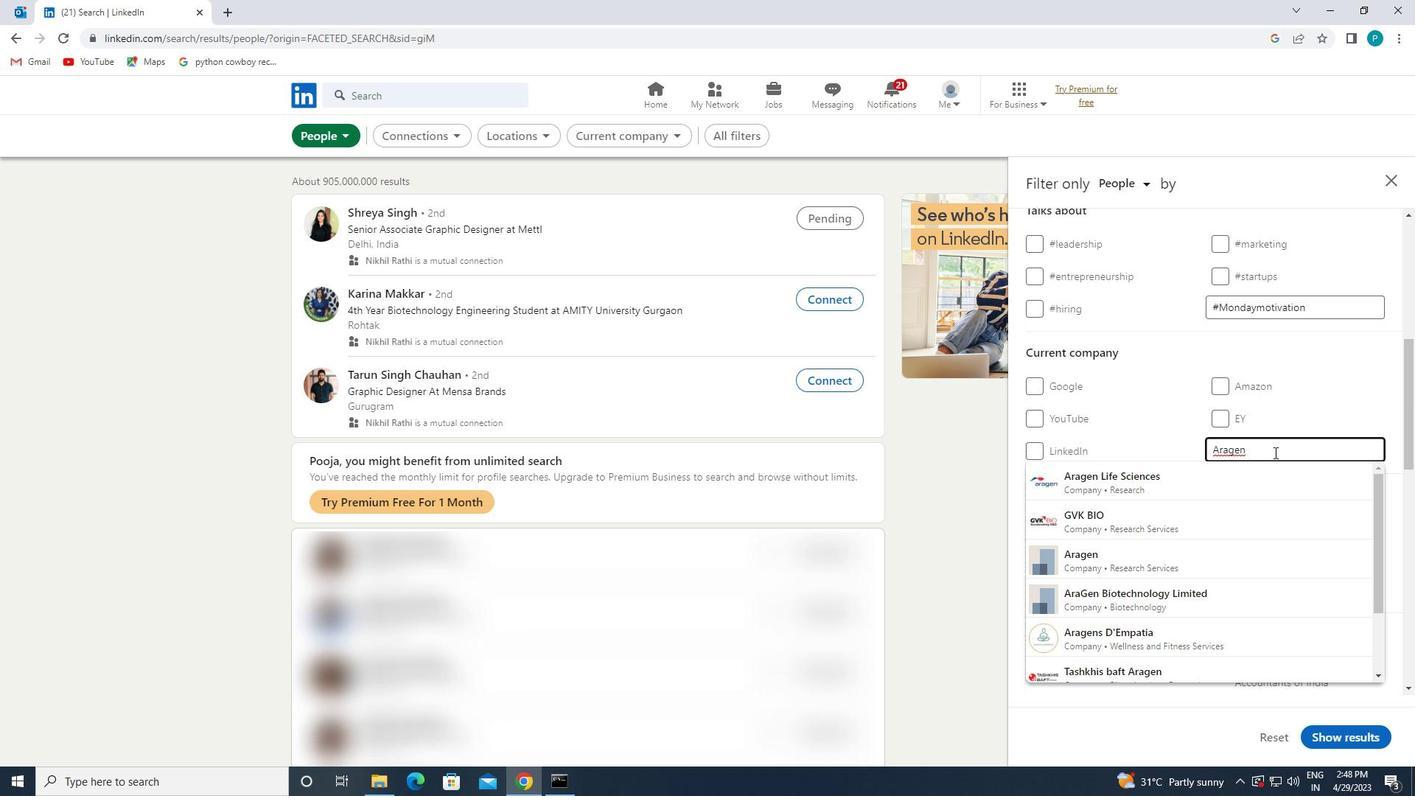 
Action: Mouse pressed left at (1257, 480)
Screenshot: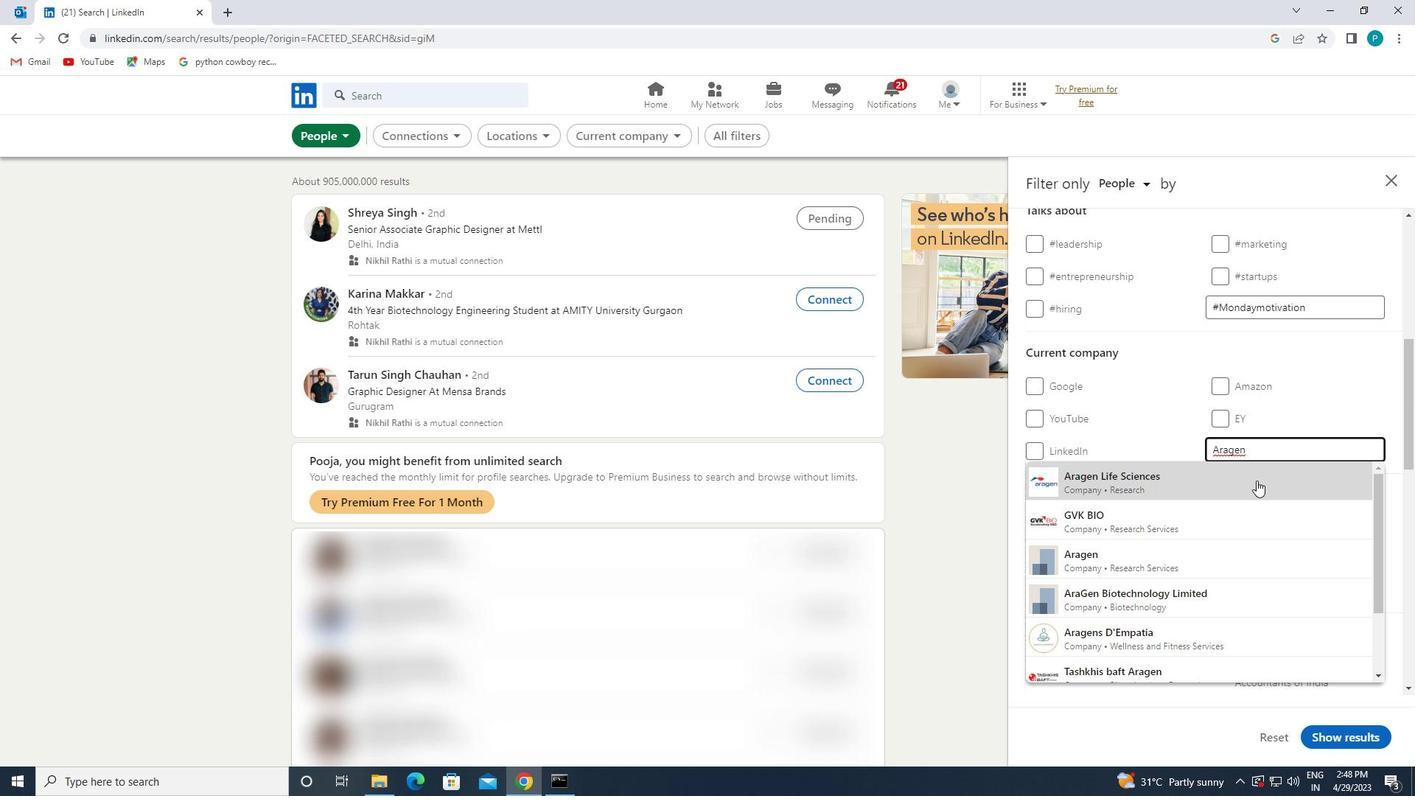
Action: Mouse scrolled (1257, 480) with delta (0, 0)
Screenshot: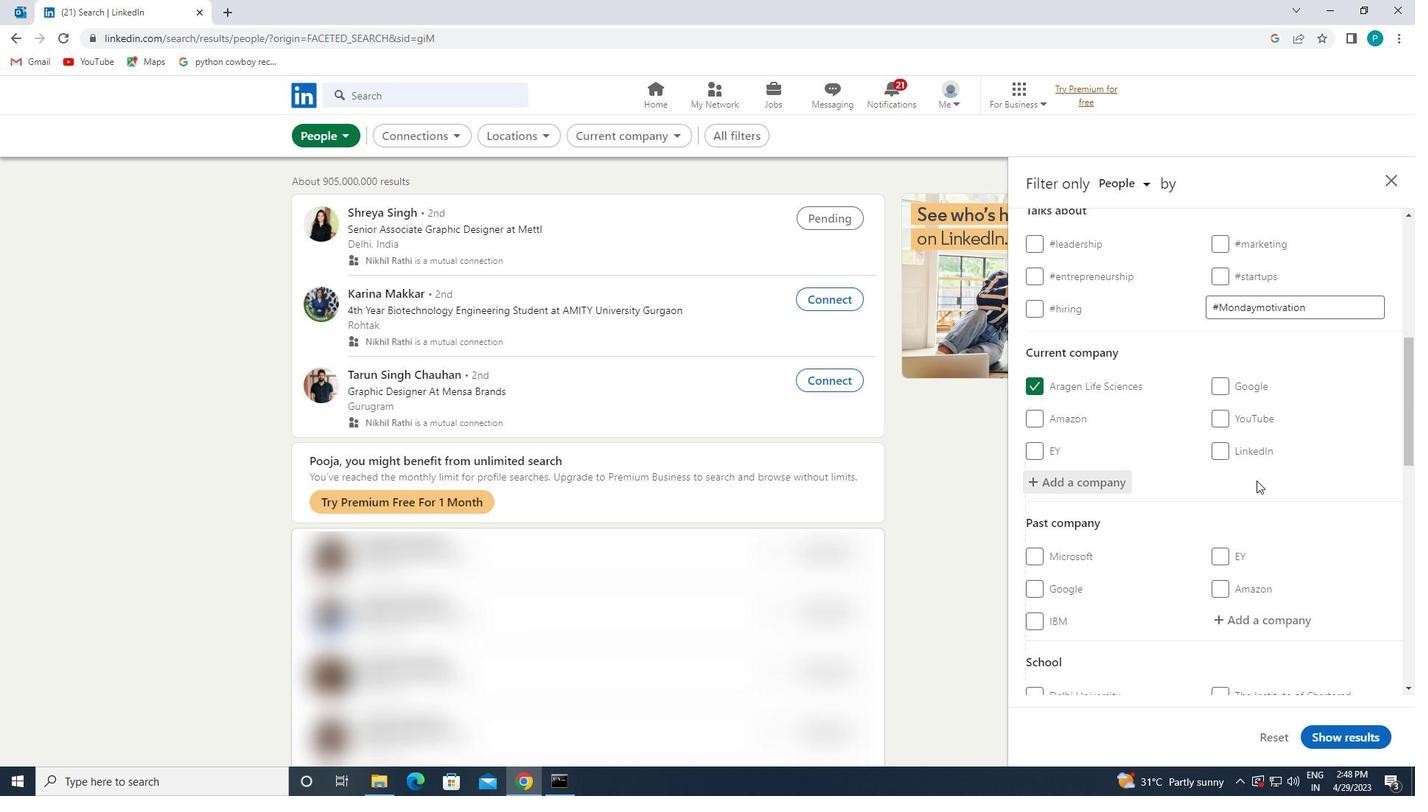 
Action: Mouse scrolled (1257, 480) with delta (0, 0)
Screenshot: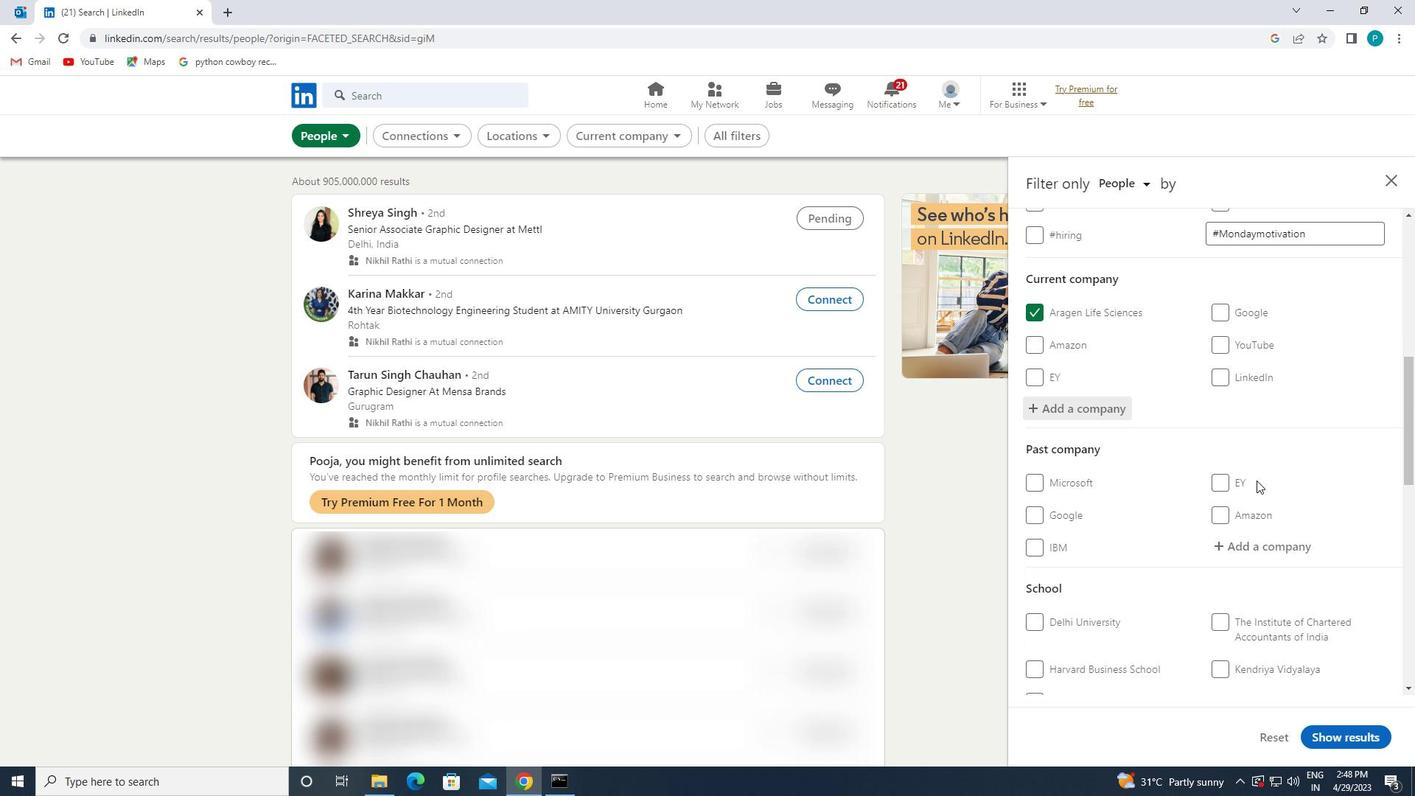 
Action: Mouse moved to (1271, 557)
Screenshot: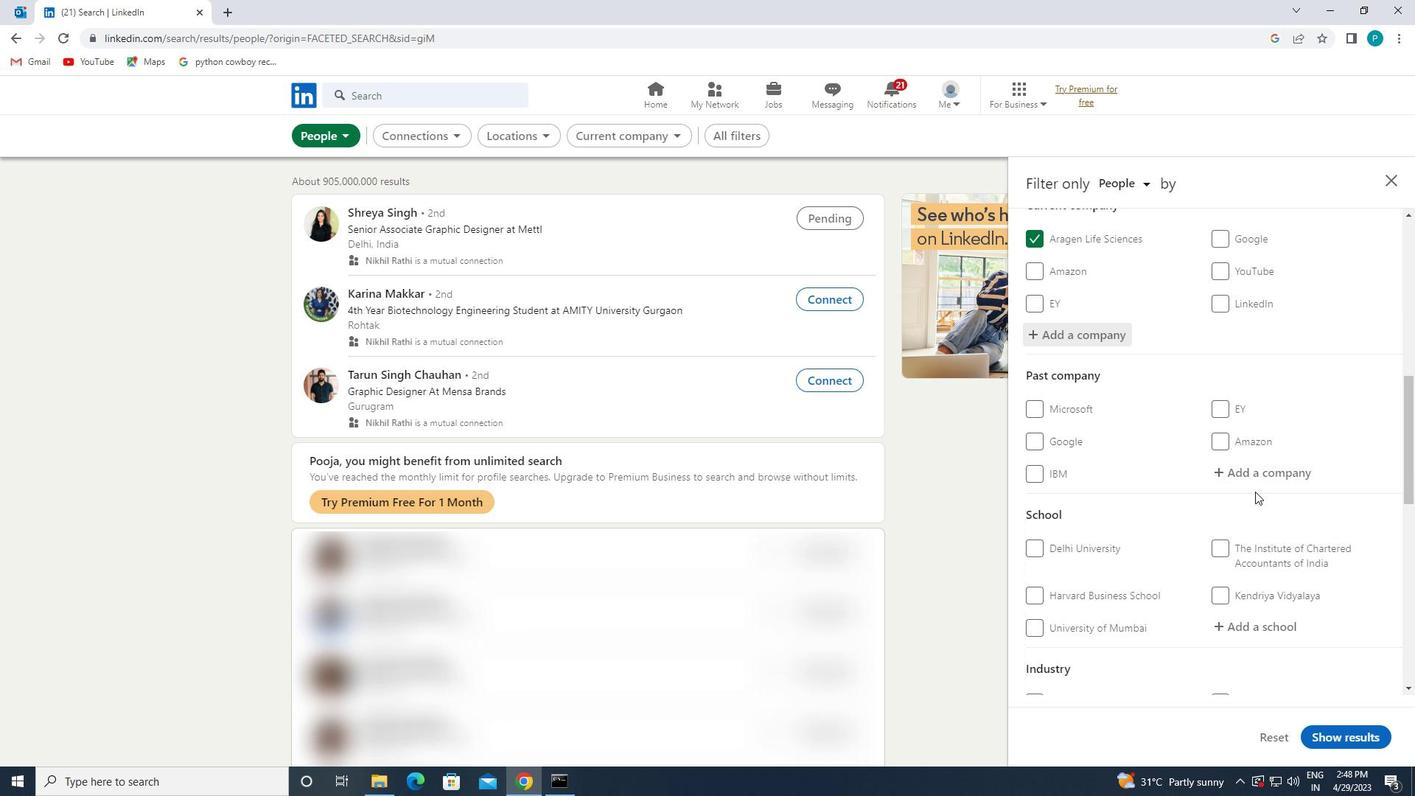 
Action: Mouse scrolled (1271, 556) with delta (0, 0)
Screenshot: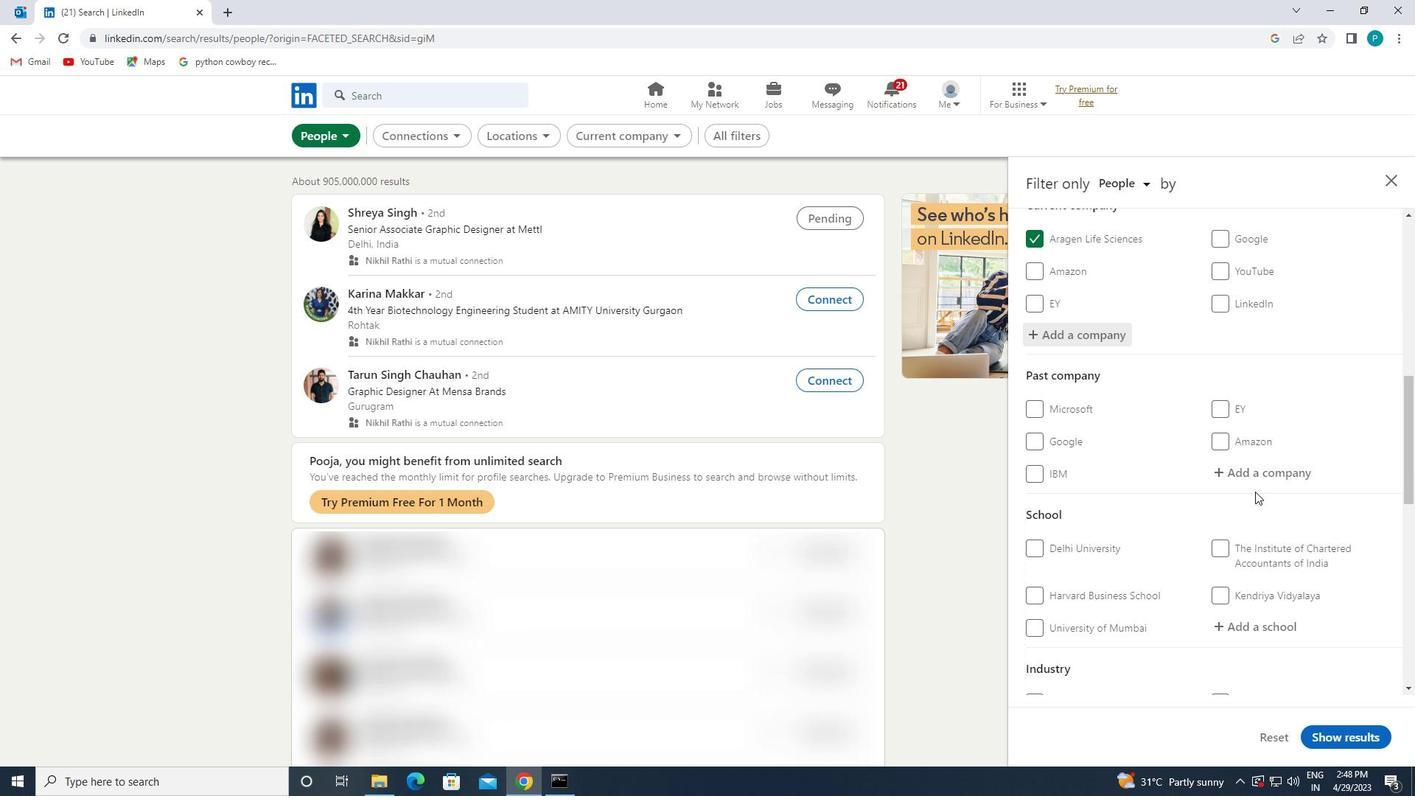 
Action: Mouse pressed left at (1271, 557)
Screenshot: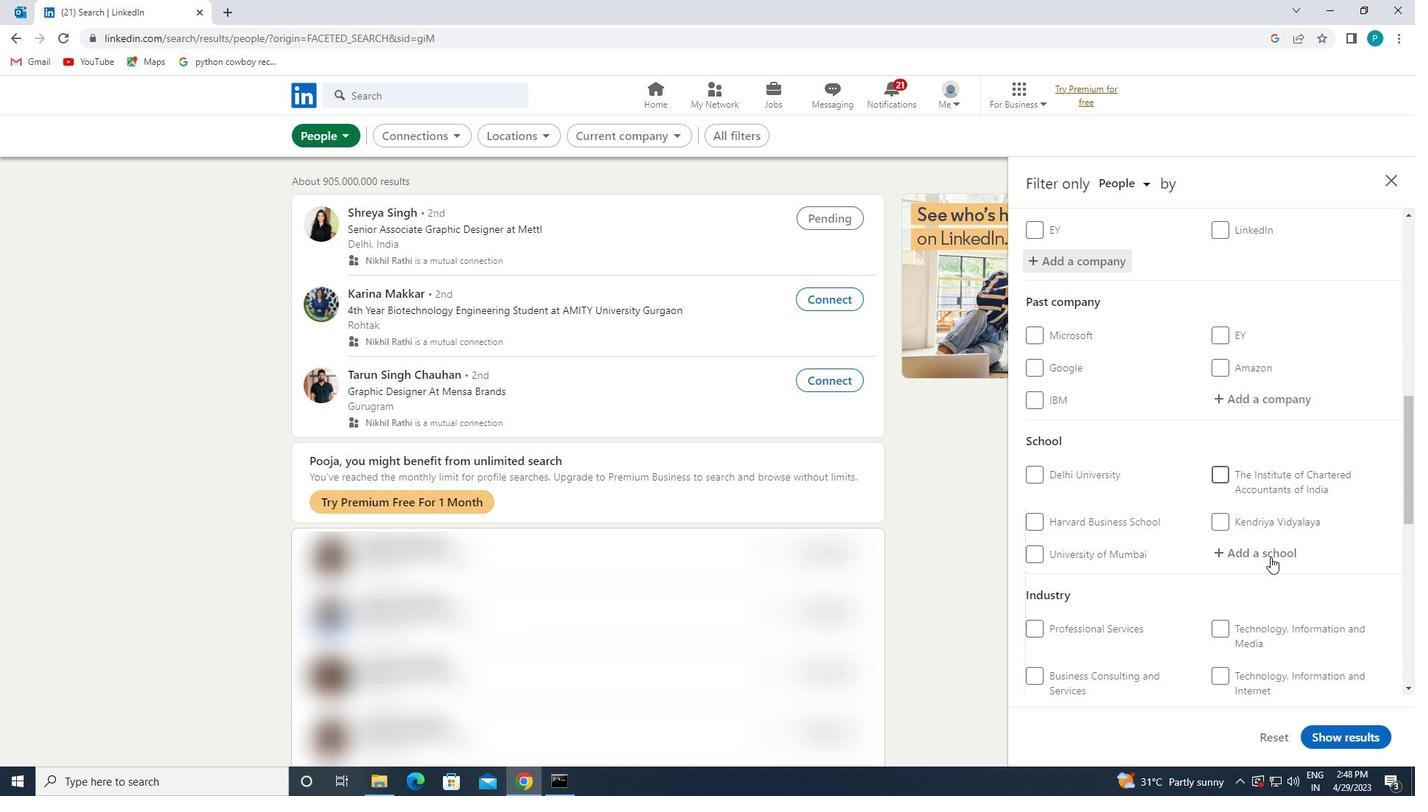 
Action: Key pressed <Key.caps_lock>U<Key.caps_lock>NIVERSITY<Key.space>OF<Key.space><Key.caps_lock>C<Key.caps_lock>ALICUT<Key.space>
Screenshot: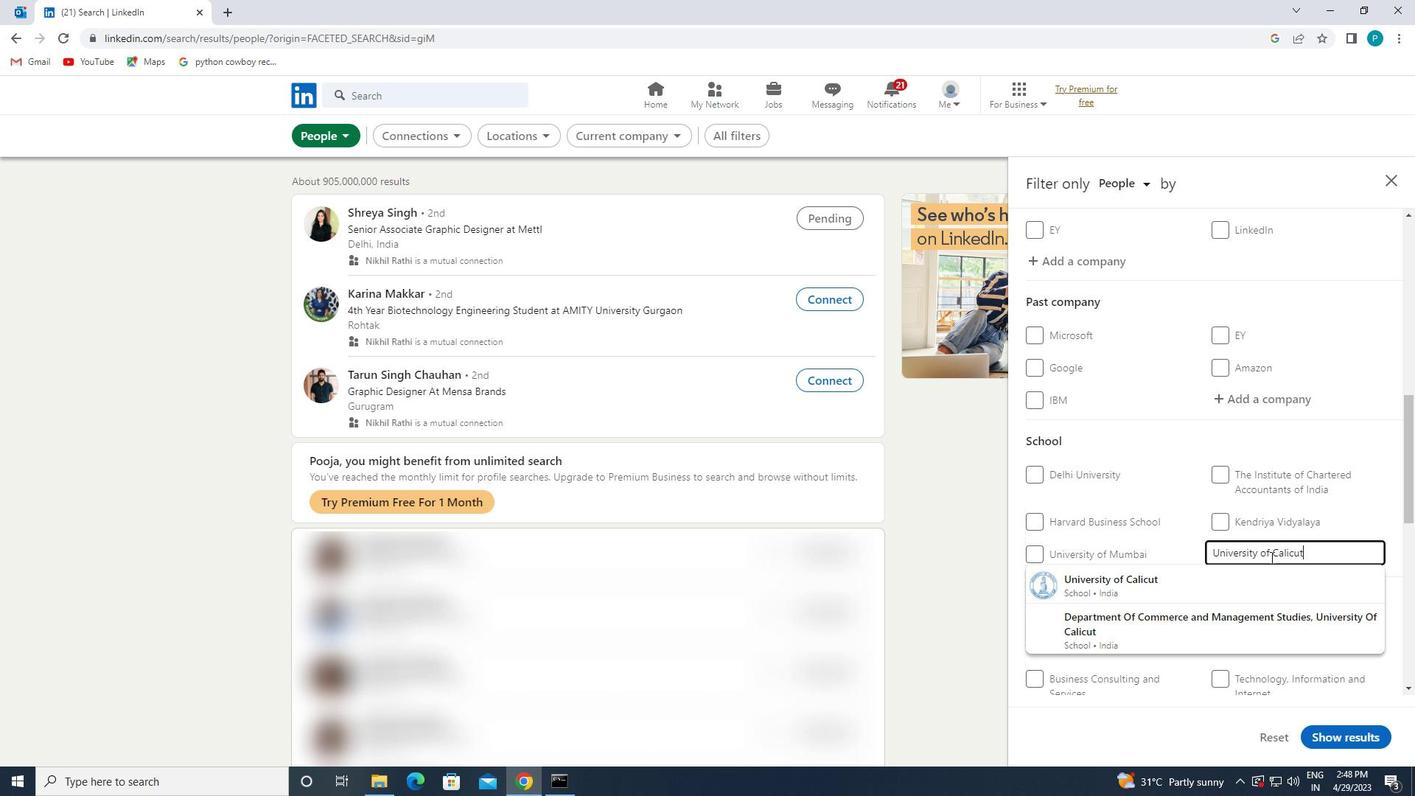 
Action: Mouse moved to (1232, 594)
Screenshot: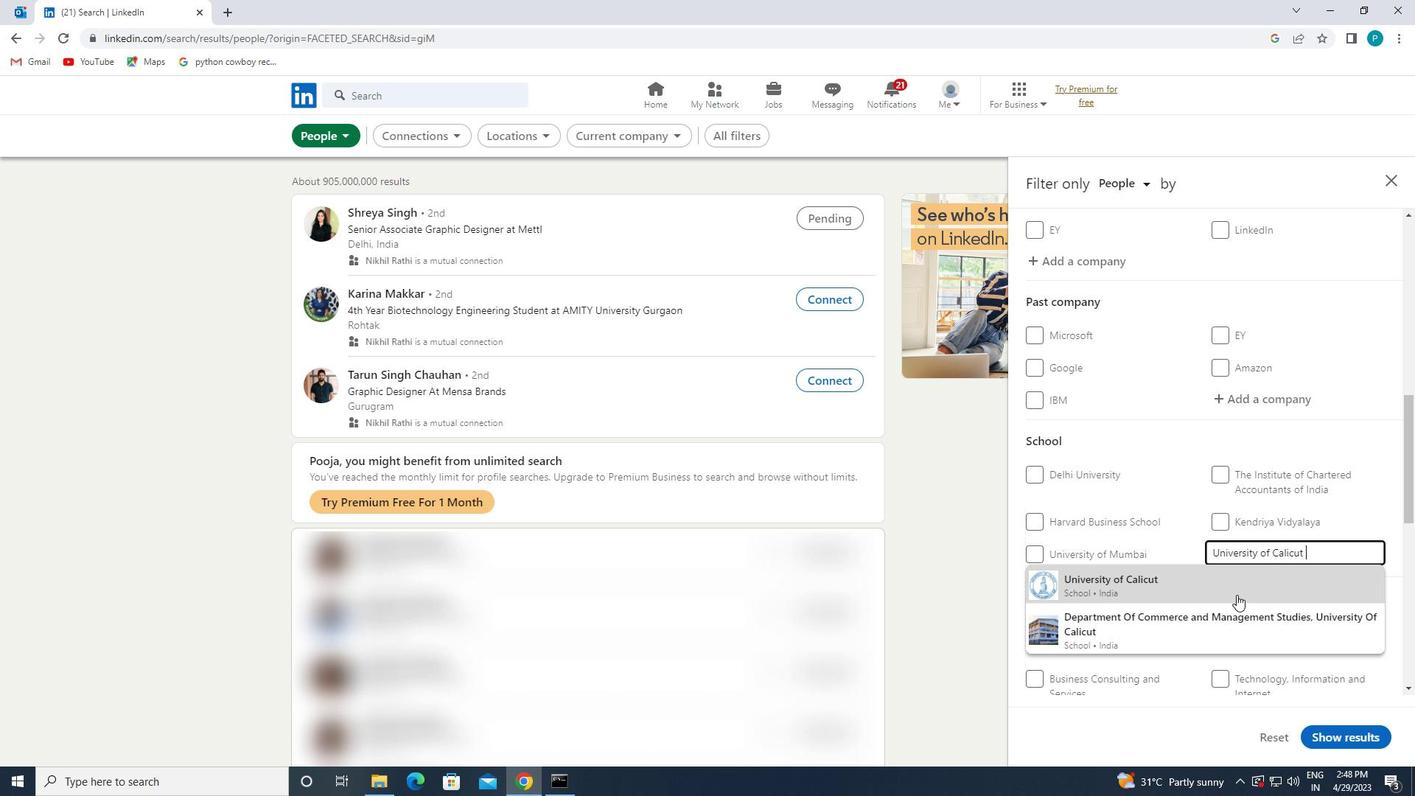 
Action: Mouse pressed left at (1232, 594)
Screenshot: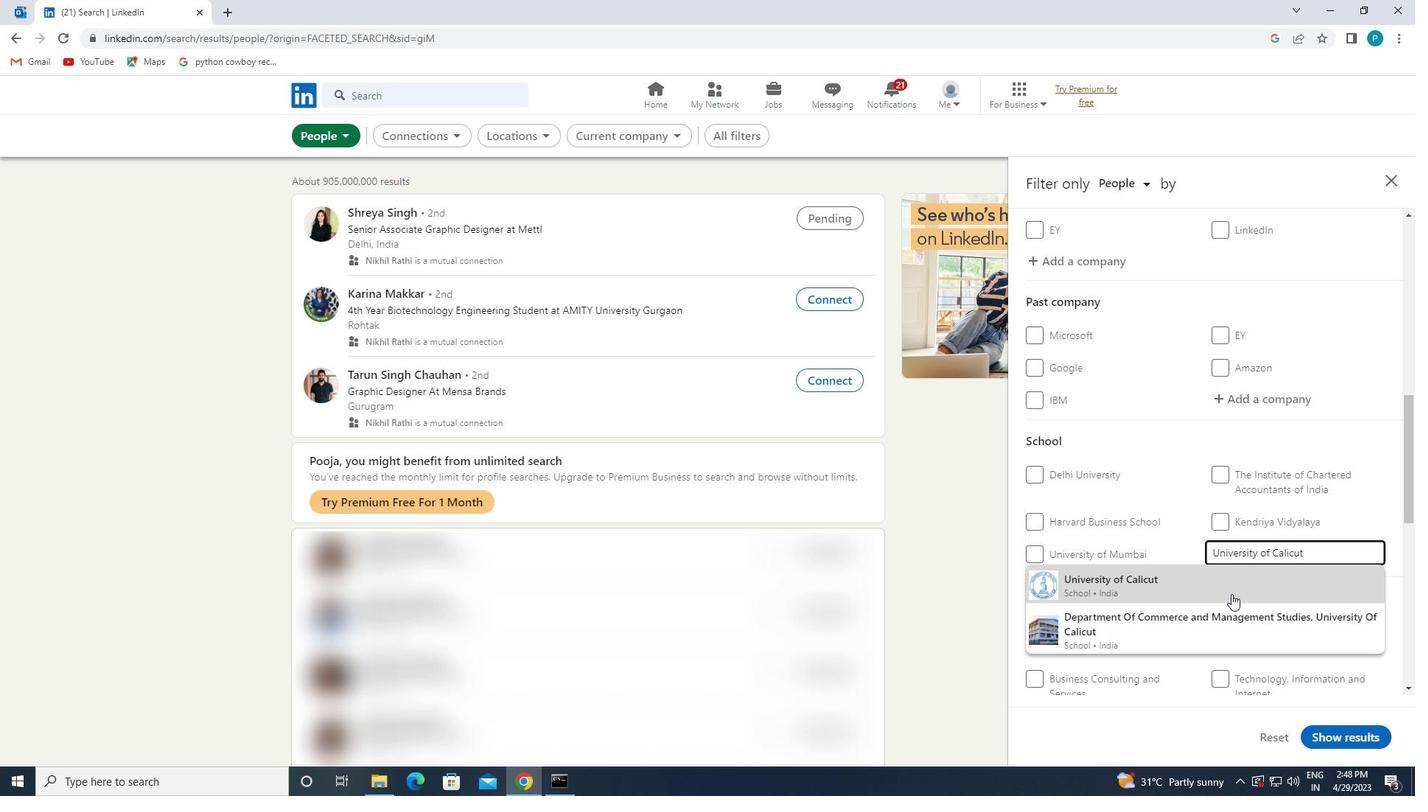 
Action: Mouse scrolled (1232, 593) with delta (0, 0)
Screenshot: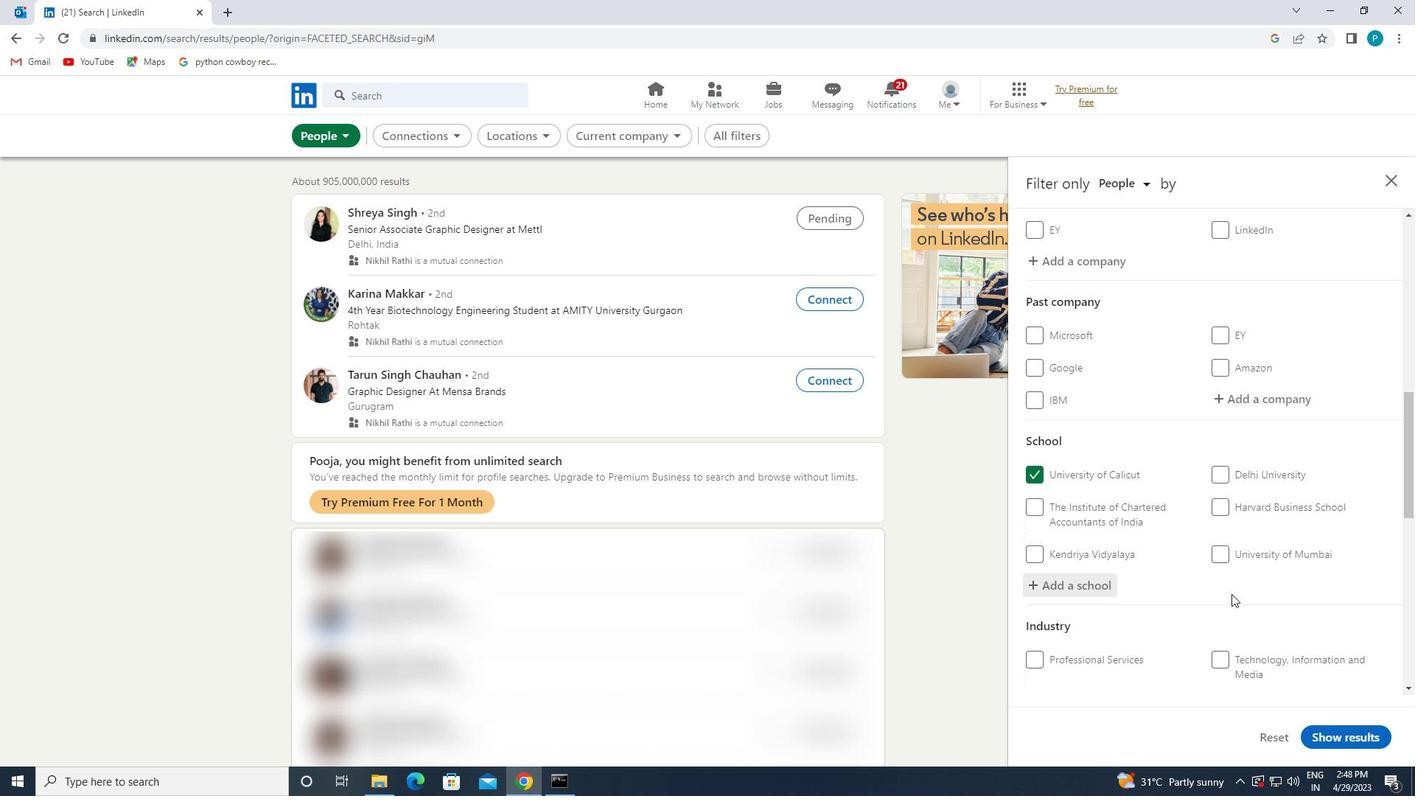 
Action: Mouse scrolled (1232, 593) with delta (0, 0)
Screenshot: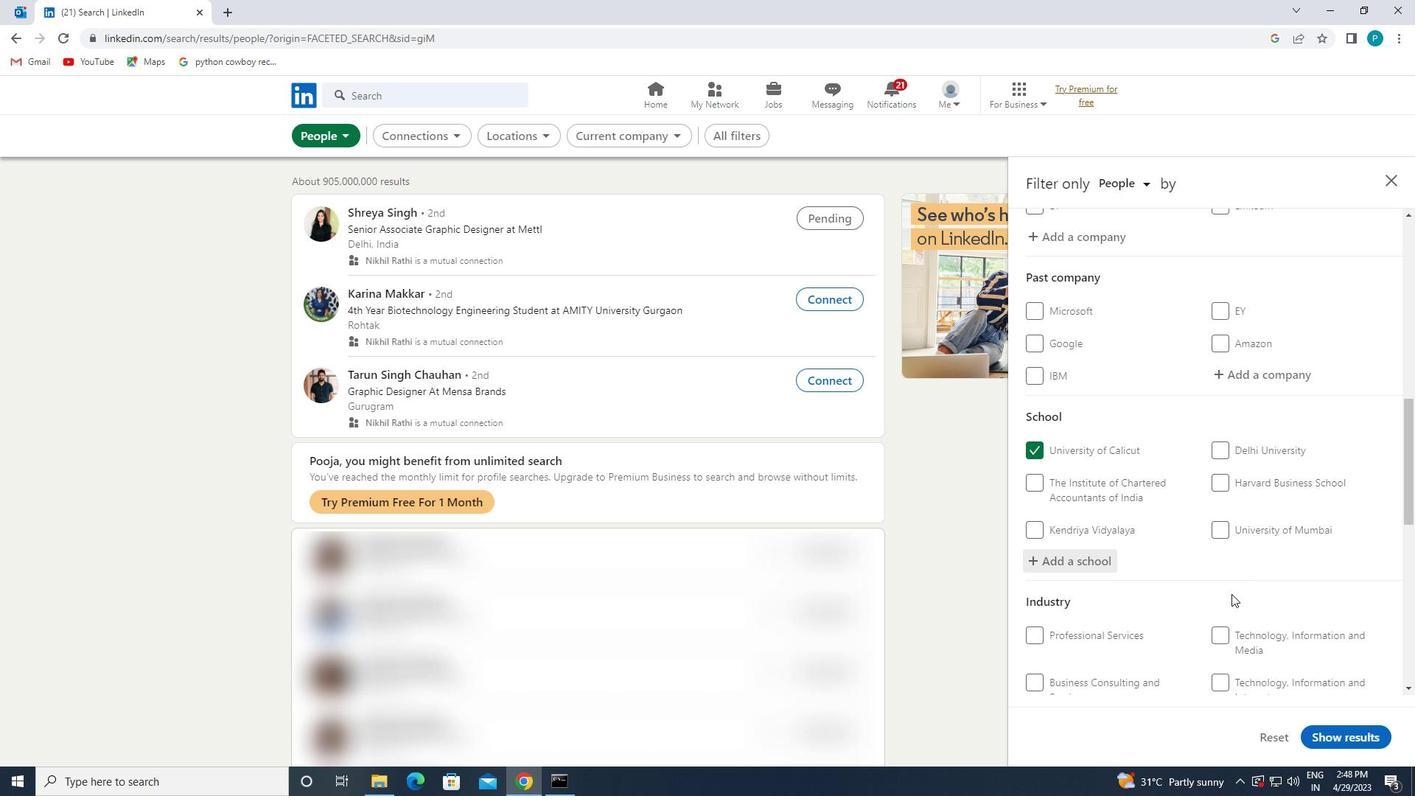 
Action: Mouse scrolled (1232, 593) with delta (0, 0)
Screenshot: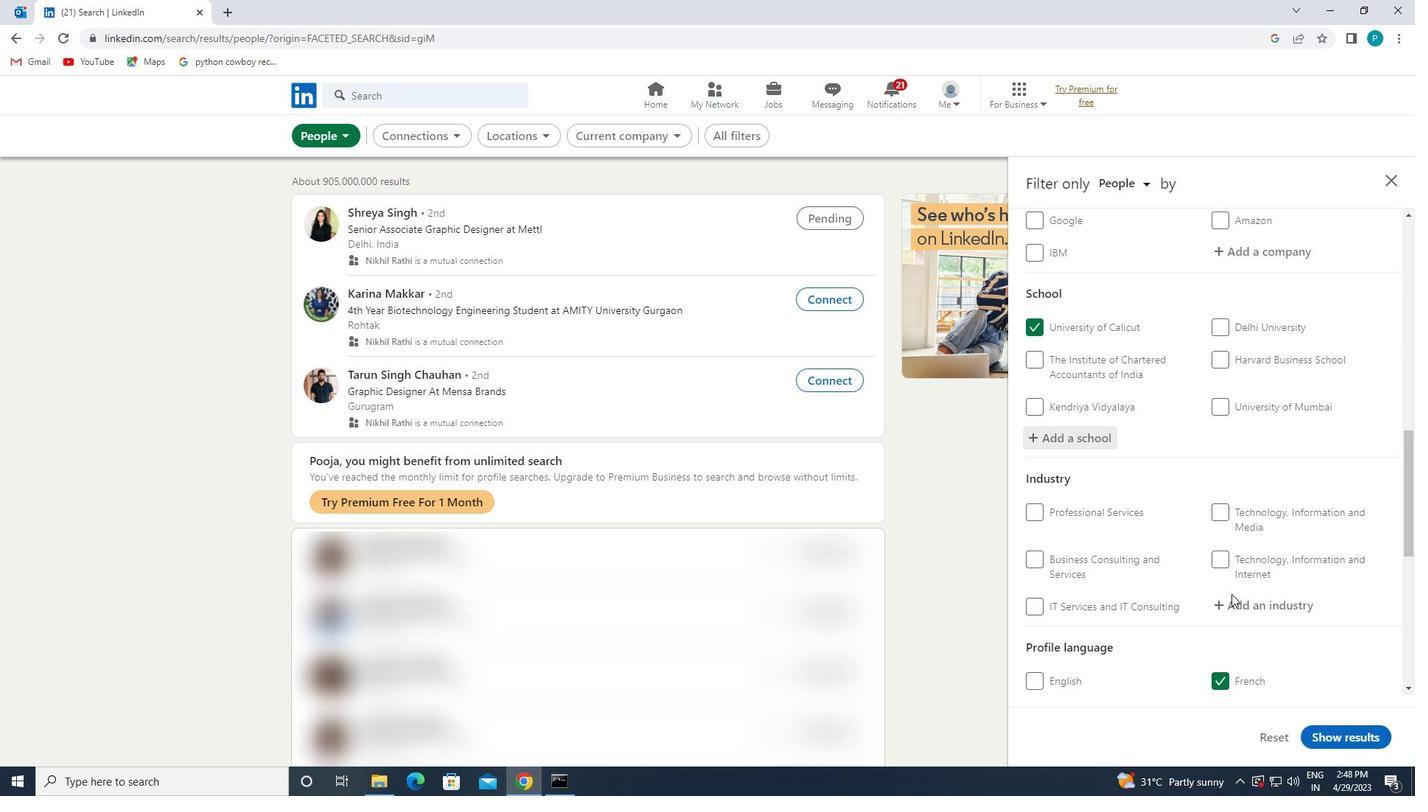 
Action: Mouse moved to (1231, 593)
Screenshot: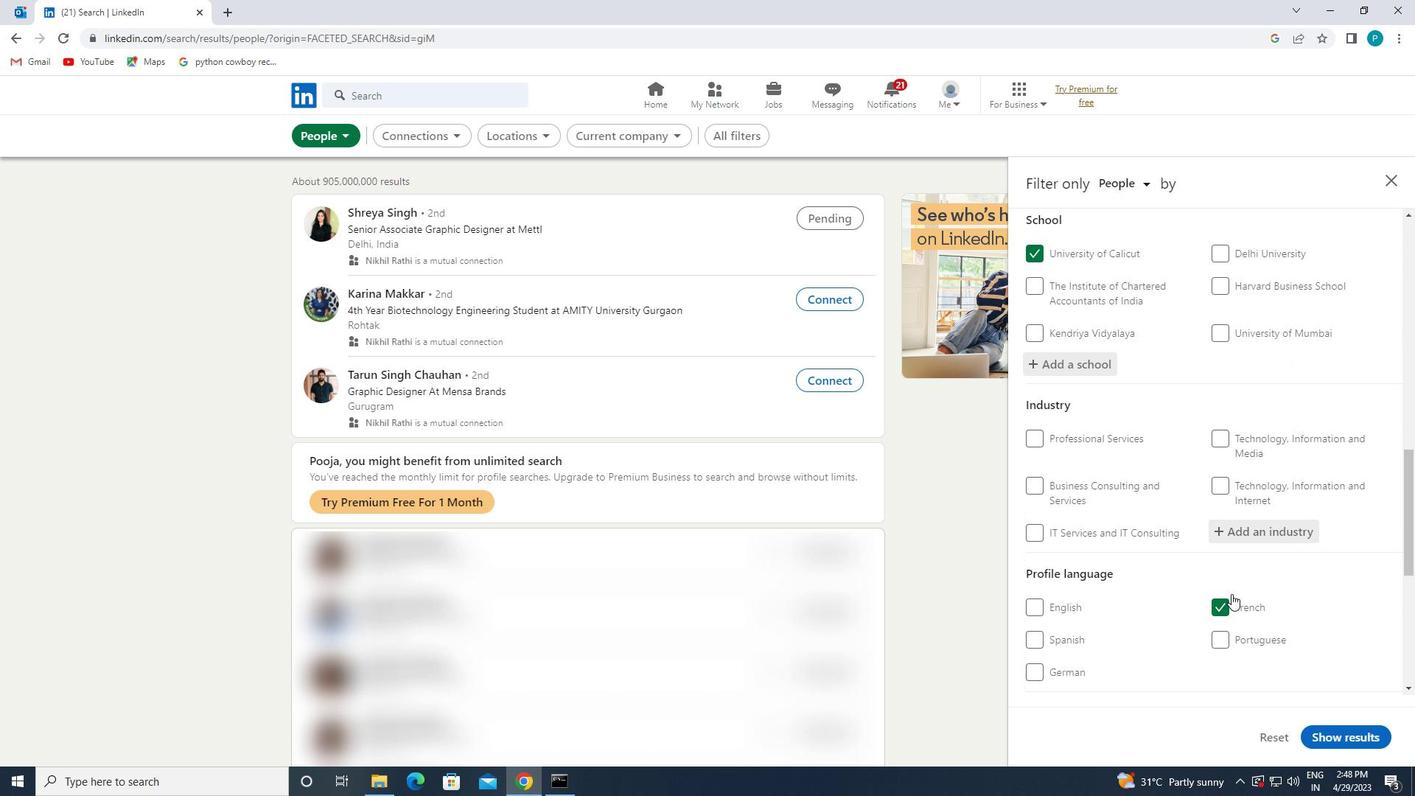 
Action: Mouse scrolled (1231, 592) with delta (0, 0)
Screenshot: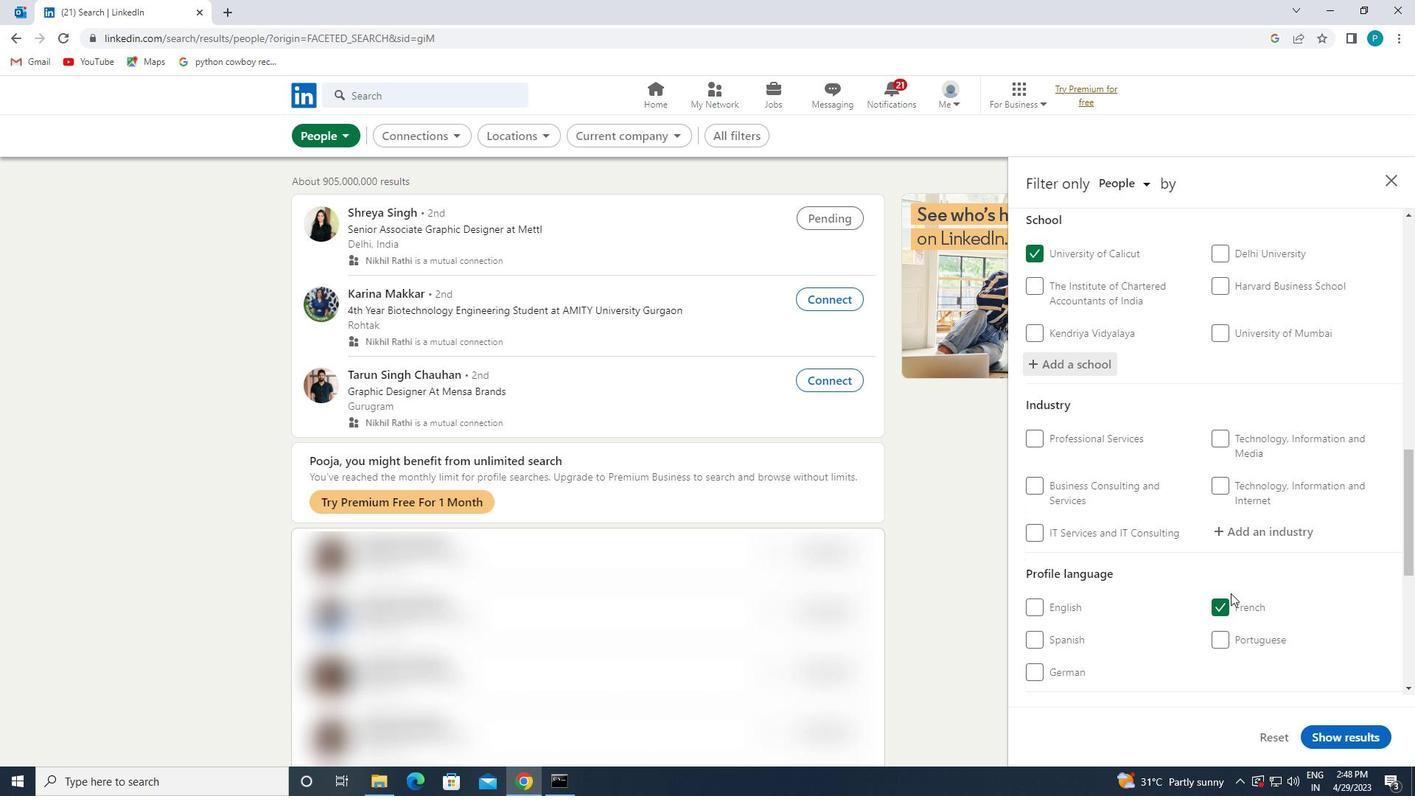 
Action: Mouse moved to (1248, 441)
Screenshot: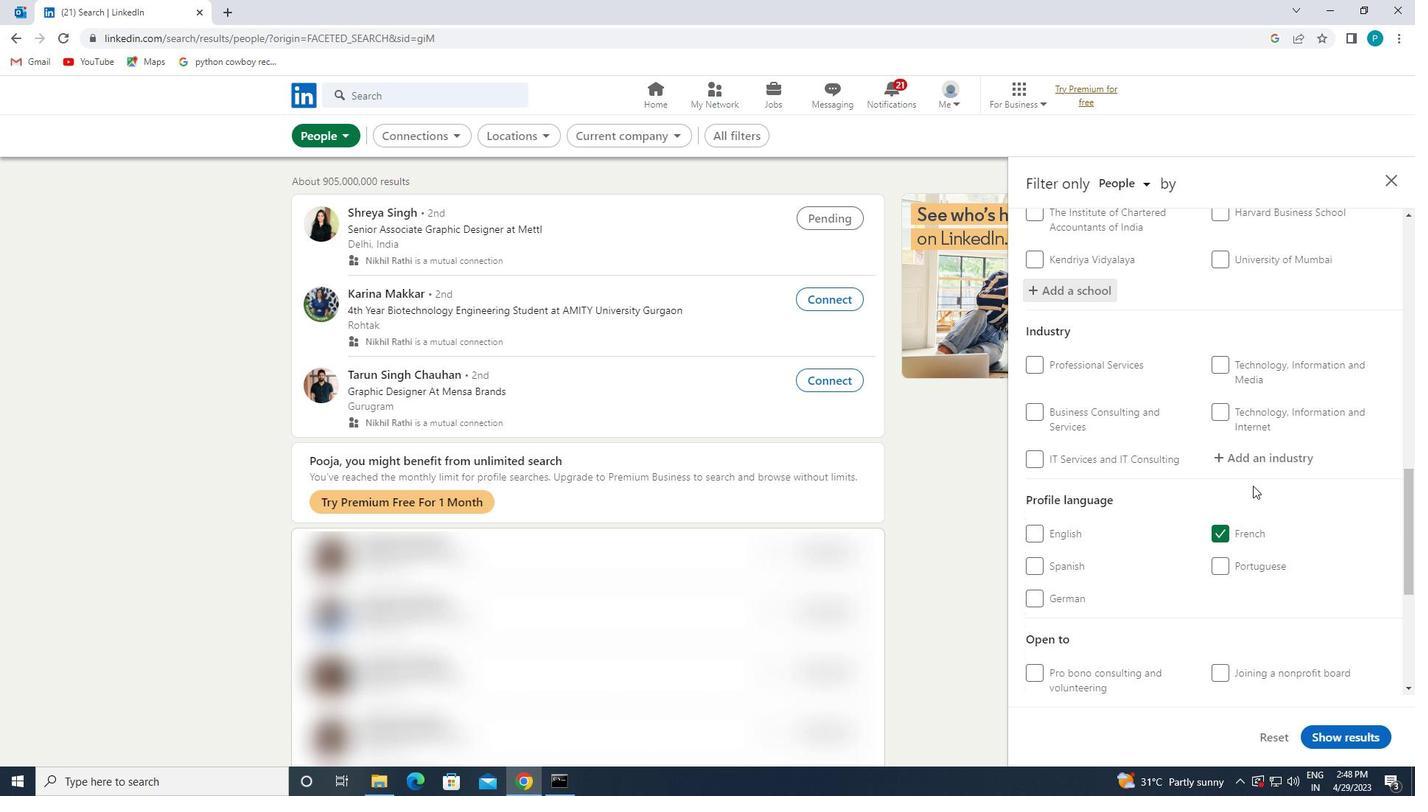 
Action: Mouse pressed left at (1248, 441)
Screenshot: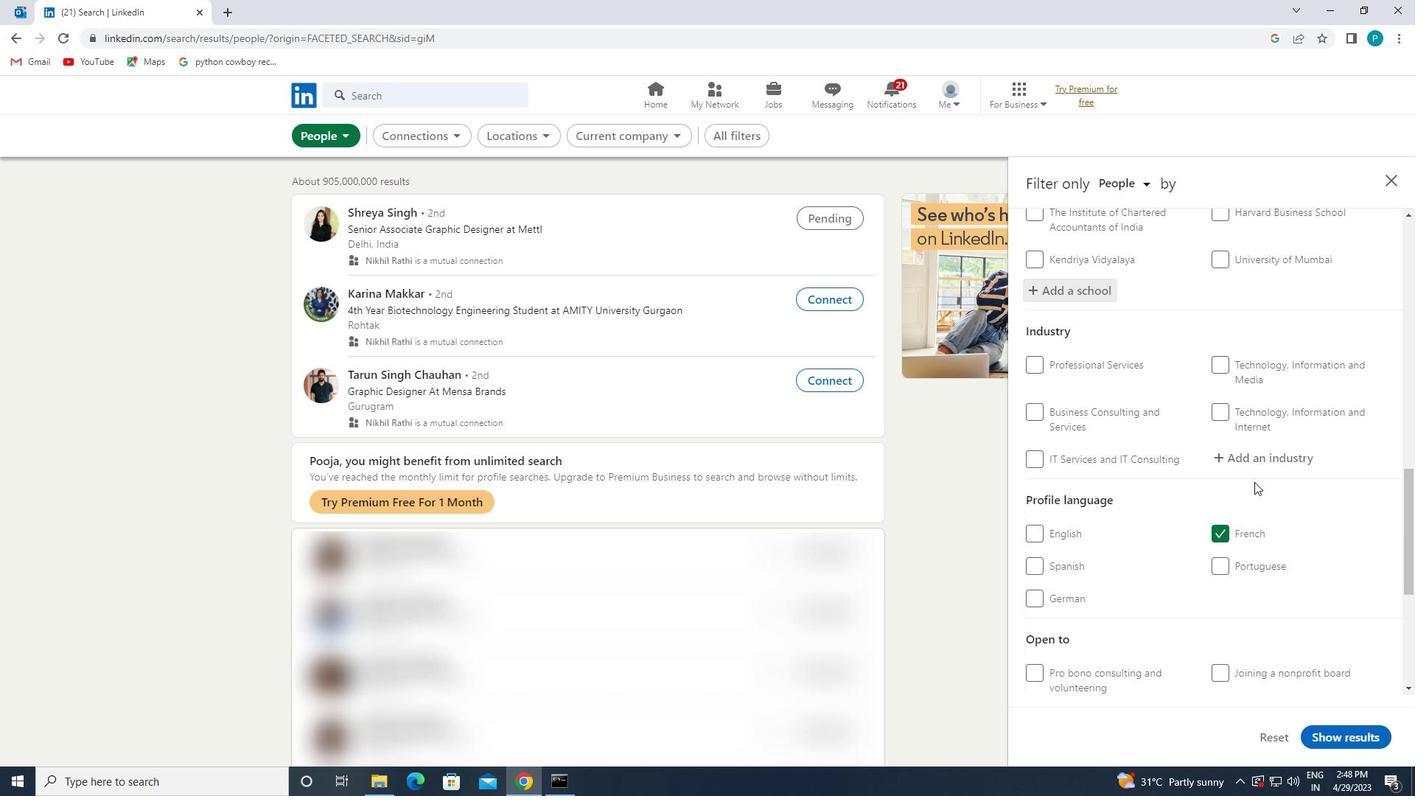 
Action: Mouse moved to (1250, 455)
Screenshot: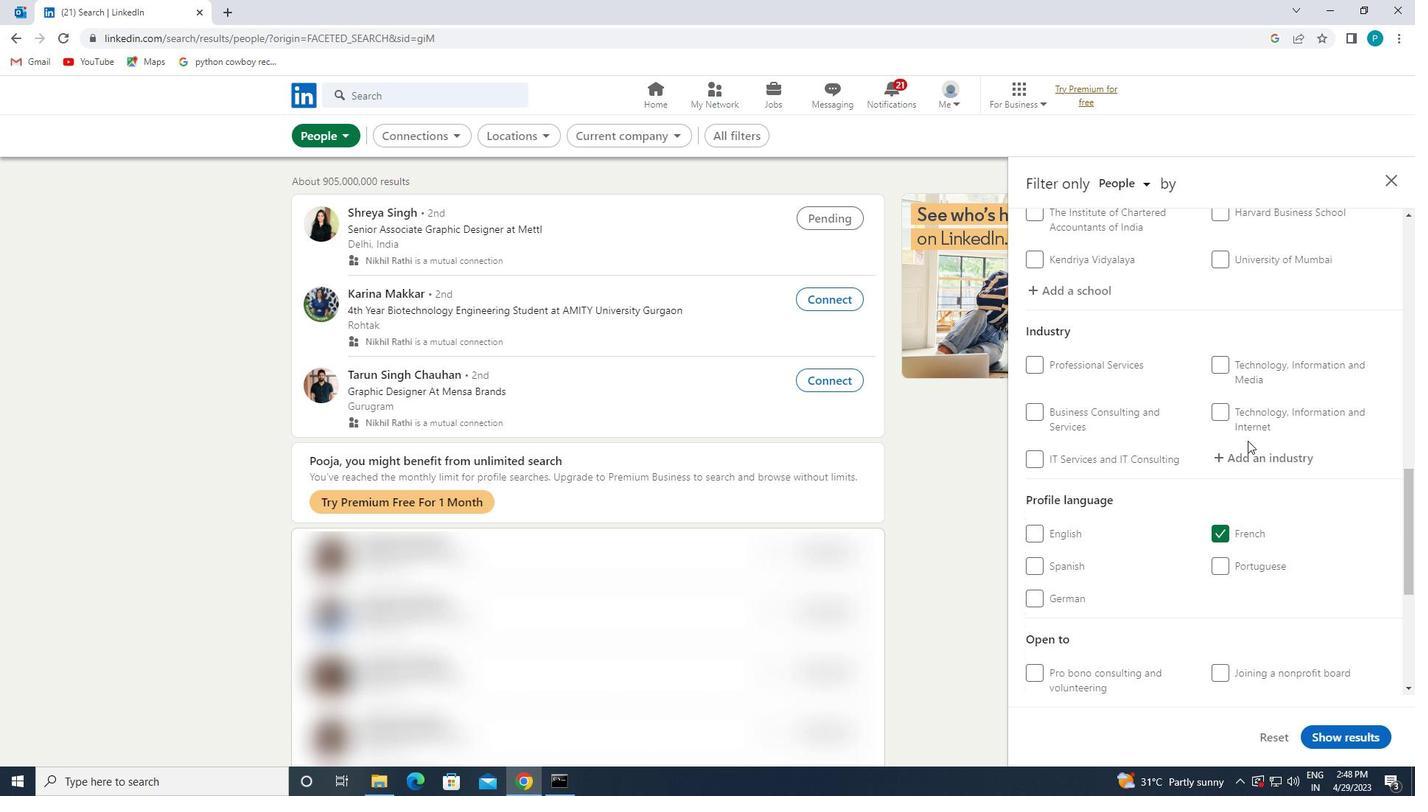 
Action: Mouse pressed left at (1250, 455)
Screenshot: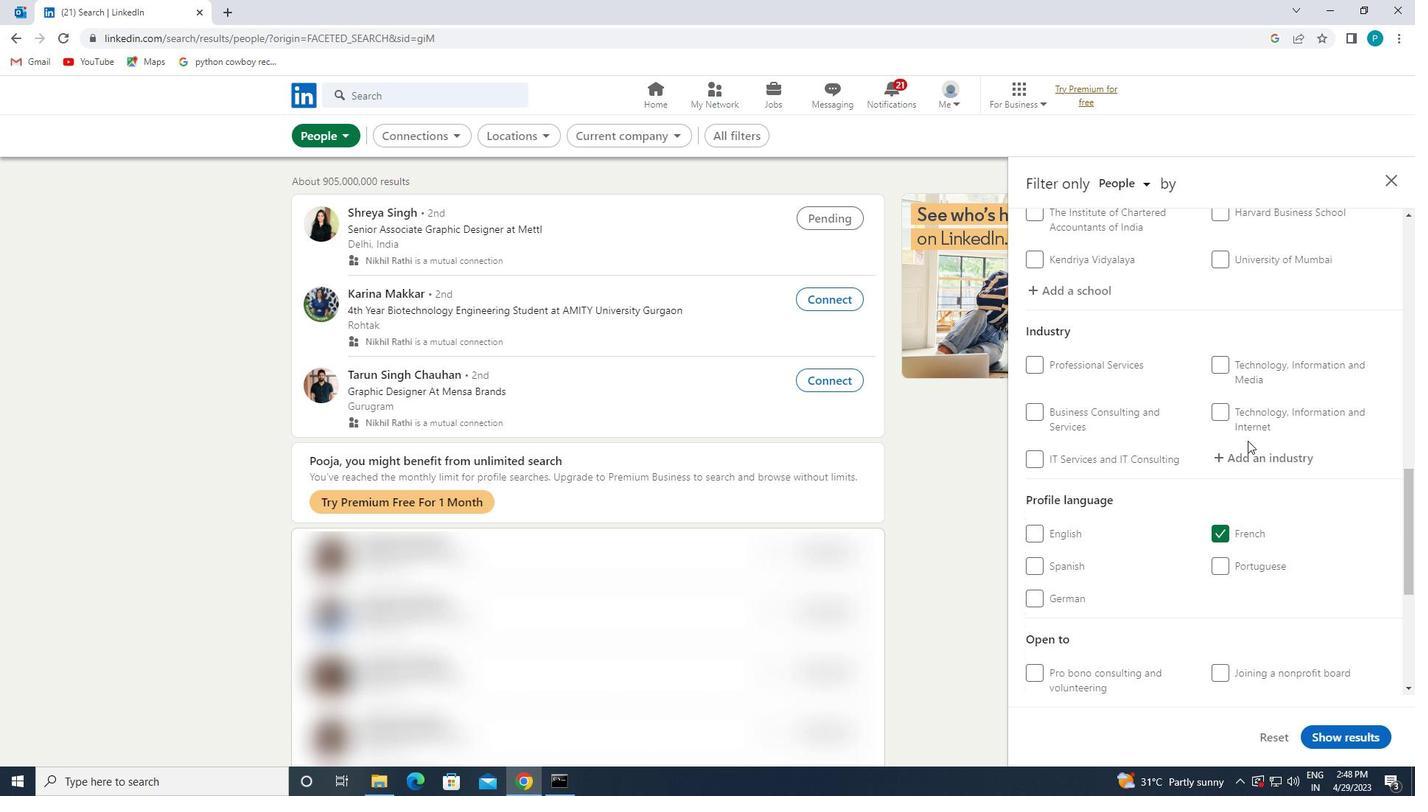 
Action: Key pressed <Key.caps_lock>C<Key.caps_lock>OURTS
Screenshot: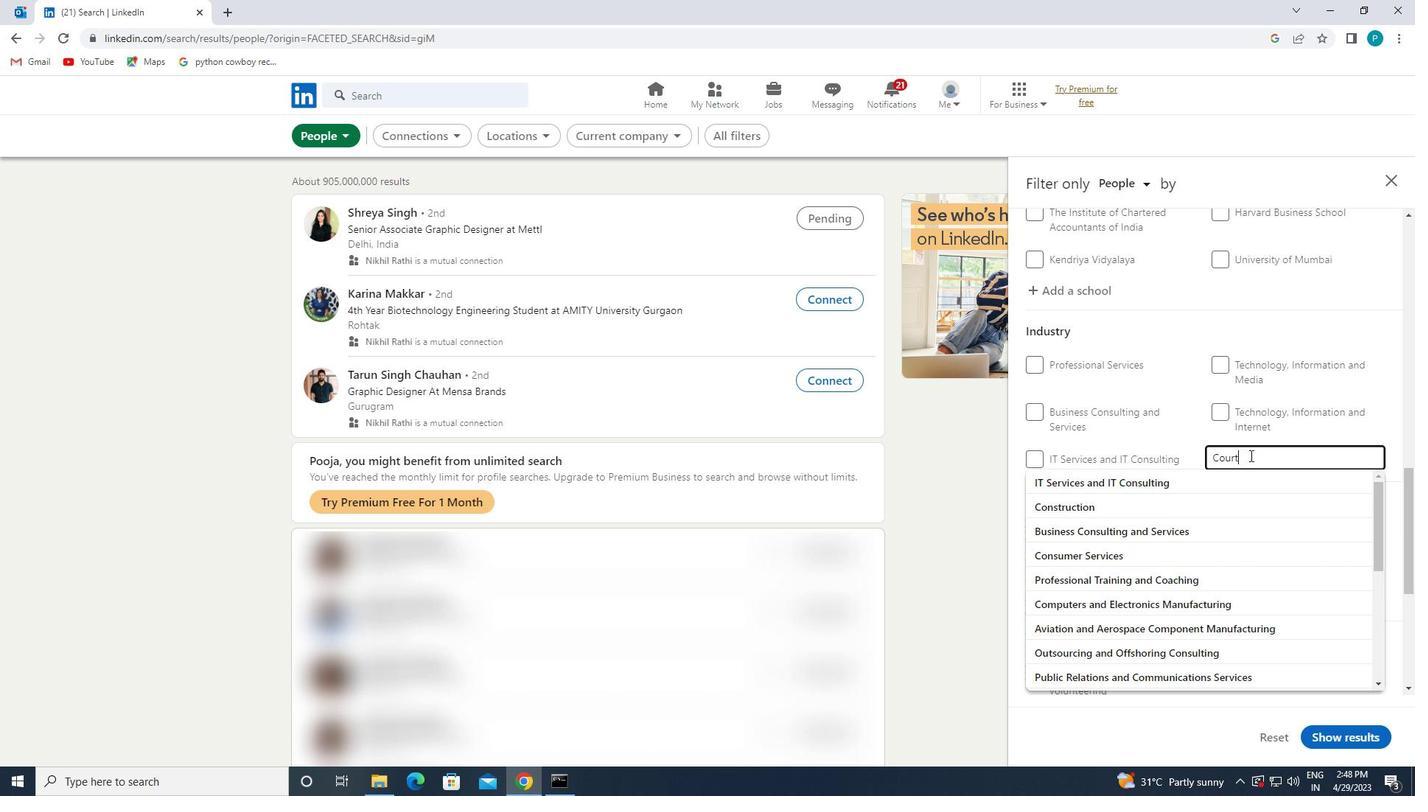 
Action: Mouse moved to (1246, 474)
Screenshot: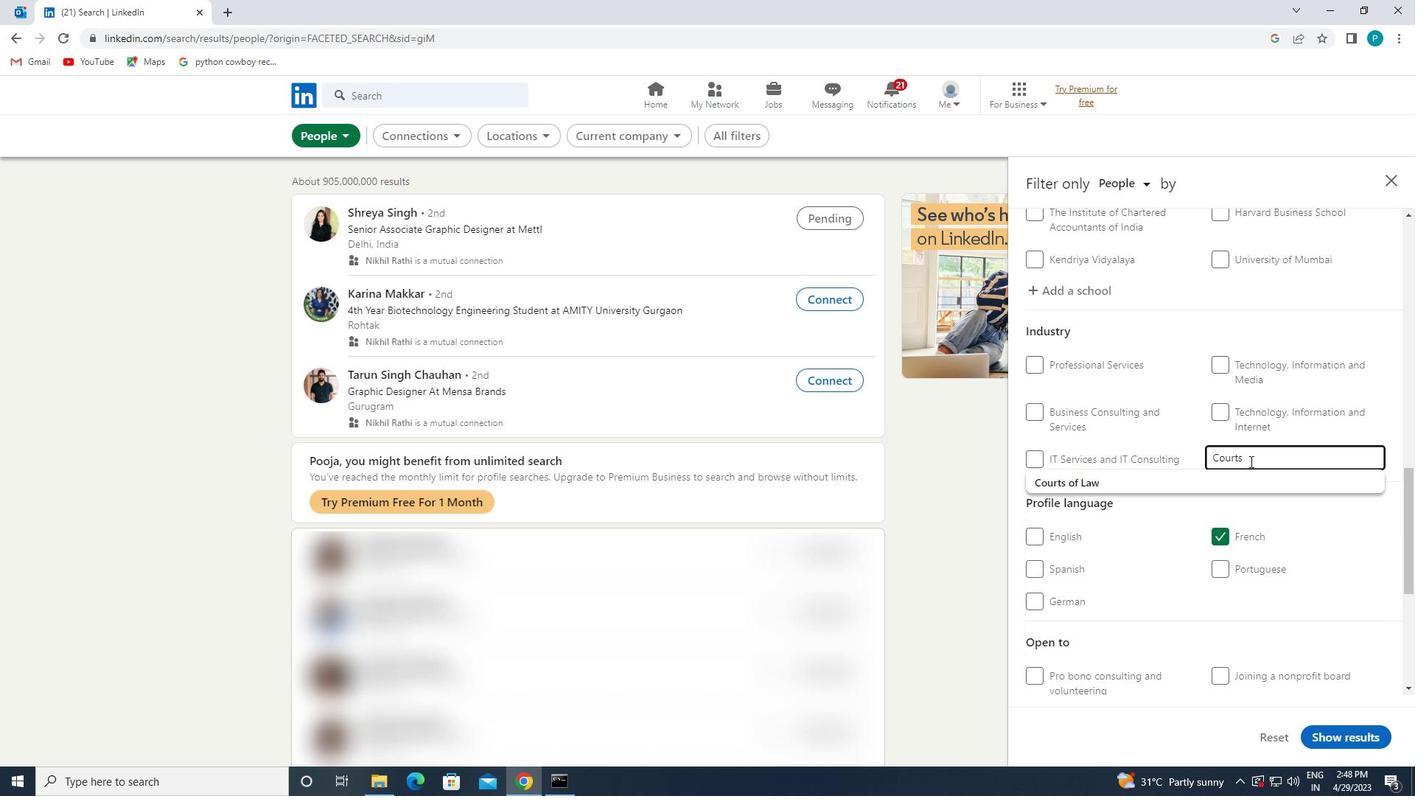 
Action: Mouse pressed left at (1246, 474)
Screenshot: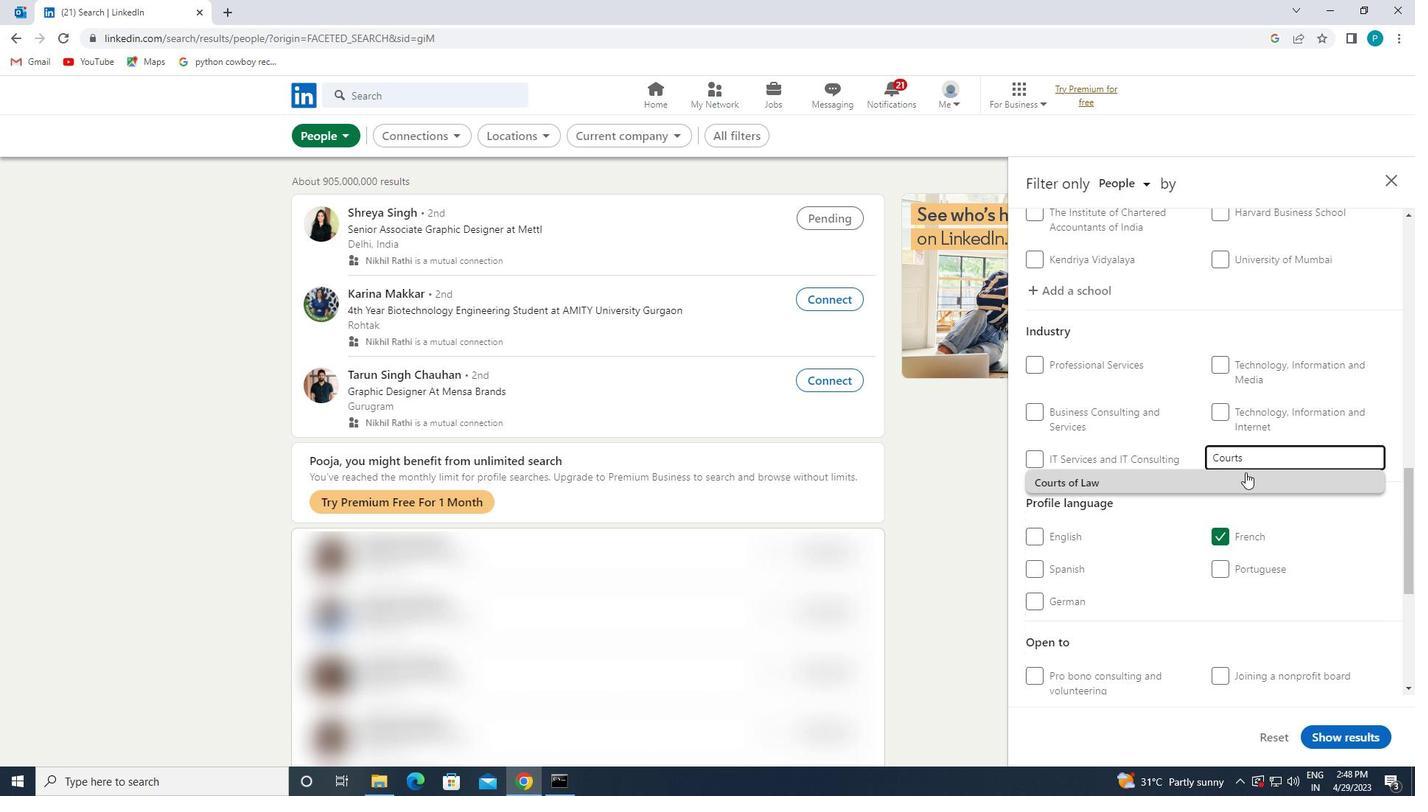 
Action: Mouse scrolled (1246, 474) with delta (0, 0)
Screenshot: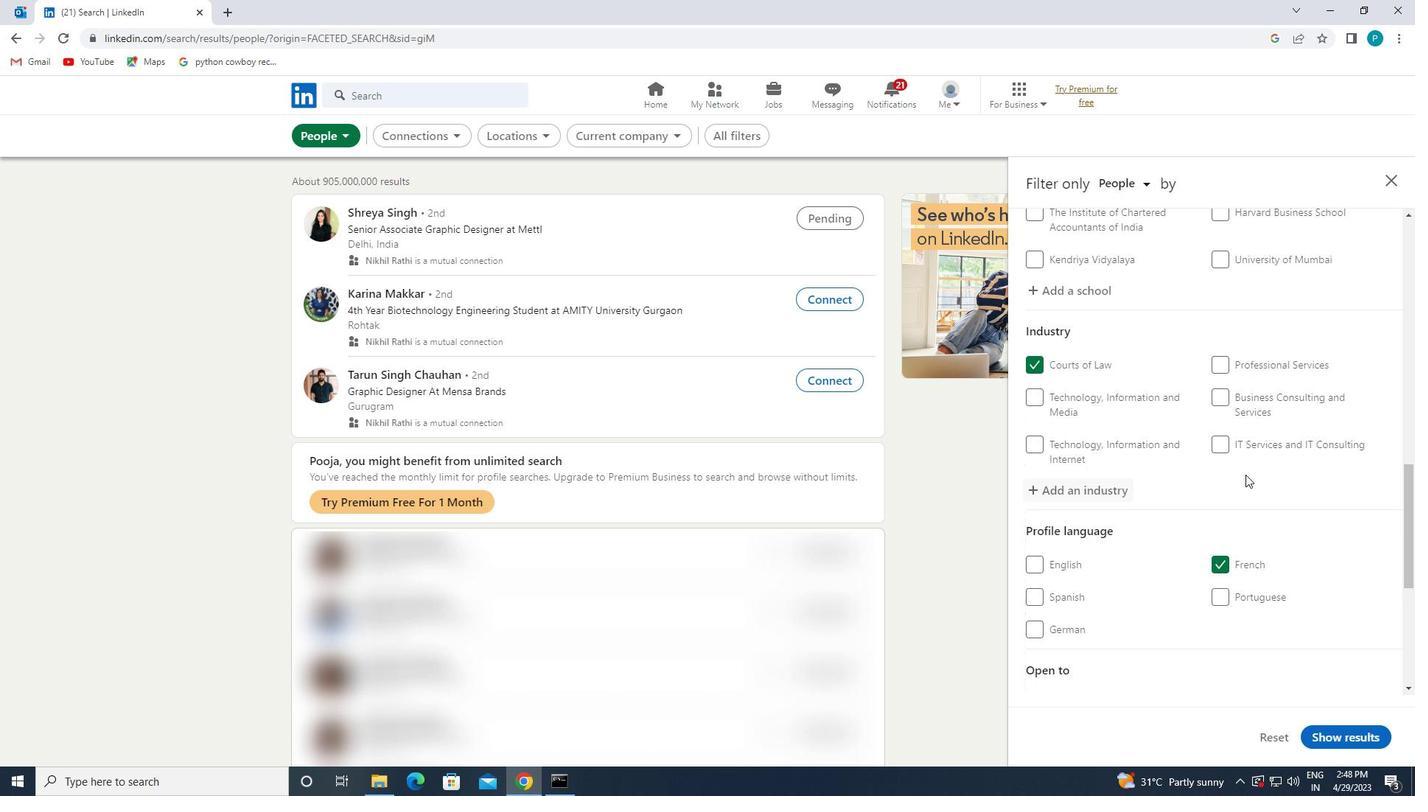 
Action: Mouse scrolled (1246, 474) with delta (0, 0)
Screenshot: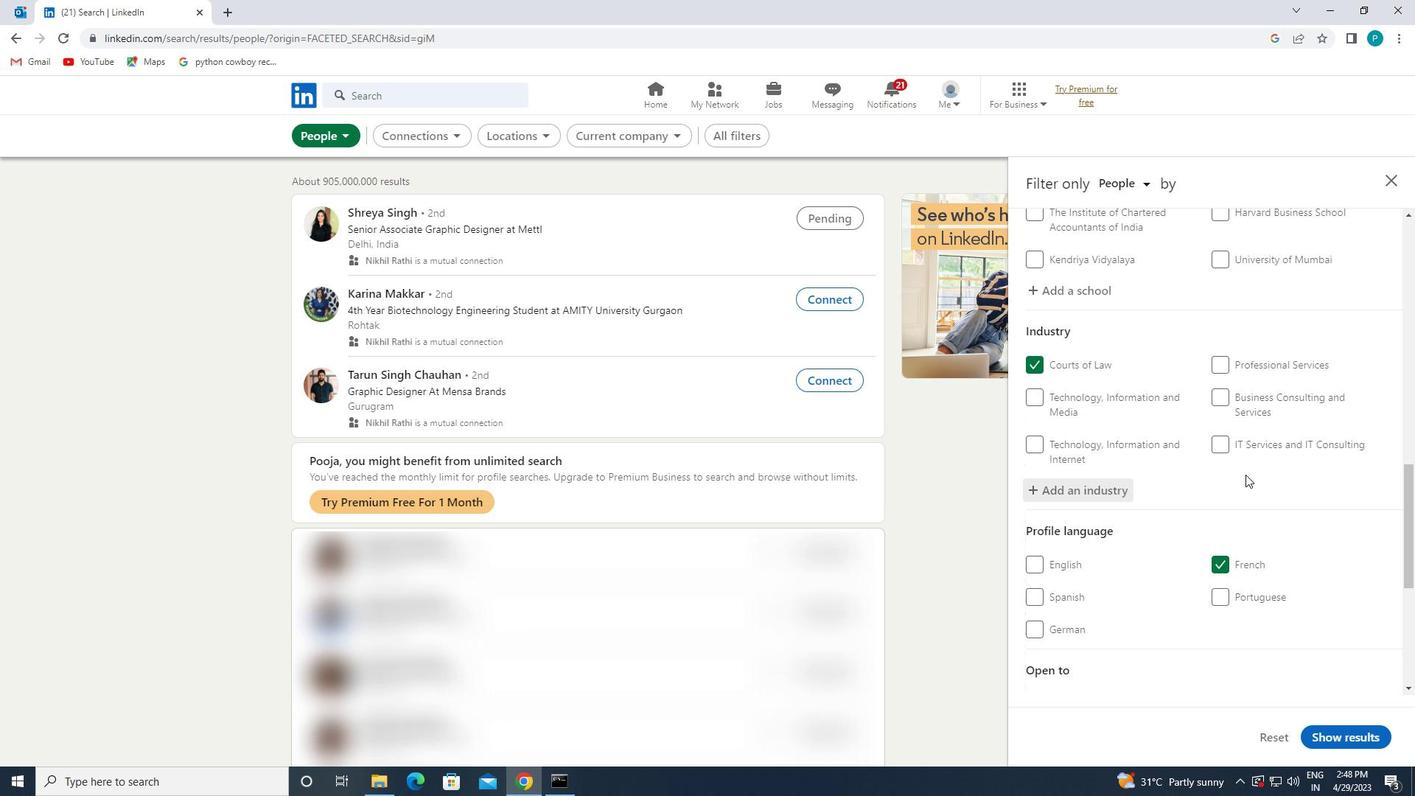 
Action: Mouse moved to (1246, 474)
Screenshot: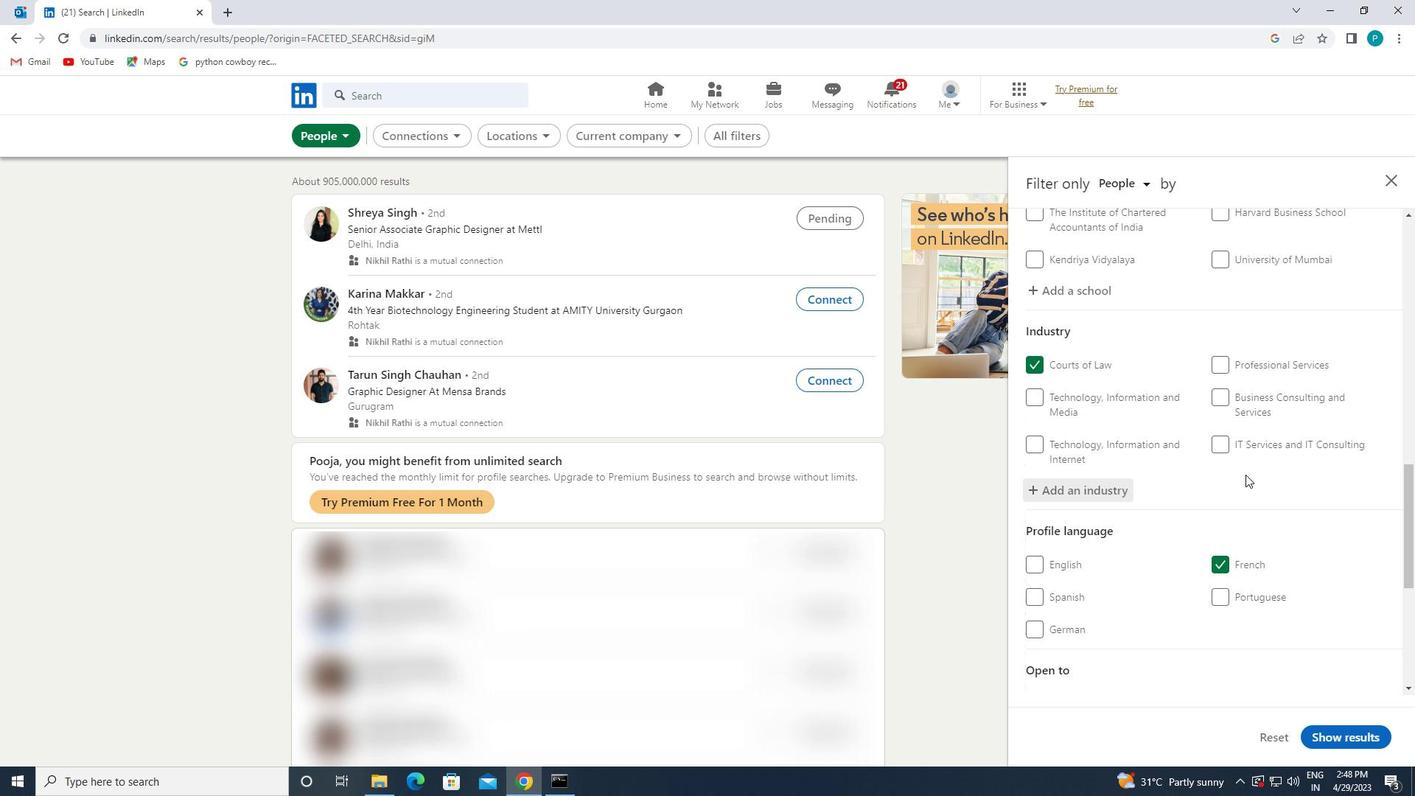 
Action: Mouse scrolled (1246, 474) with delta (0, 0)
Screenshot: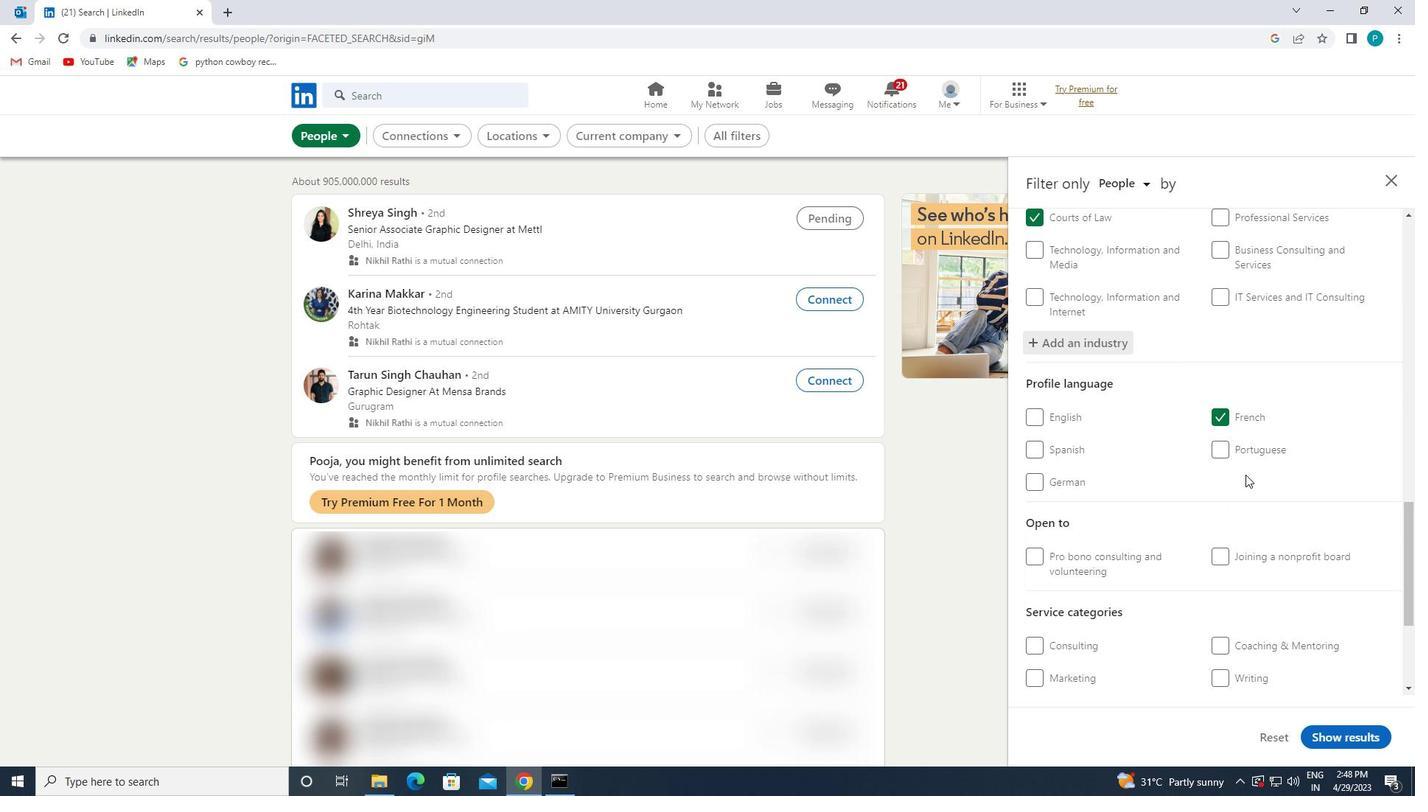 
Action: Mouse scrolled (1246, 474) with delta (0, 0)
Screenshot: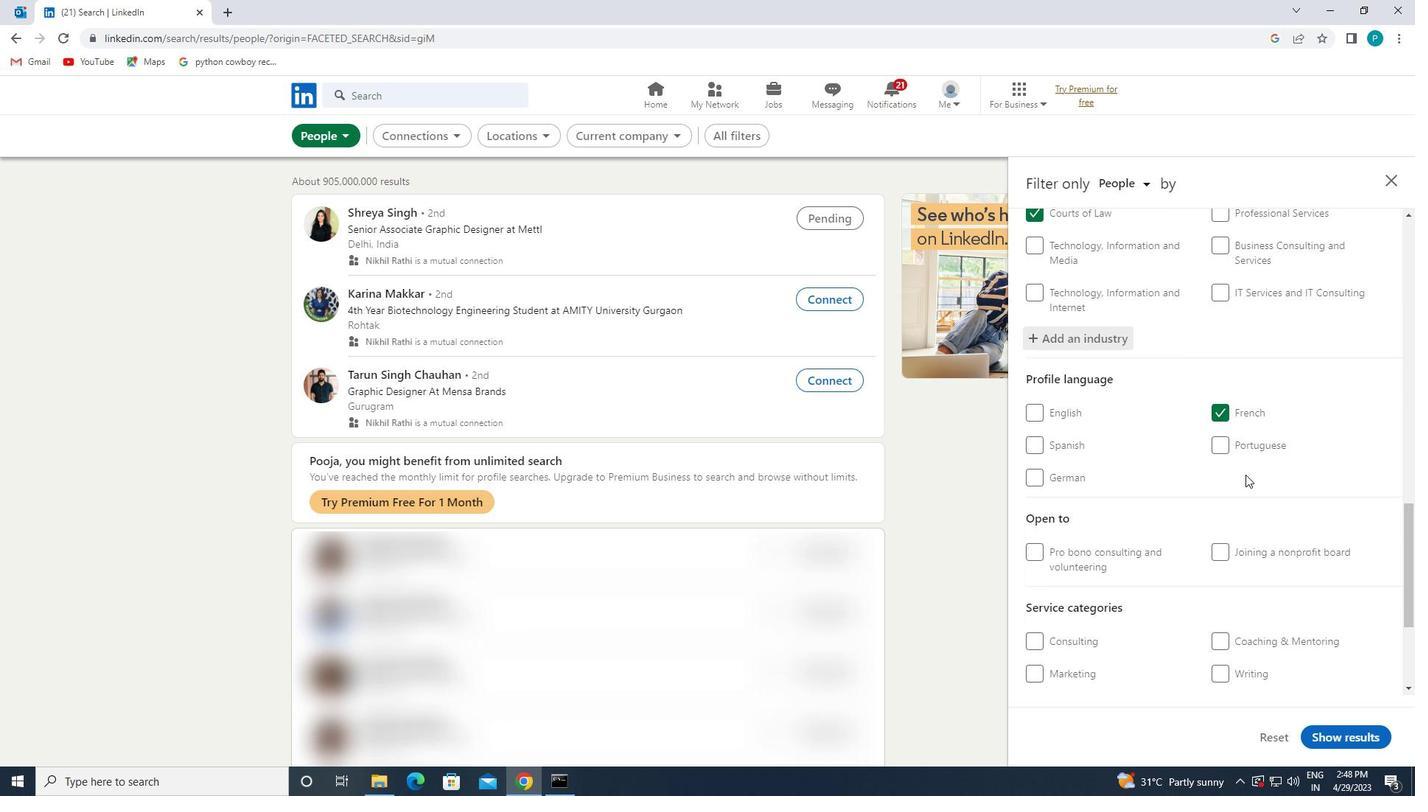 
Action: Mouse moved to (1289, 550)
Screenshot: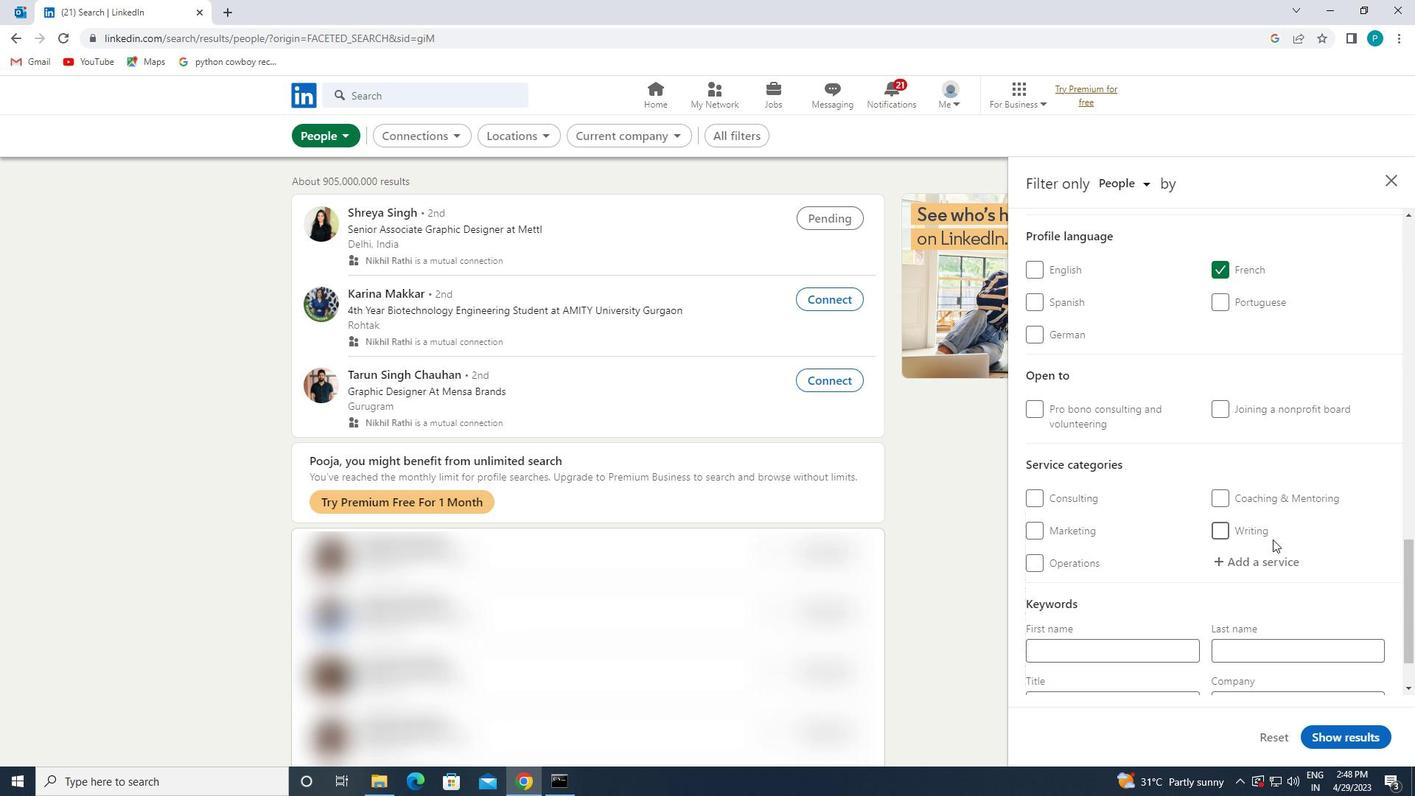 
Action: Mouse pressed left at (1289, 550)
Screenshot: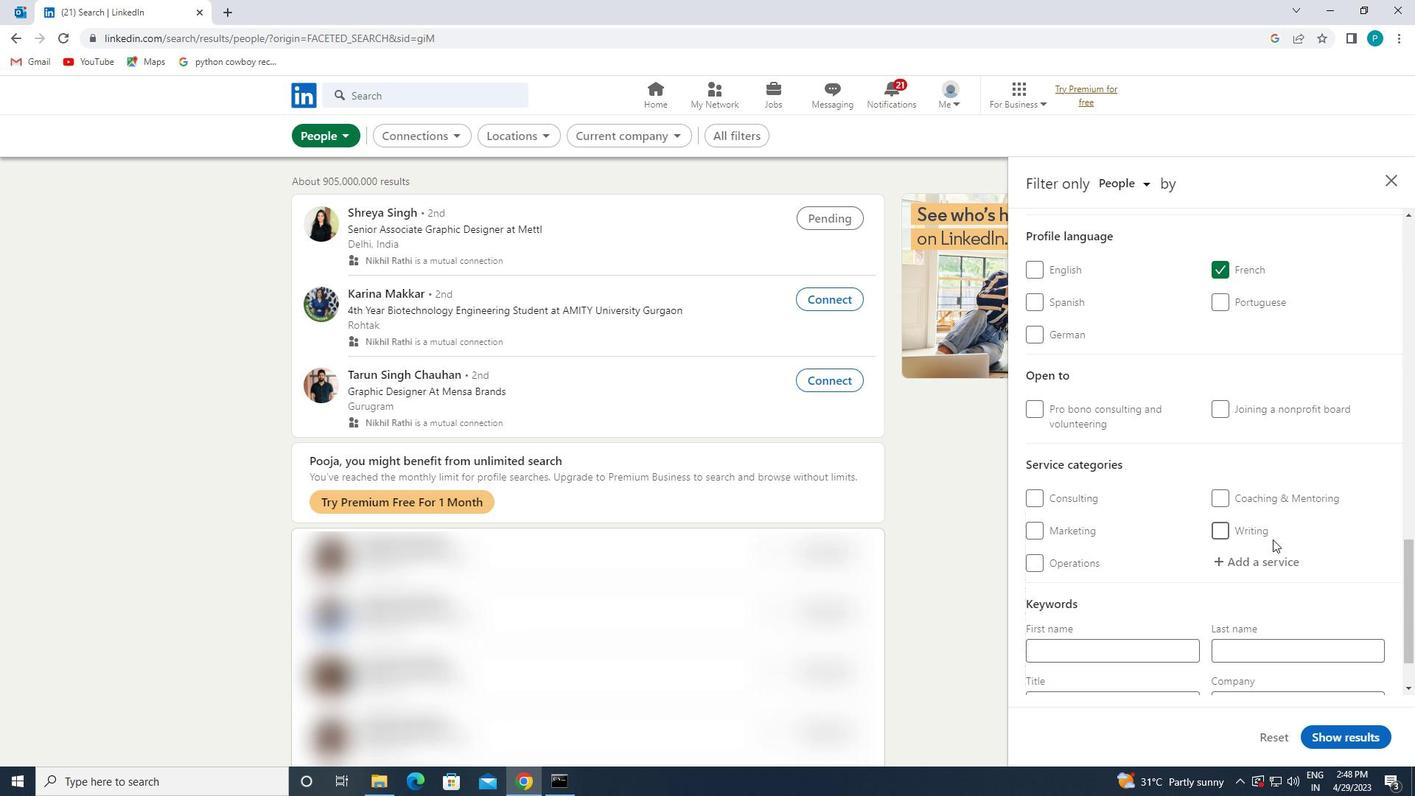 
Action: Mouse moved to (1290, 550)
Screenshot: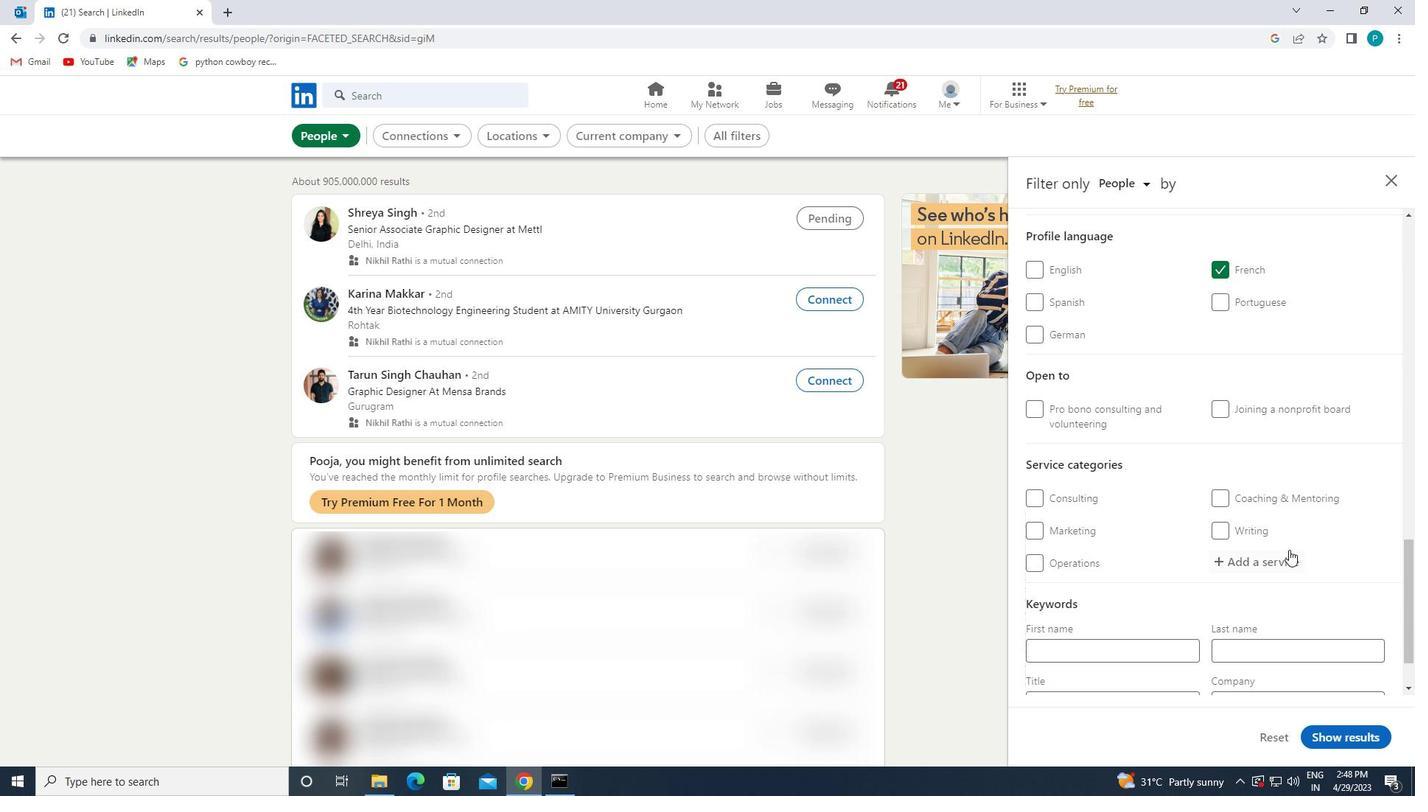 
Action: Key pressed <Key.caps_lock>L<Key.caps_lock>OGO
Screenshot: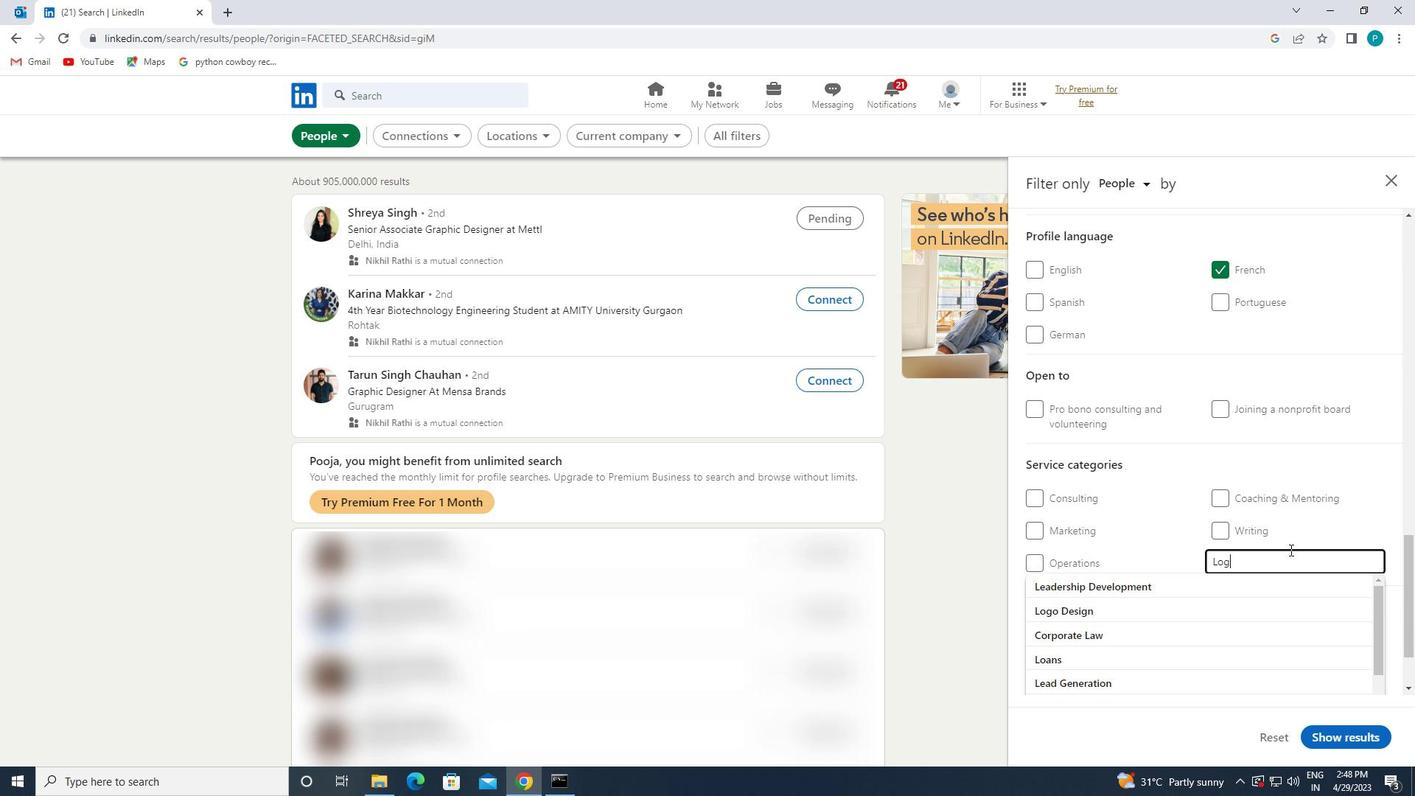 
Action: Mouse moved to (1273, 580)
Screenshot: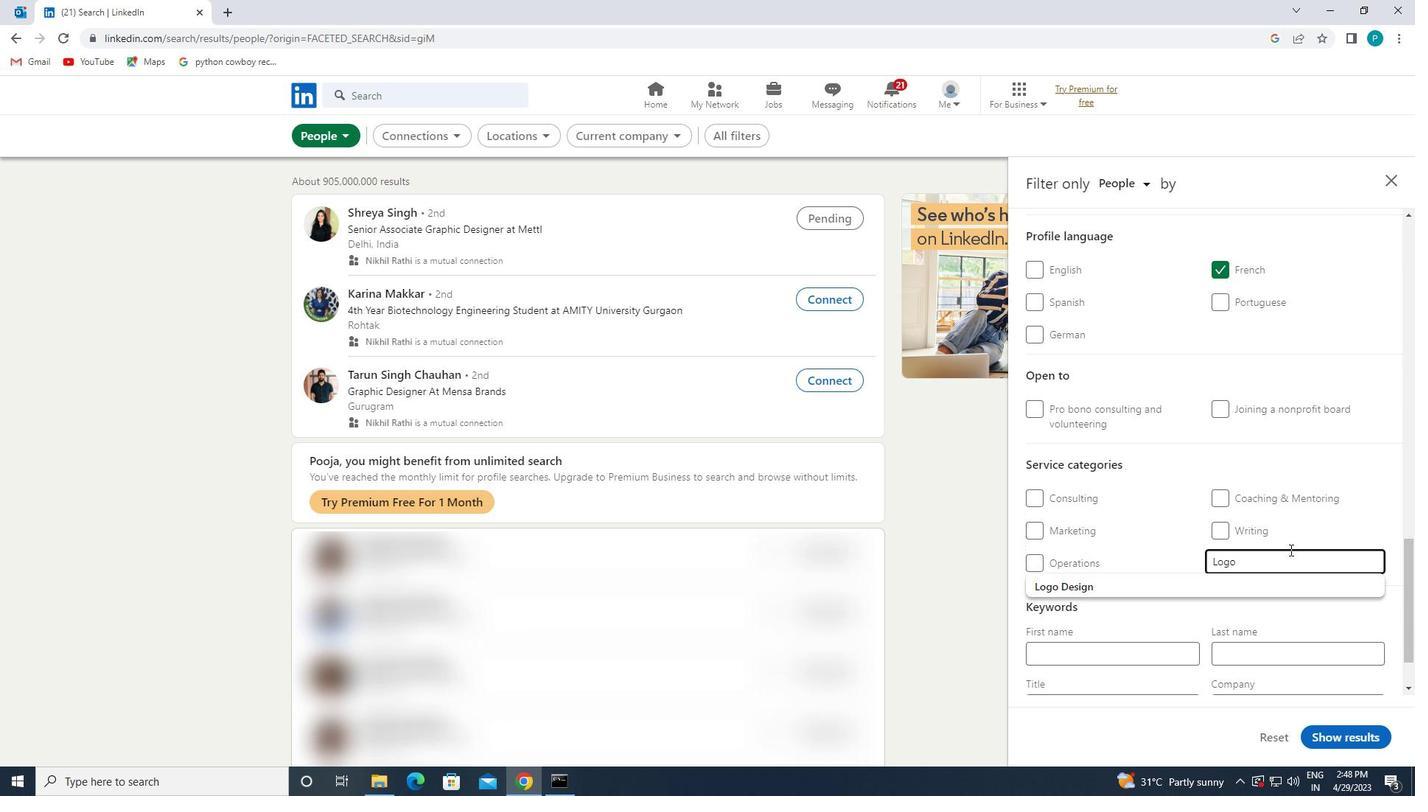 
Action: Mouse pressed left at (1273, 580)
Screenshot: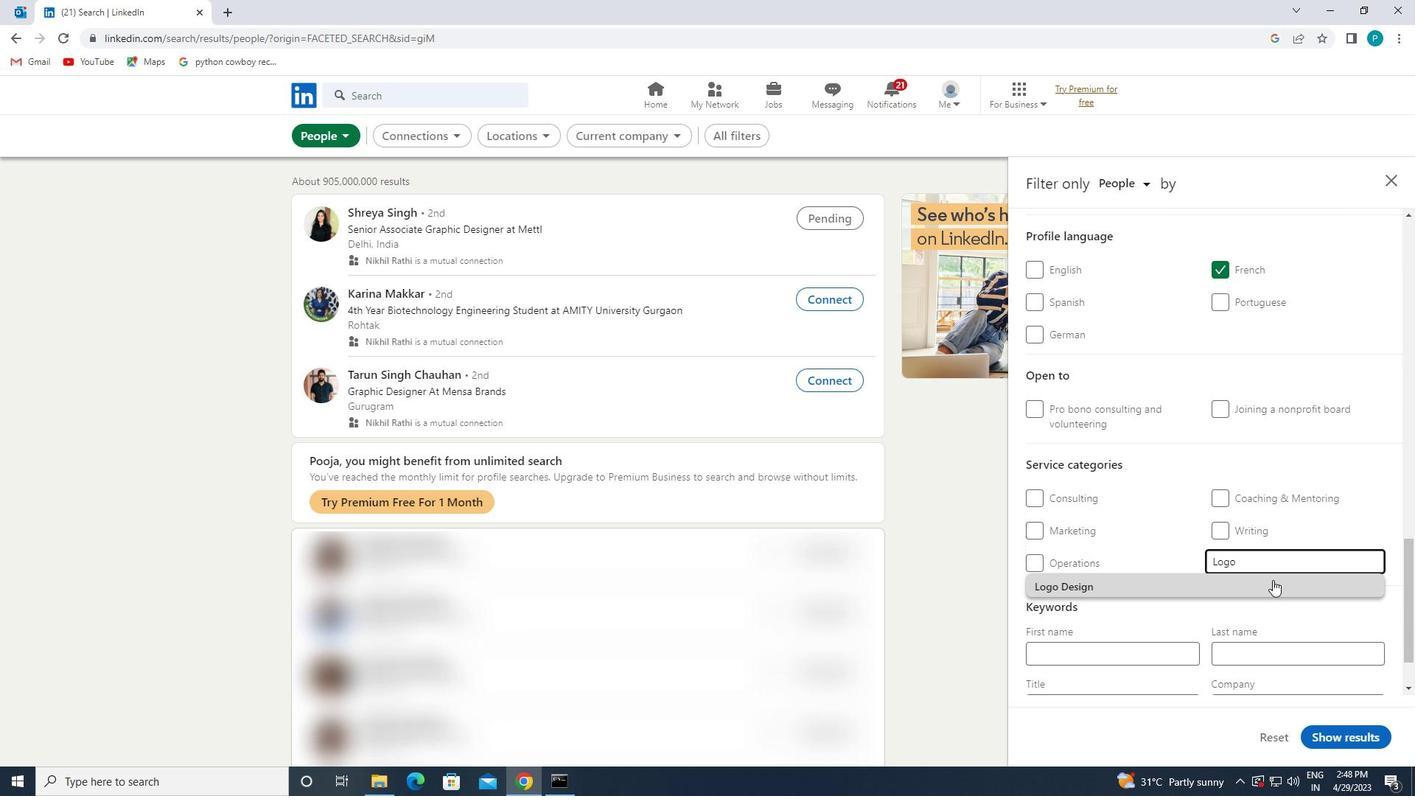 
Action: Mouse moved to (1170, 593)
Screenshot: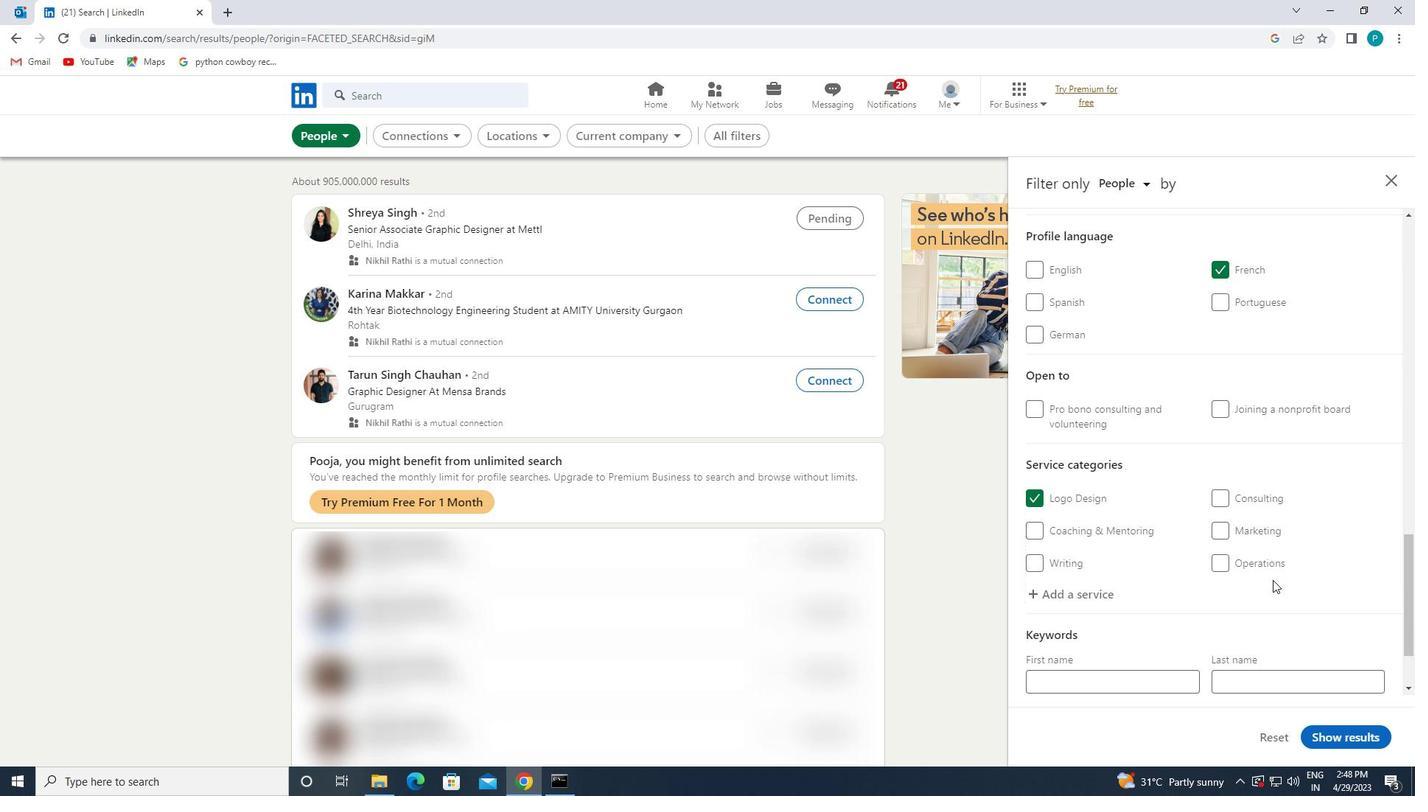 
Action: Mouse scrolled (1170, 592) with delta (0, 0)
Screenshot: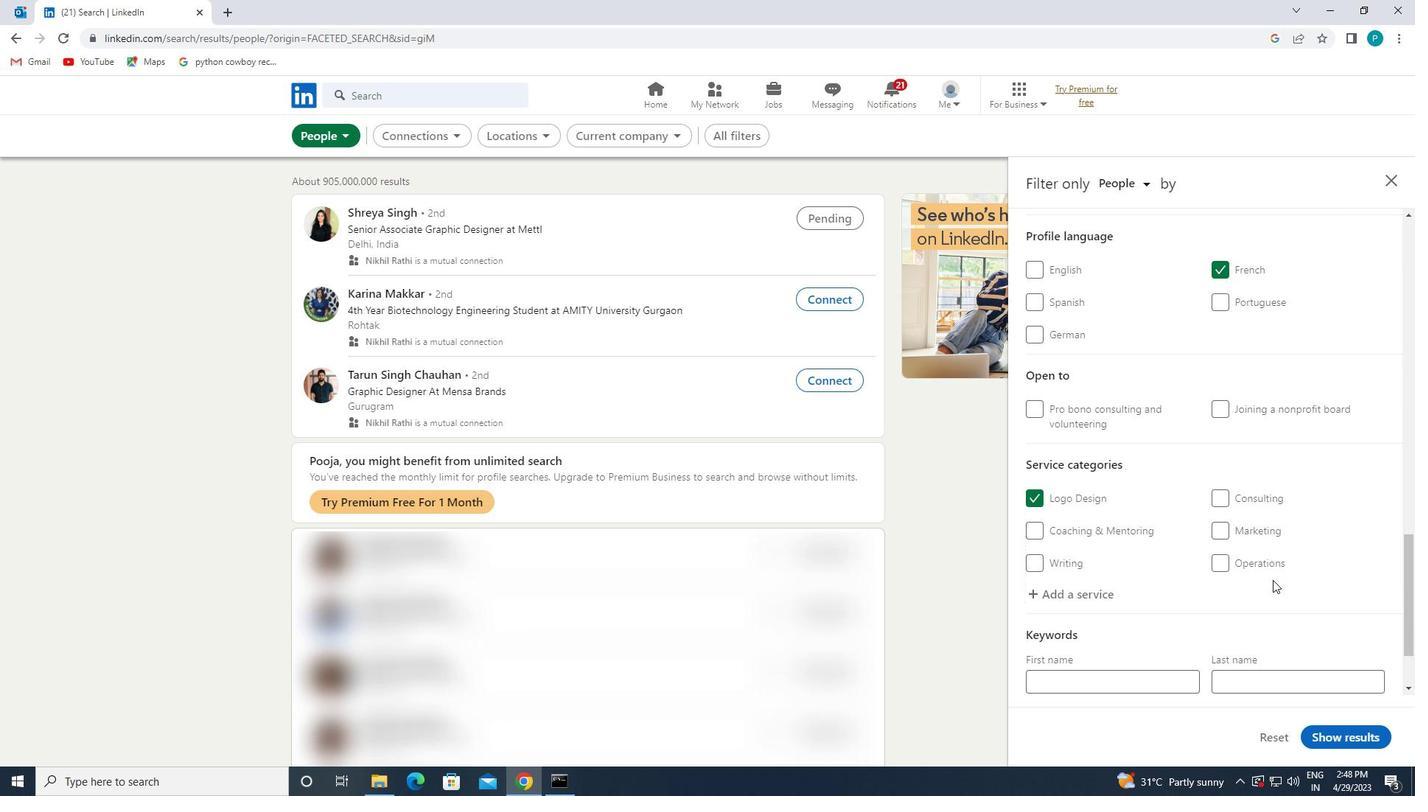 
Action: Mouse moved to (1164, 595)
Screenshot: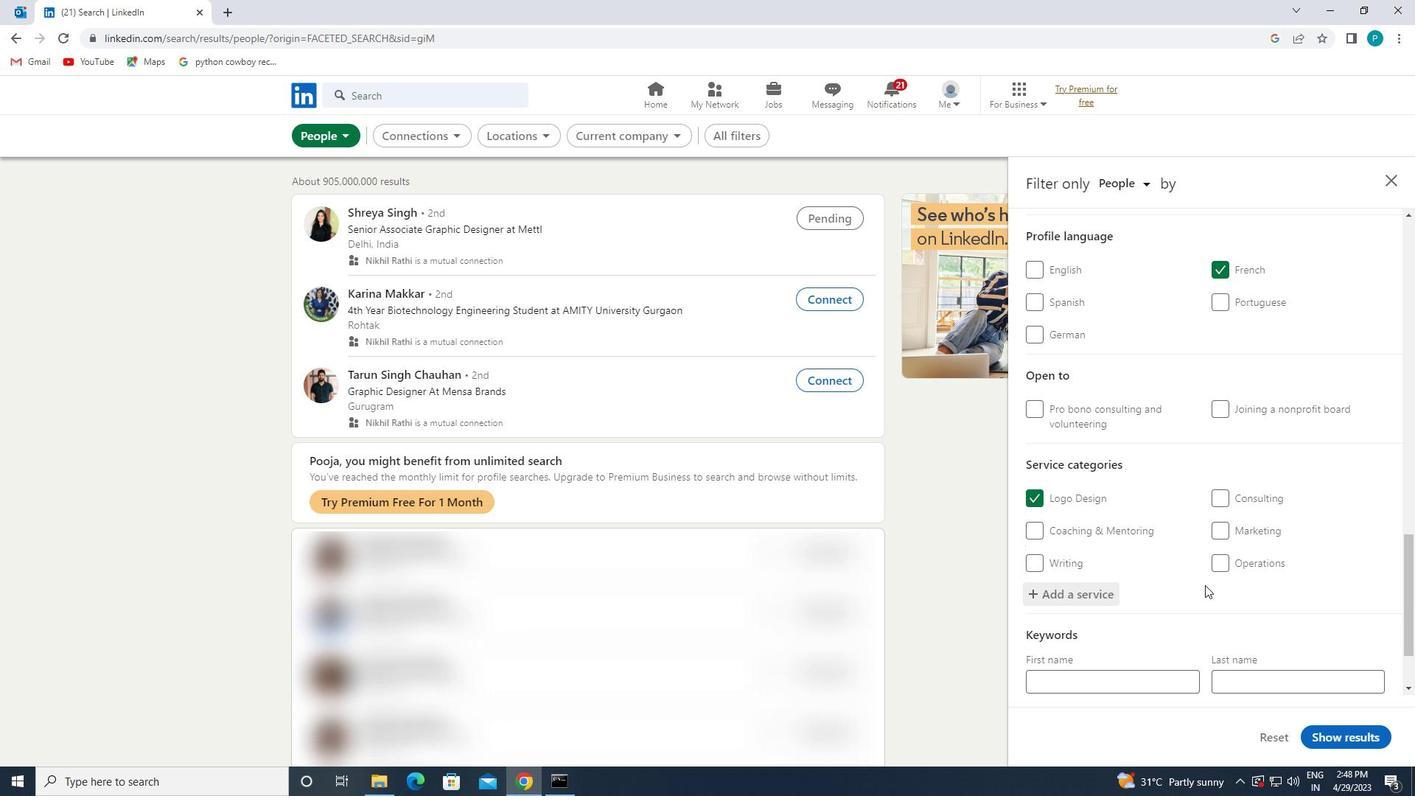 
Action: Mouse scrolled (1164, 594) with delta (0, 0)
Screenshot: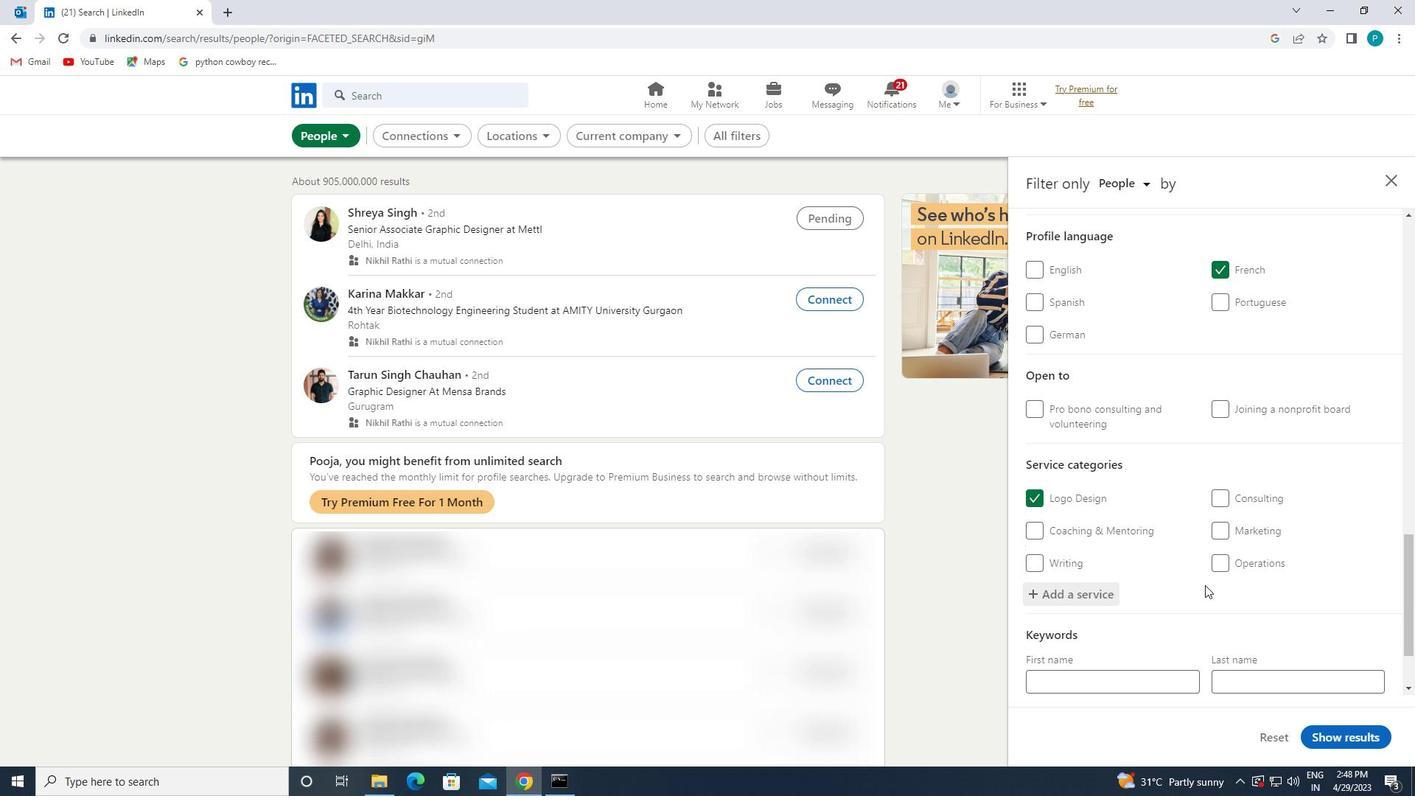 
Action: Mouse moved to (1163, 595)
Screenshot: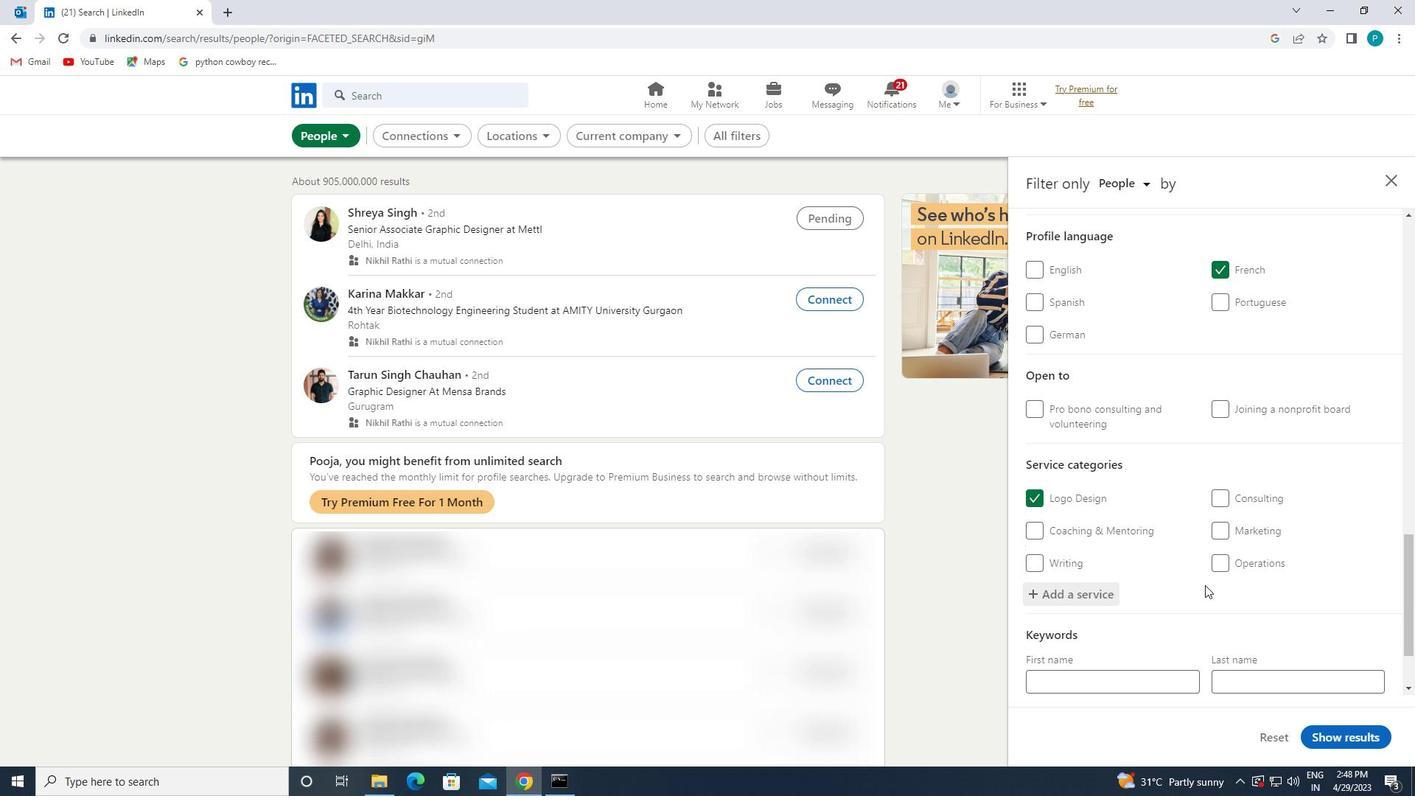 
Action: Mouse scrolled (1163, 594) with delta (0, 0)
Screenshot: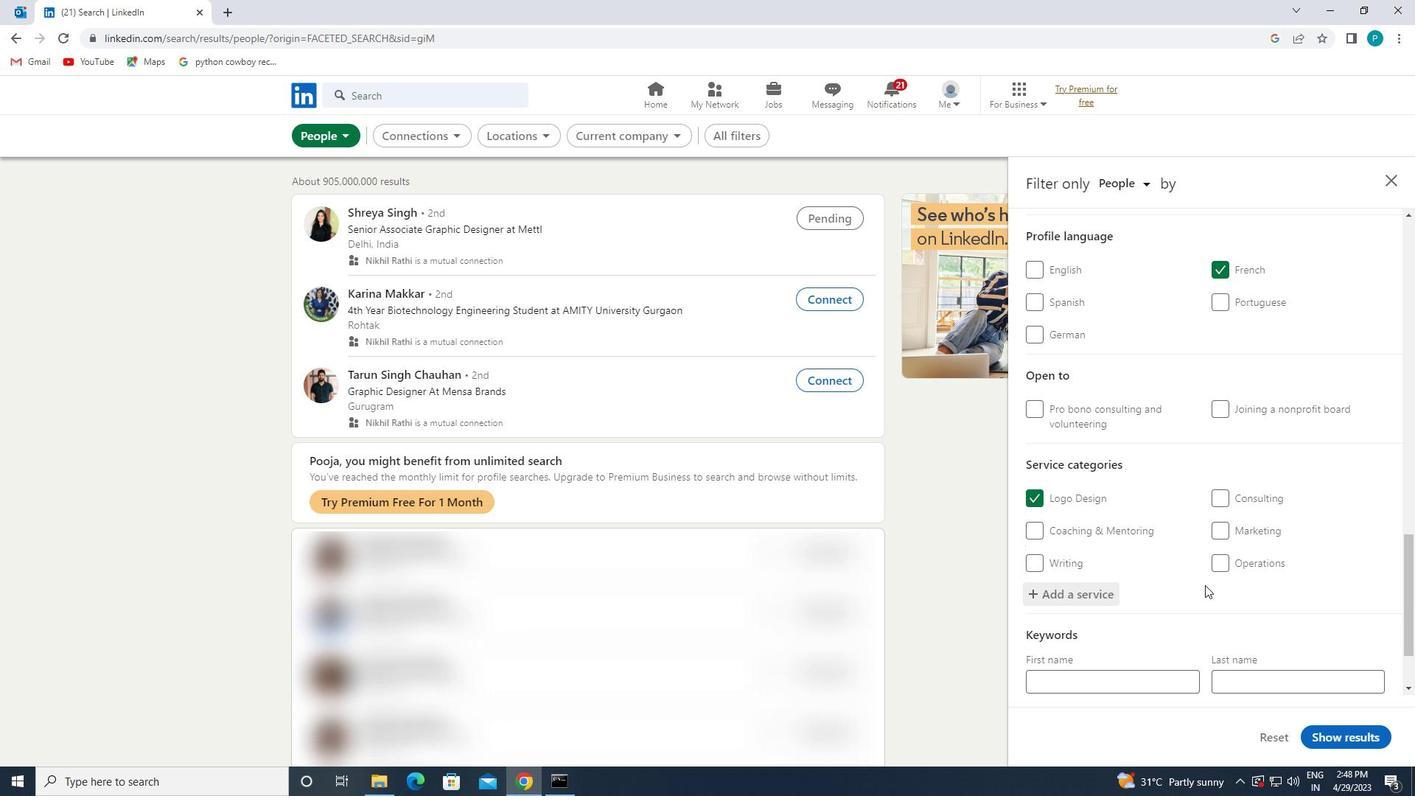 
Action: Mouse moved to (1112, 637)
Screenshot: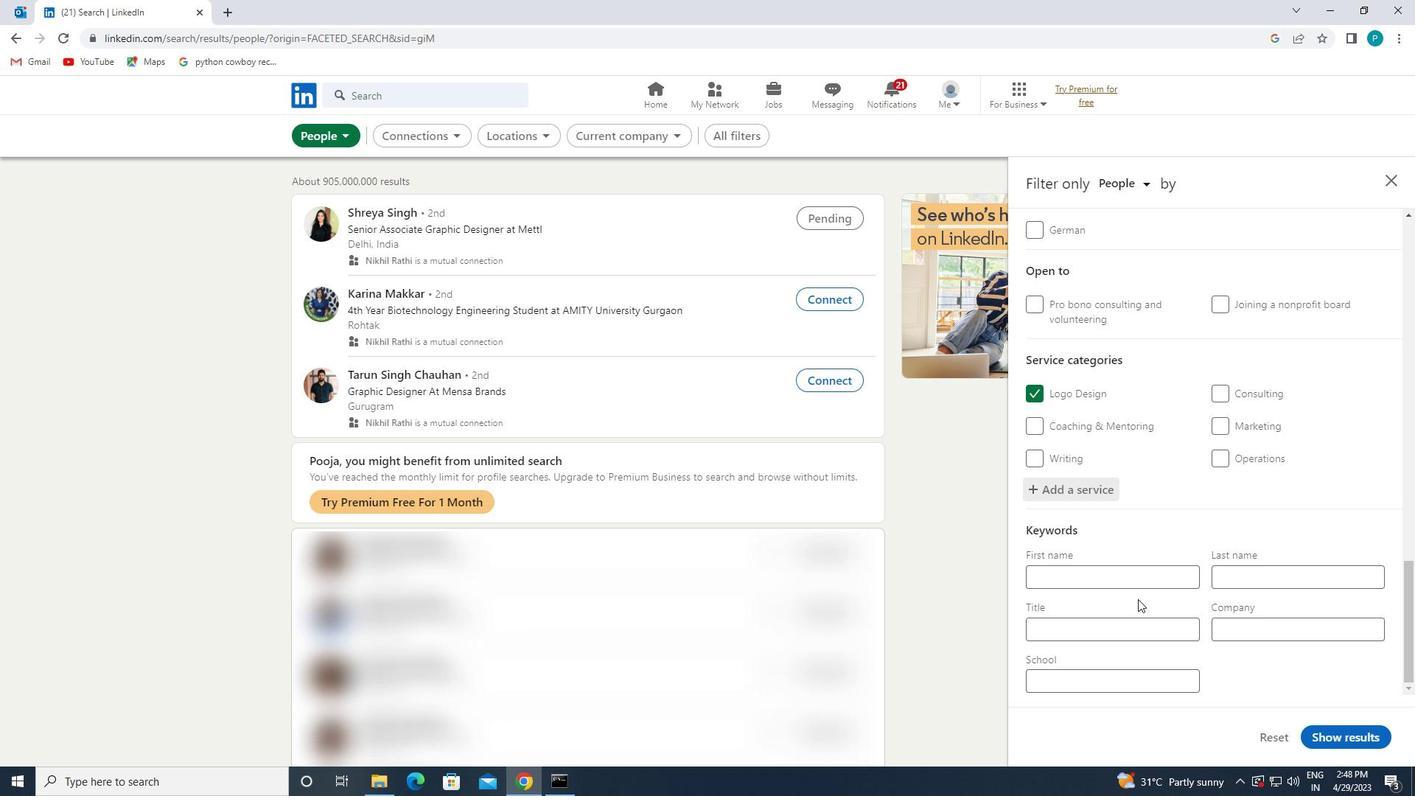 
Action: Mouse pressed left at (1112, 637)
Screenshot: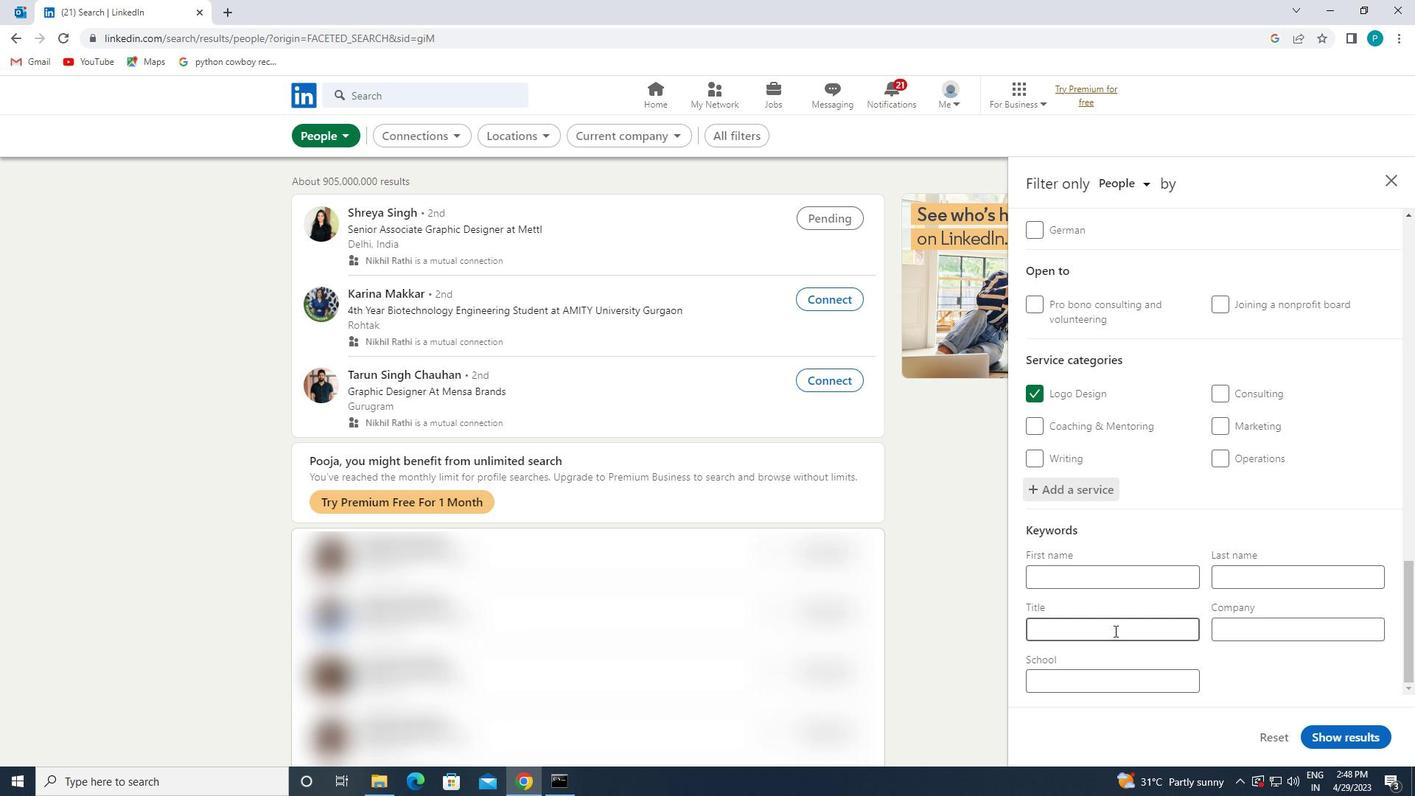 
Action: Key pressed <Key.caps_lock>A<Key.caps_lock>CTUARY
Screenshot: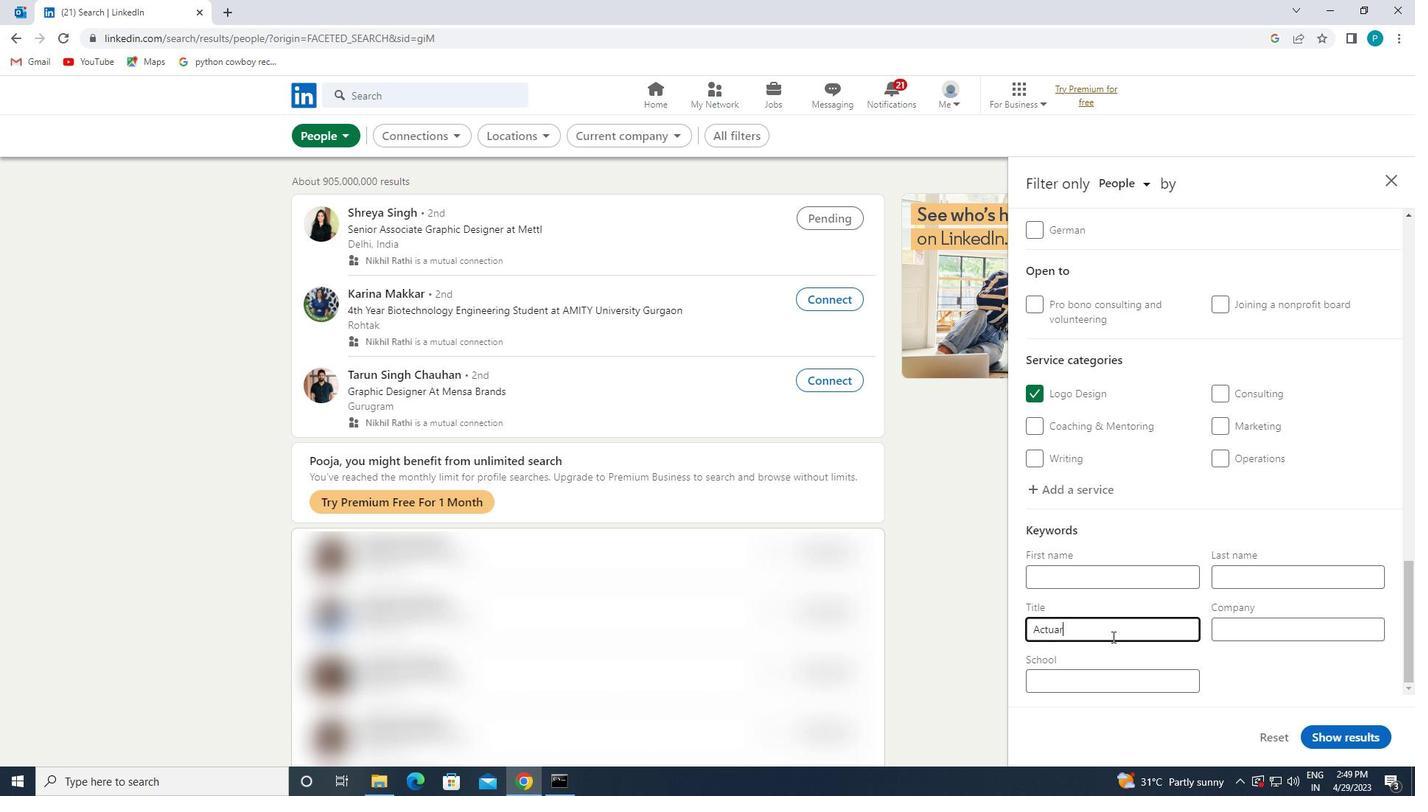 
Action: Mouse moved to (1336, 731)
Screenshot: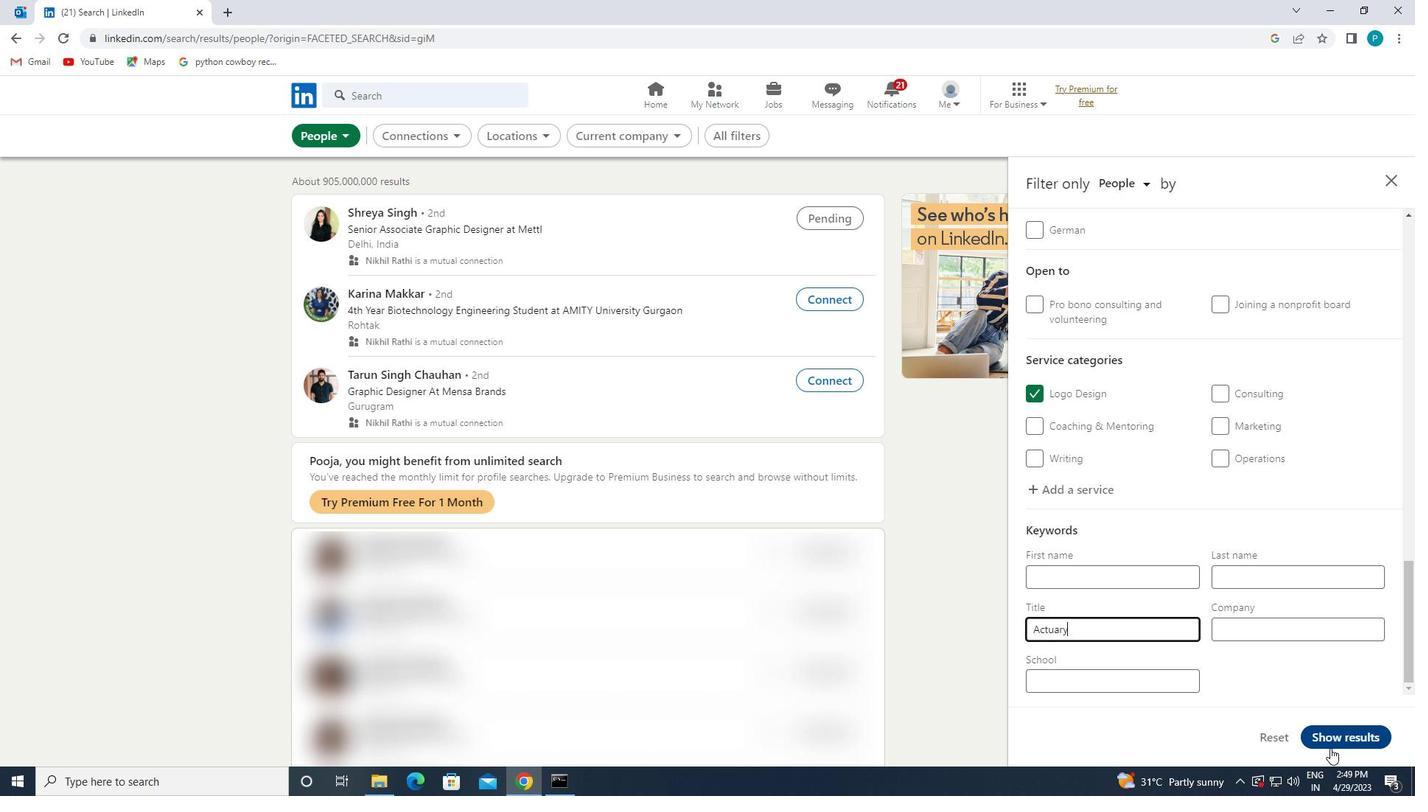 
Action: Mouse pressed left at (1336, 731)
Screenshot: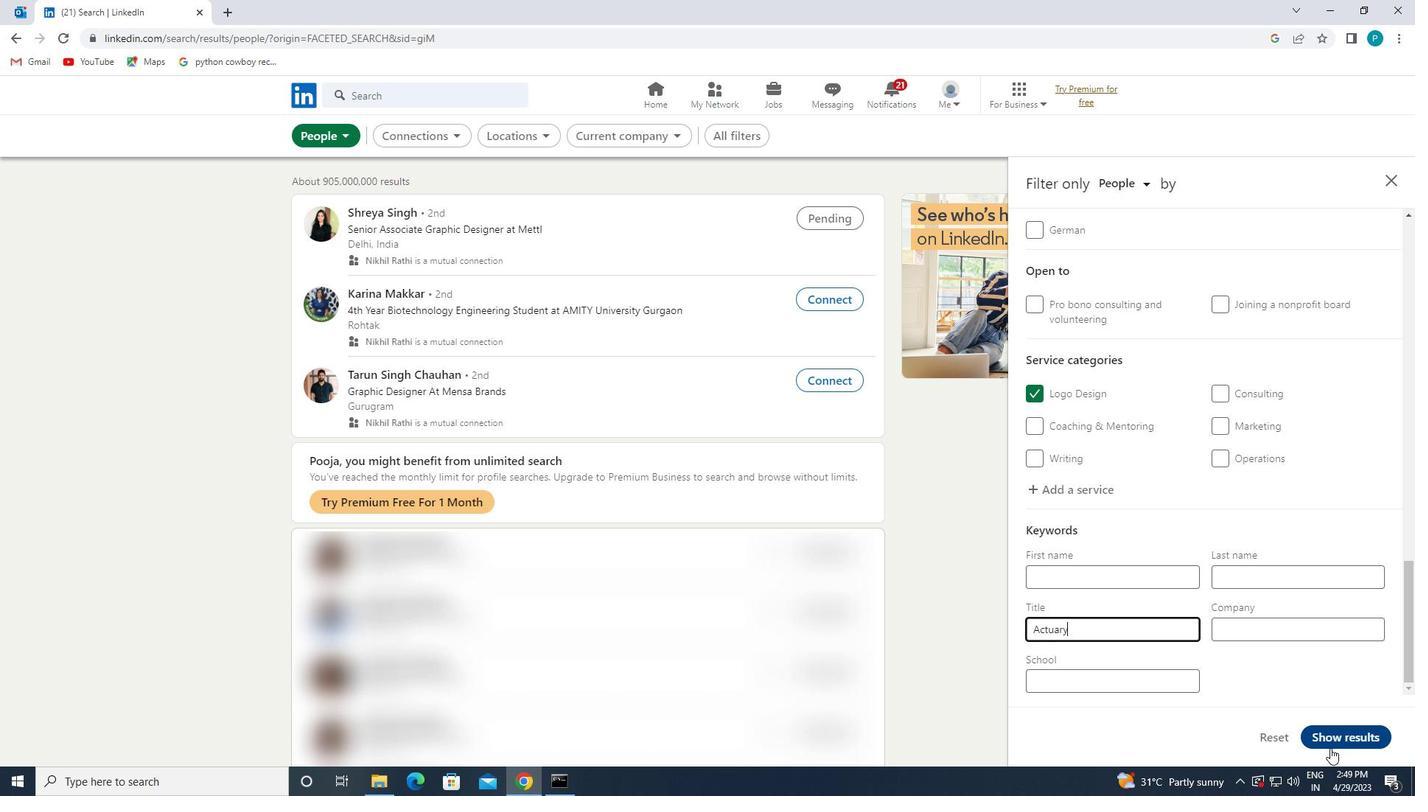
